 Task: Plan a 3-hour culinary team-building challenge for corporate teams to cook and compete.
Action: Mouse pressed left at (1054, 153)
Screenshot: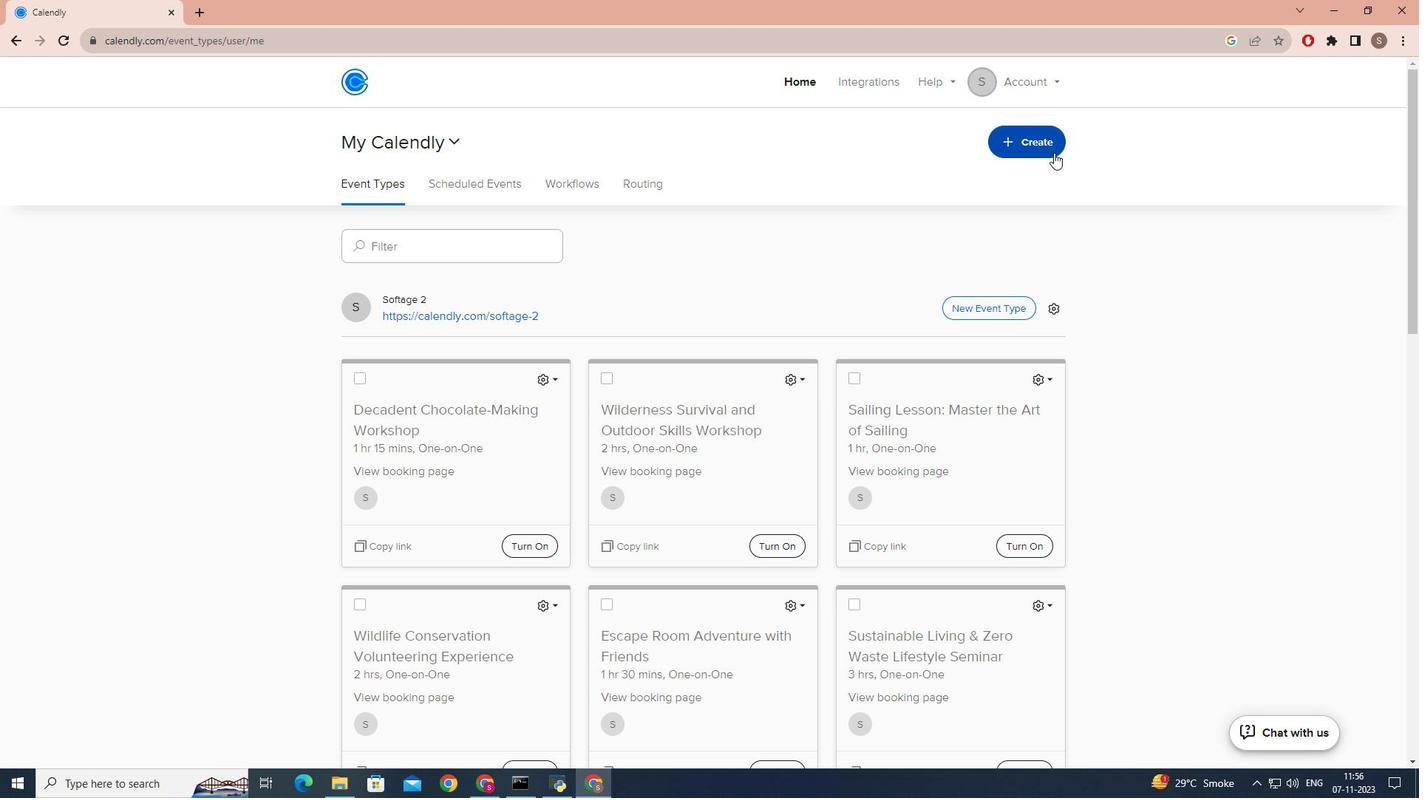 
Action: Mouse moved to (891, 218)
Screenshot: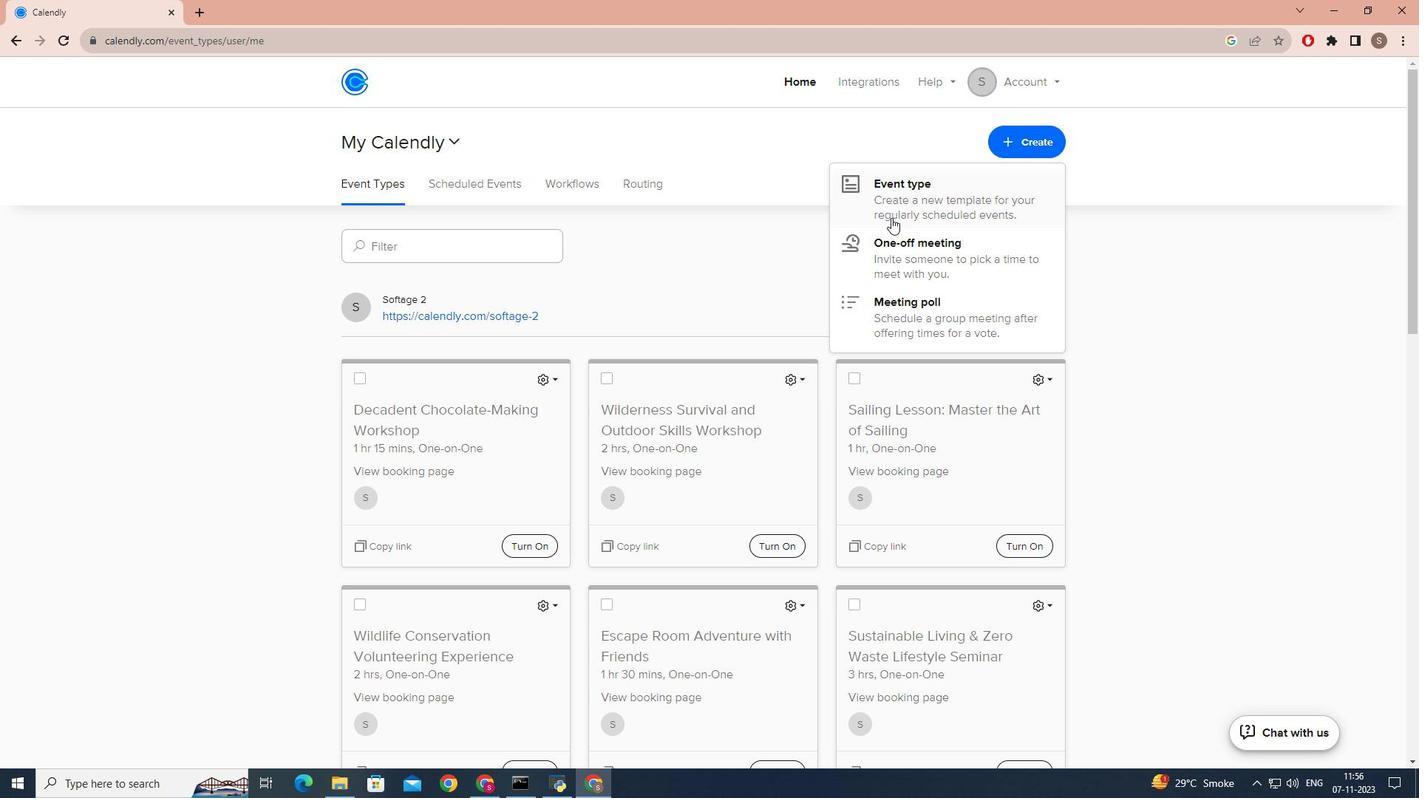 
Action: Mouse pressed left at (891, 218)
Screenshot: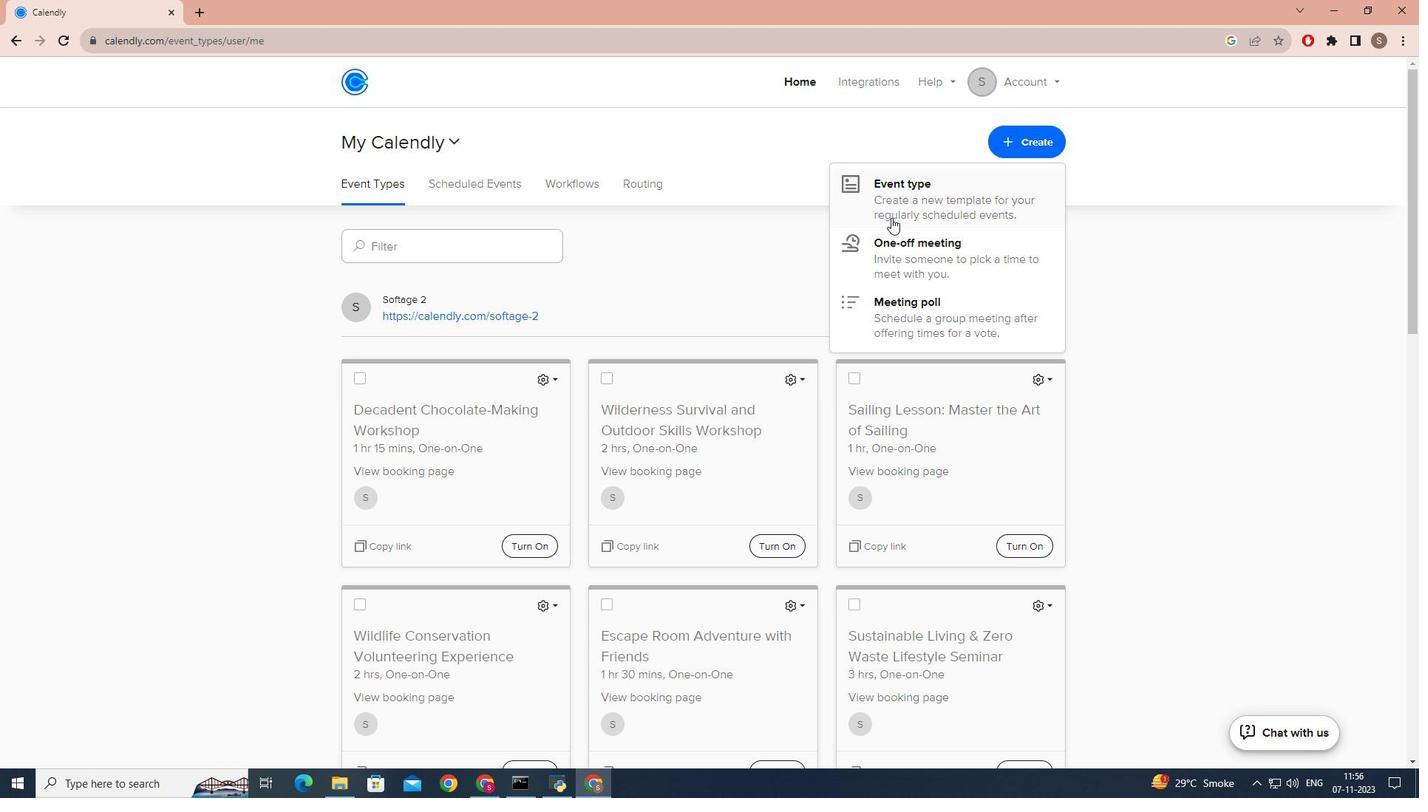 
Action: Mouse moved to (651, 278)
Screenshot: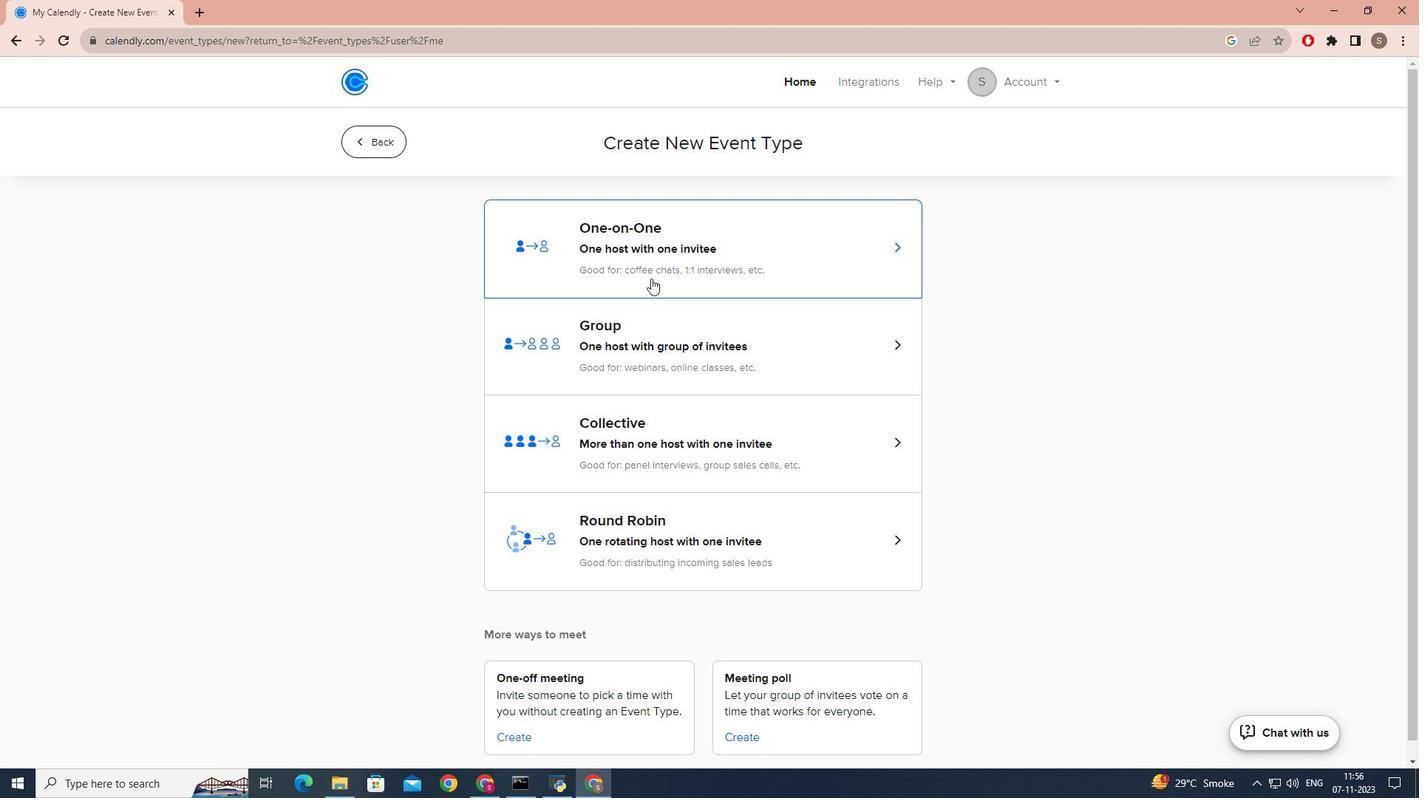 
Action: Mouse pressed left at (651, 278)
Screenshot: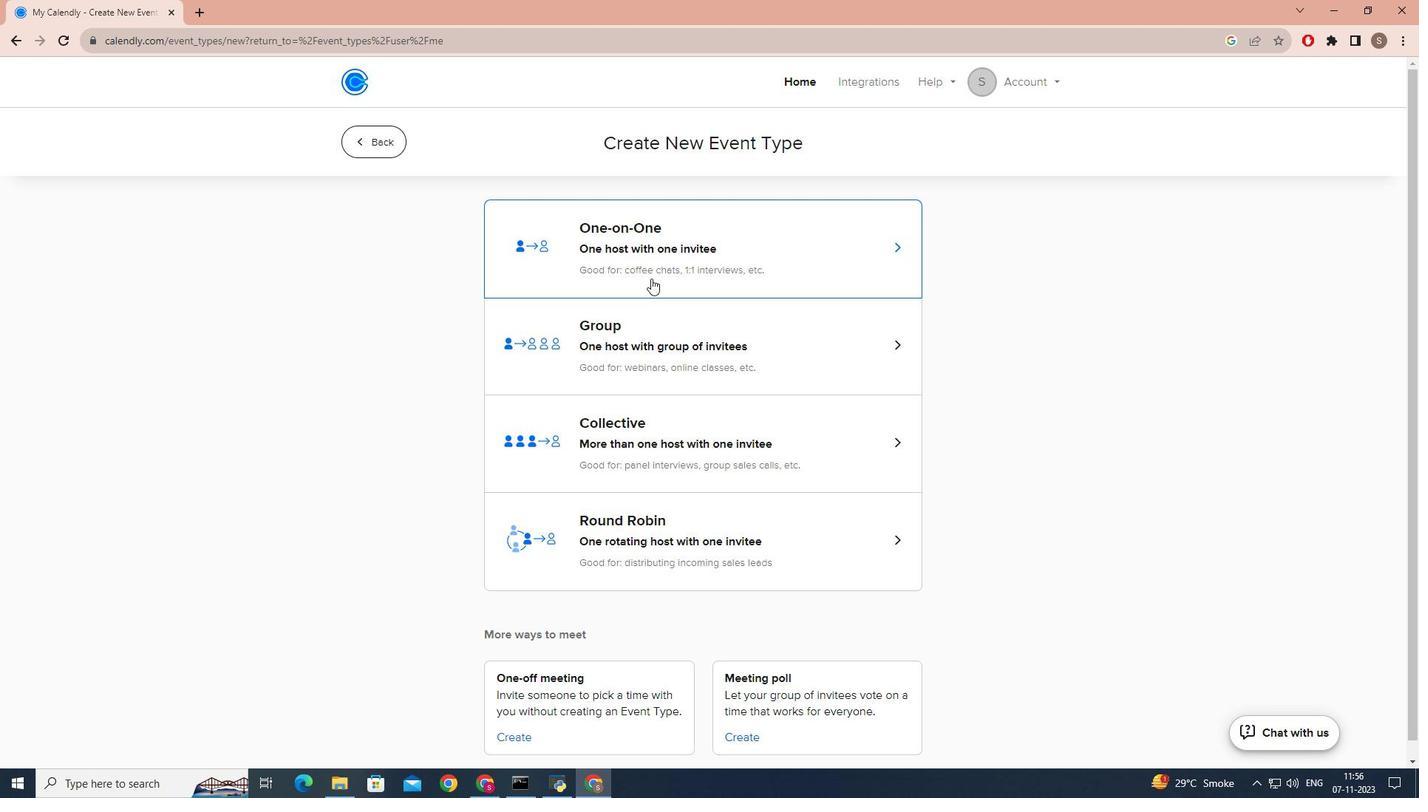 
Action: Mouse moved to (527, 342)
Screenshot: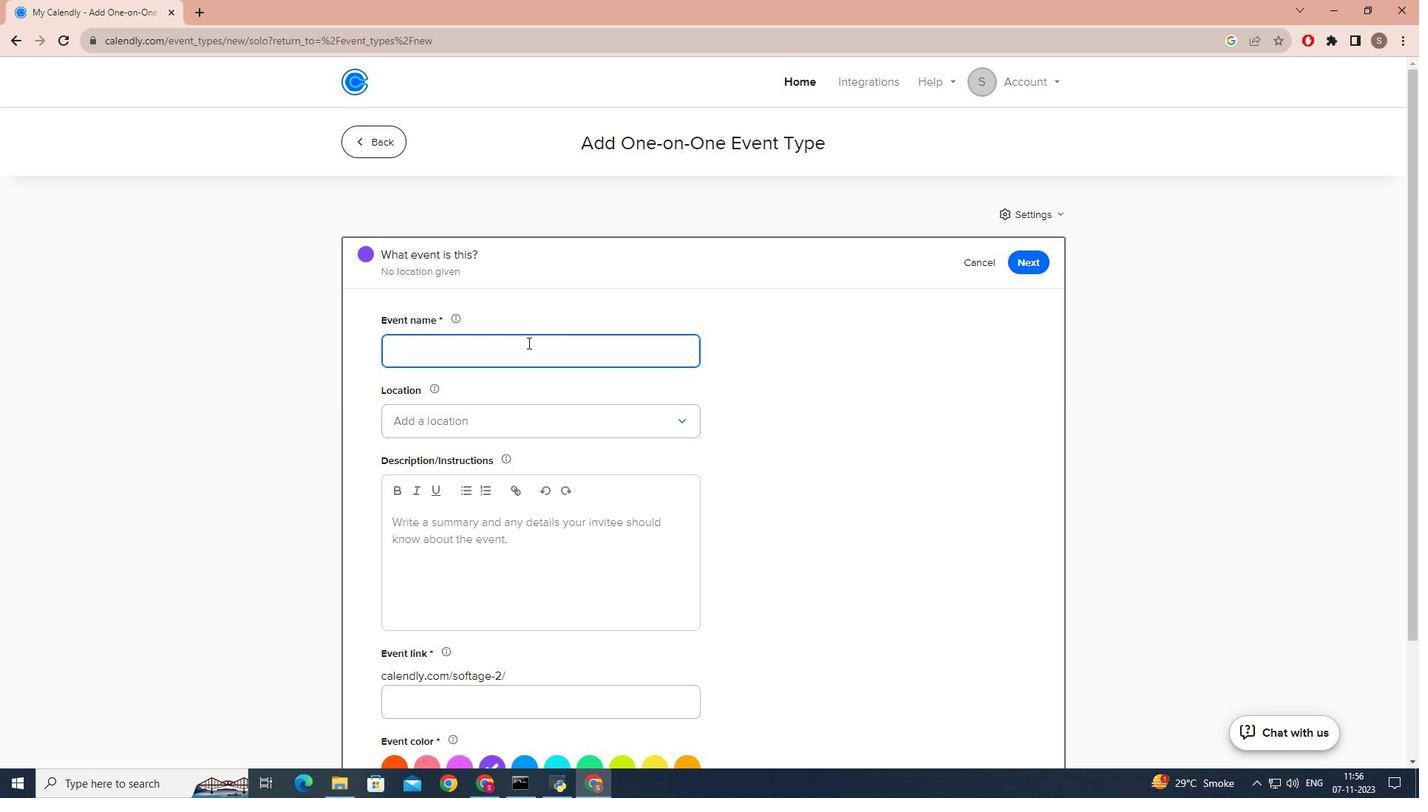 
Action: Key pressed <Key.caps_lock>C<Key.caps_lock>u<Key.backspace><Key.backspace>c<Key.caps_lock>ULINARY<Key.space><Key.caps_lock>s<Key.caps_lock>HOWDOWN<Key.space><Key.caps_lock>t<Key.caps_lock>EAM<Key.space><Key.caps_lock>bu<Key.backspace><Key.caps_lock>UILDING<Key.space><Key.caps_lock>c<Key.caps_lock>HALLENGE
Screenshot: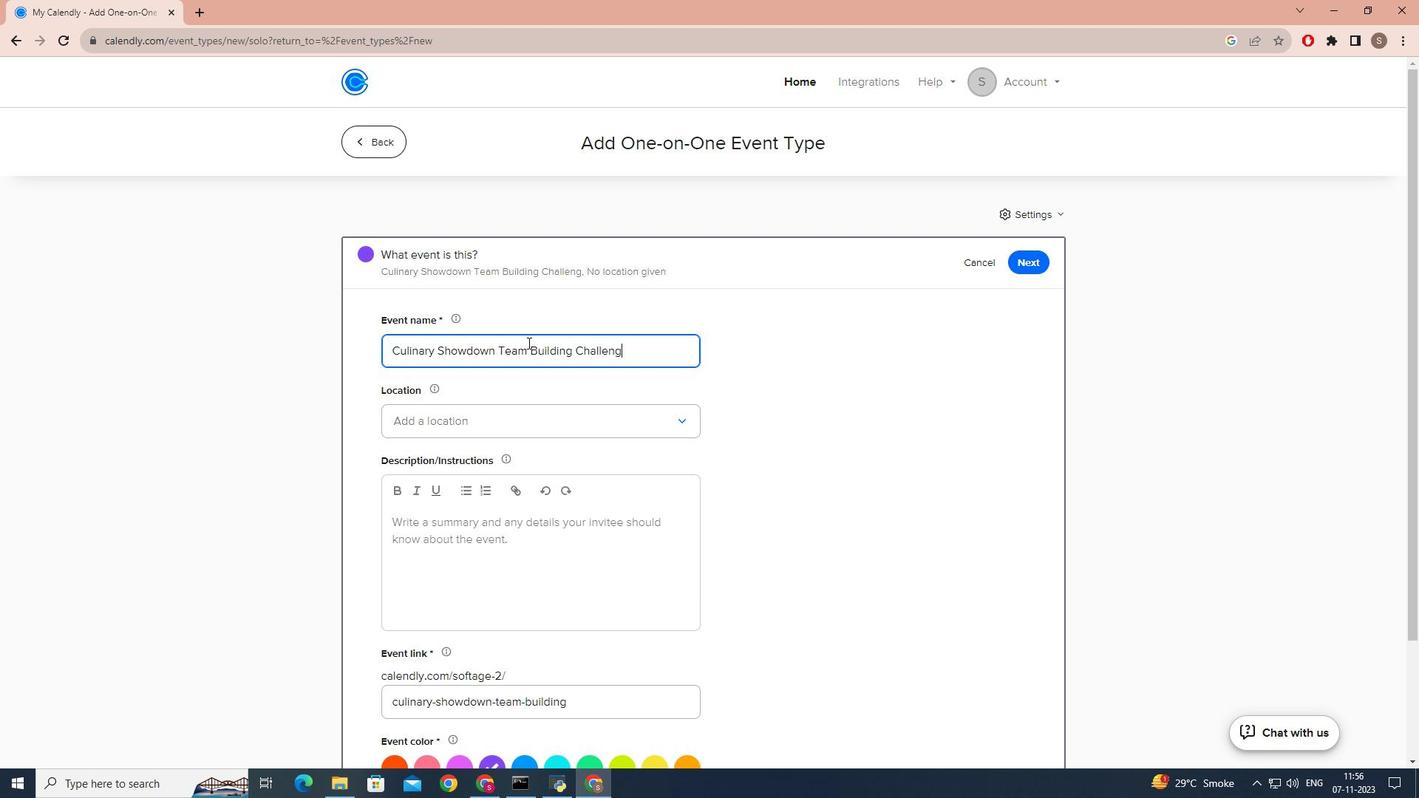 
Action: Mouse moved to (422, 421)
Screenshot: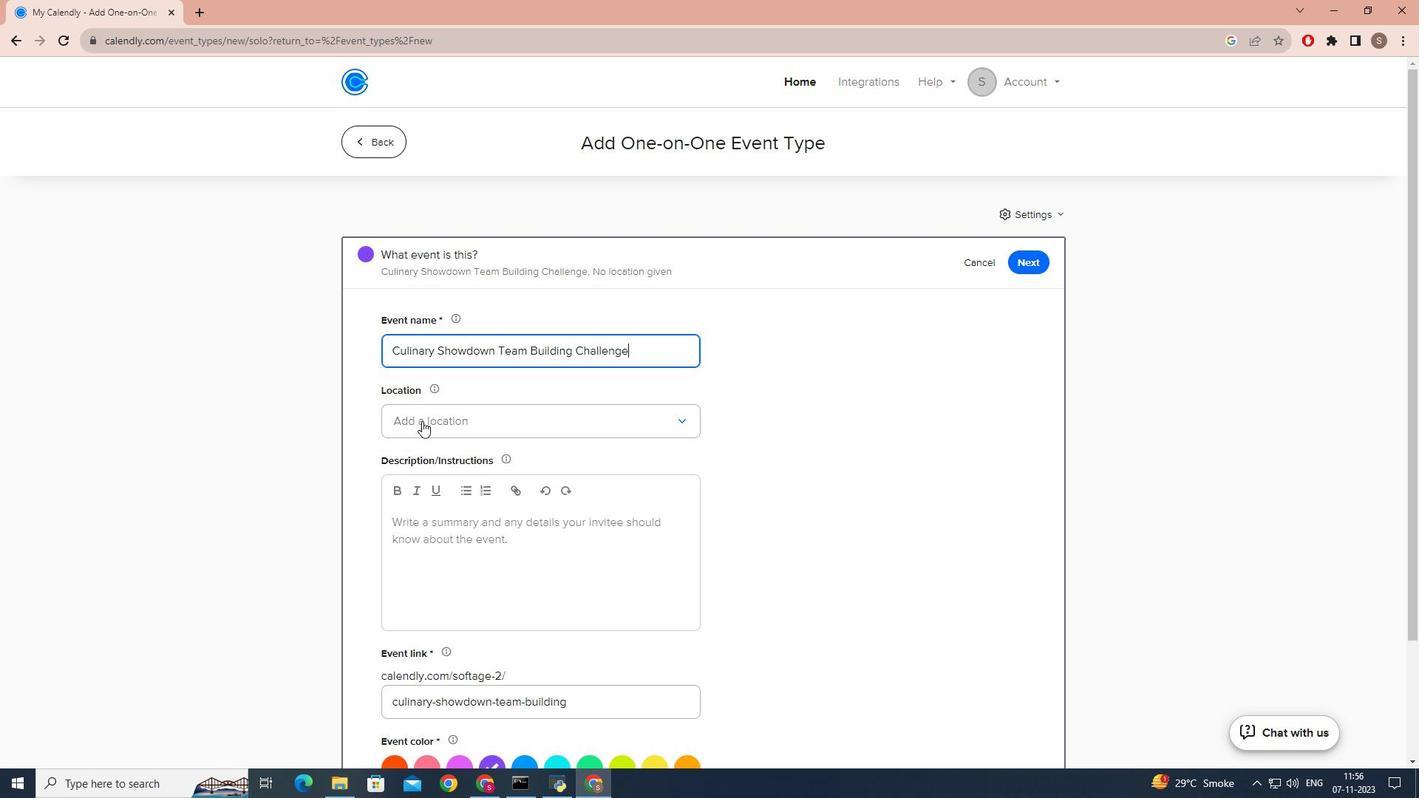 
Action: Mouse pressed left at (422, 421)
Screenshot: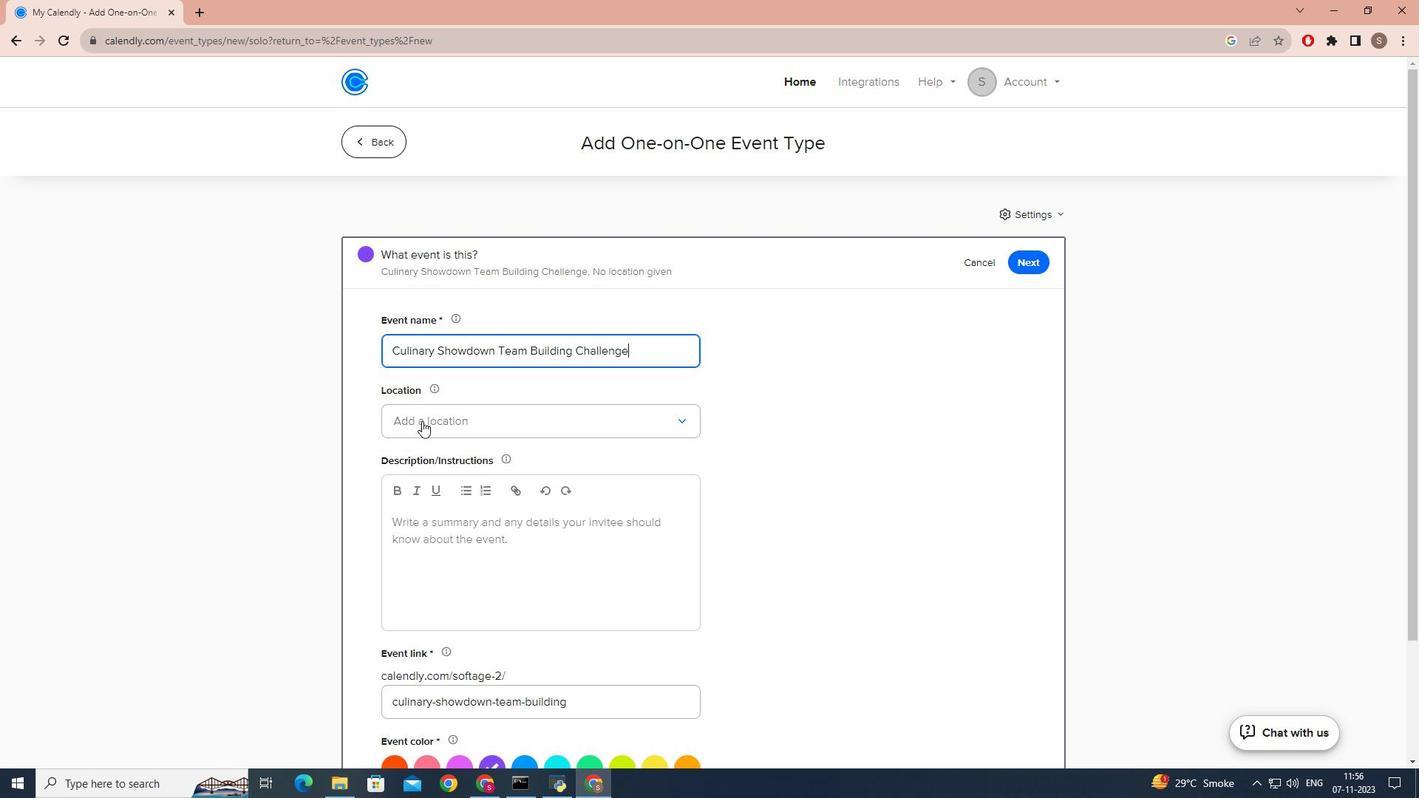 
Action: Mouse moved to (426, 459)
Screenshot: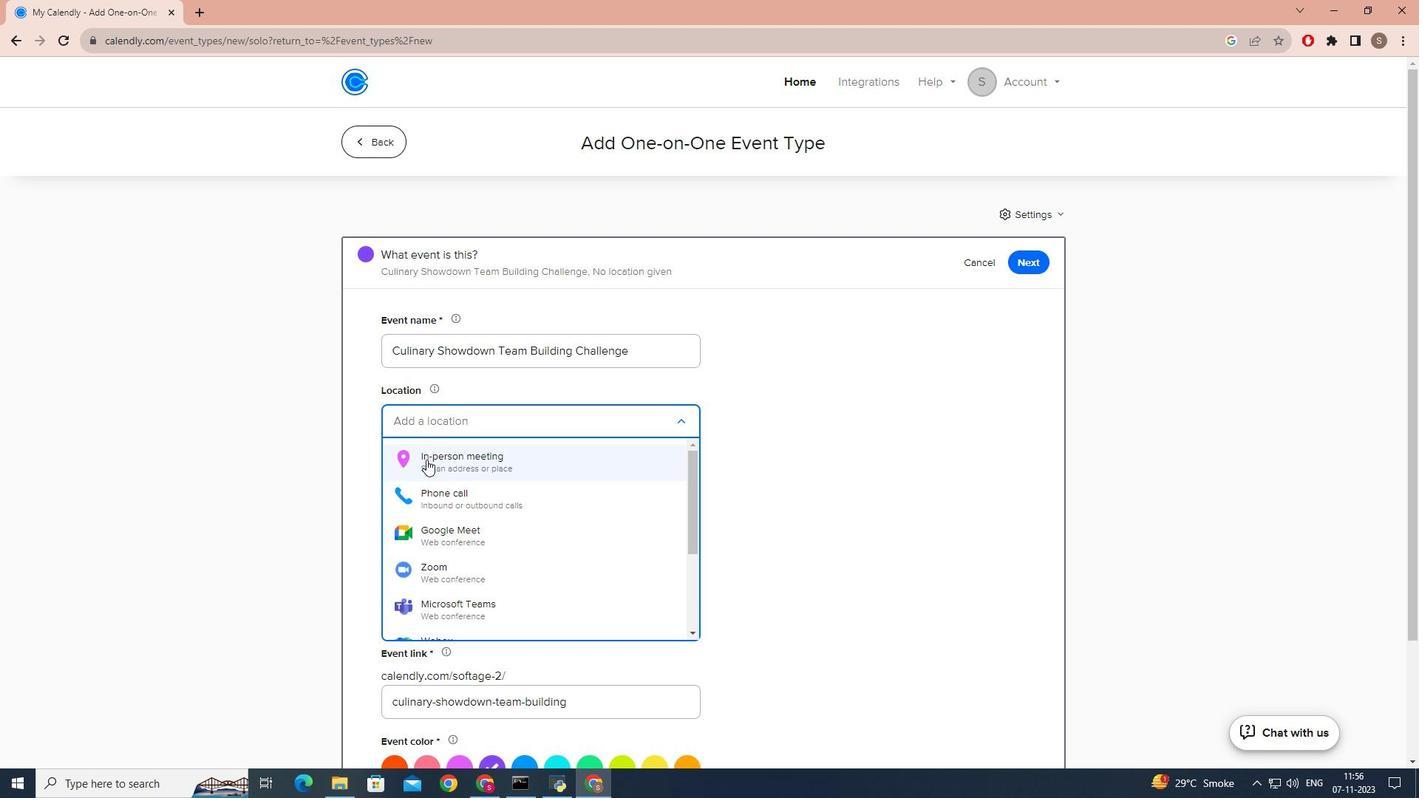 
Action: Mouse pressed left at (426, 459)
Screenshot: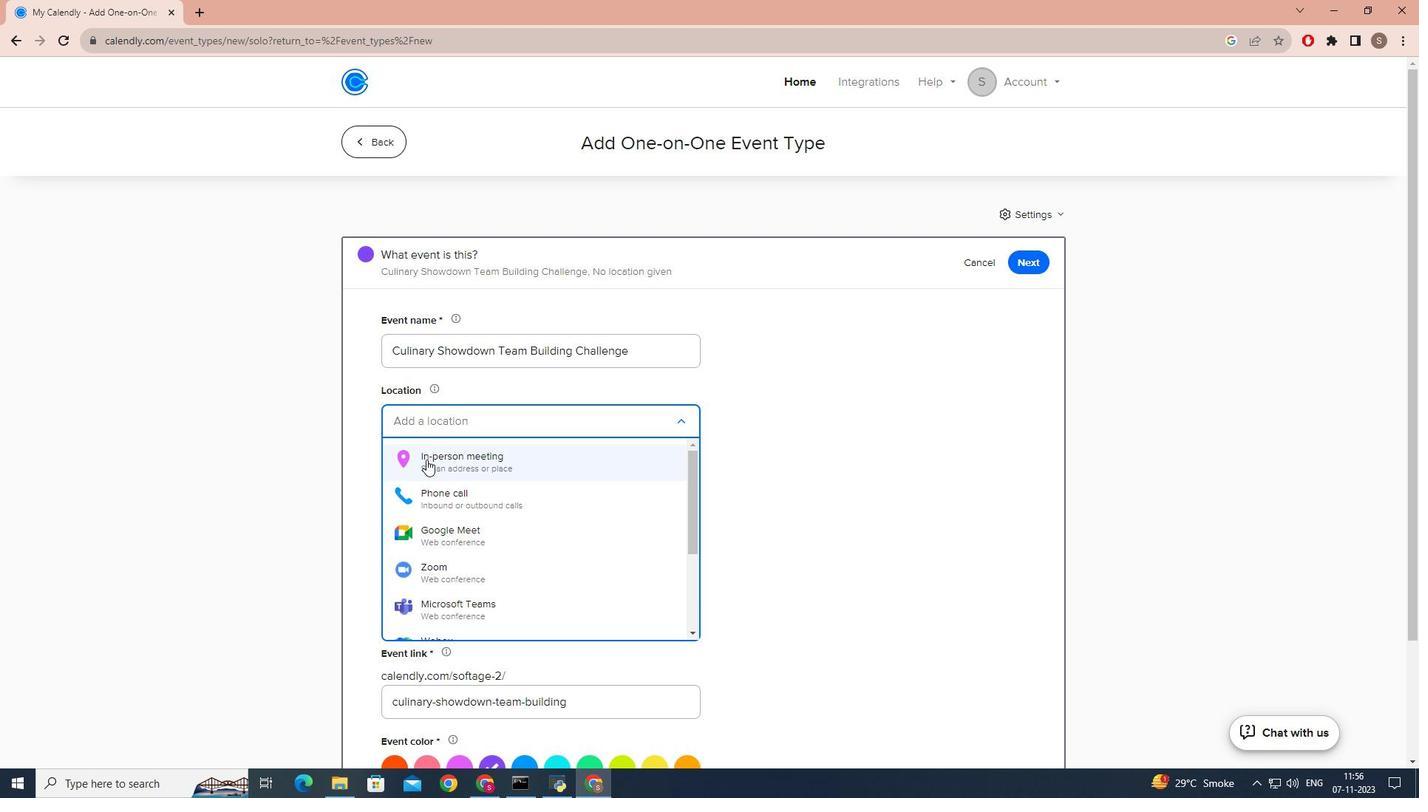 
Action: Mouse moved to (632, 247)
Screenshot: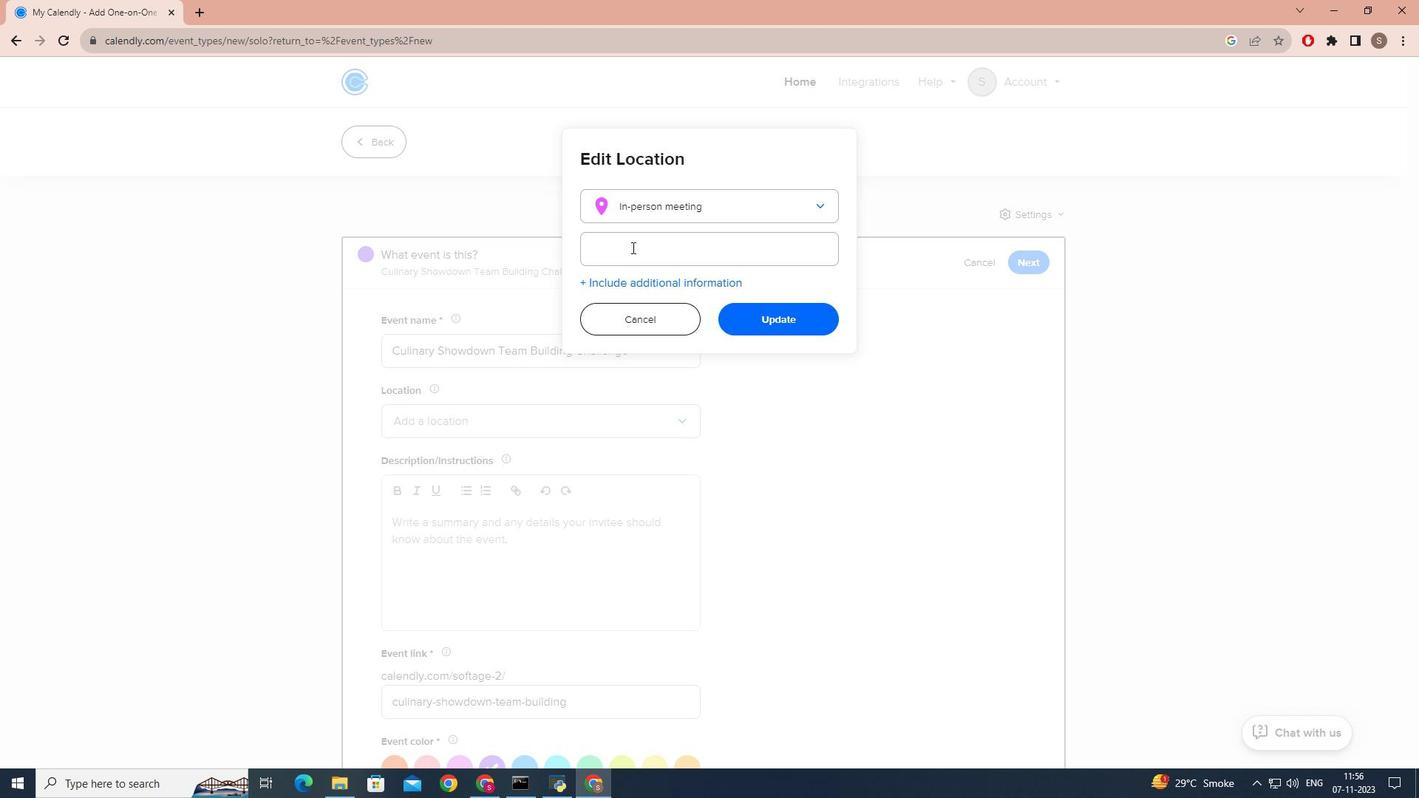 
Action: Mouse pressed left at (632, 247)
Screenshot: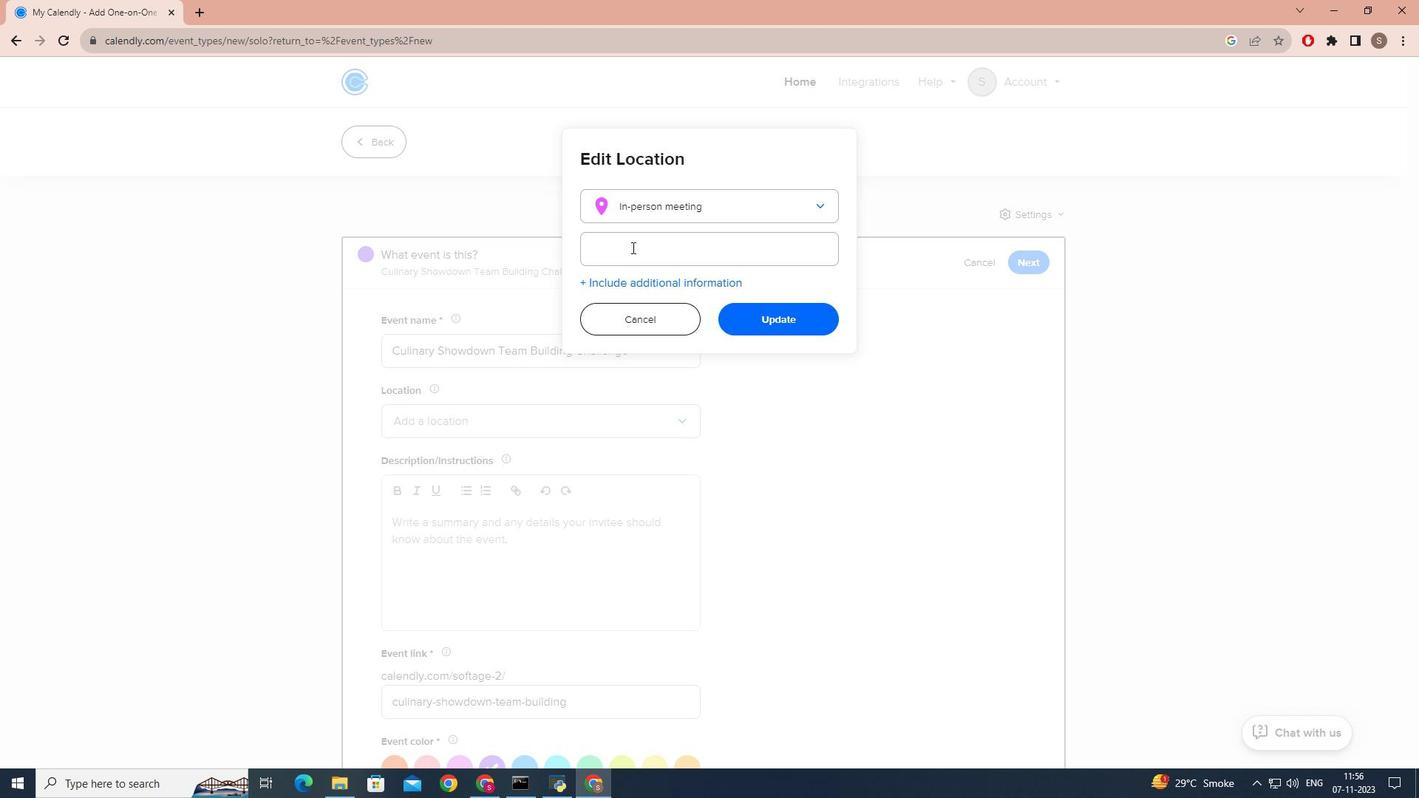 
Action: Key pressed <Key.caps_lock>s<Key.caps_lock>PICH<Key.backspace>EHUB<Key.space><Key.caps_lock>k<Key.caps_lock>ITCHEN,<Key.caps_lock>n<Key.caps_lock>EW<Key.space><Key.caps_lock>j<Key.caps_lock>ESE<Key.backspace><Key.backspace>RSEY,<Key.caps_lock>u.s.a
Screenshot: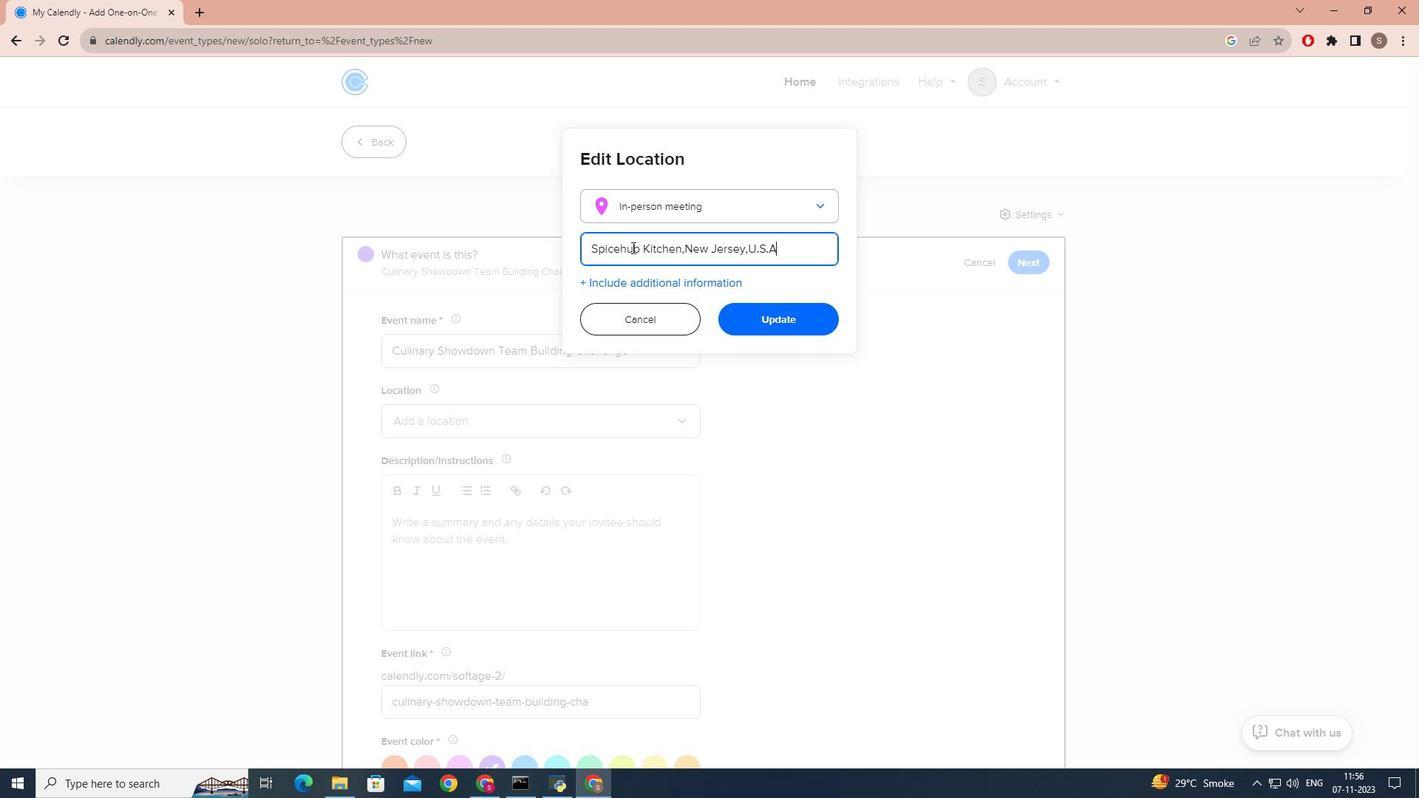 
Action: Mouse moved to (790, 325)
Screenshot: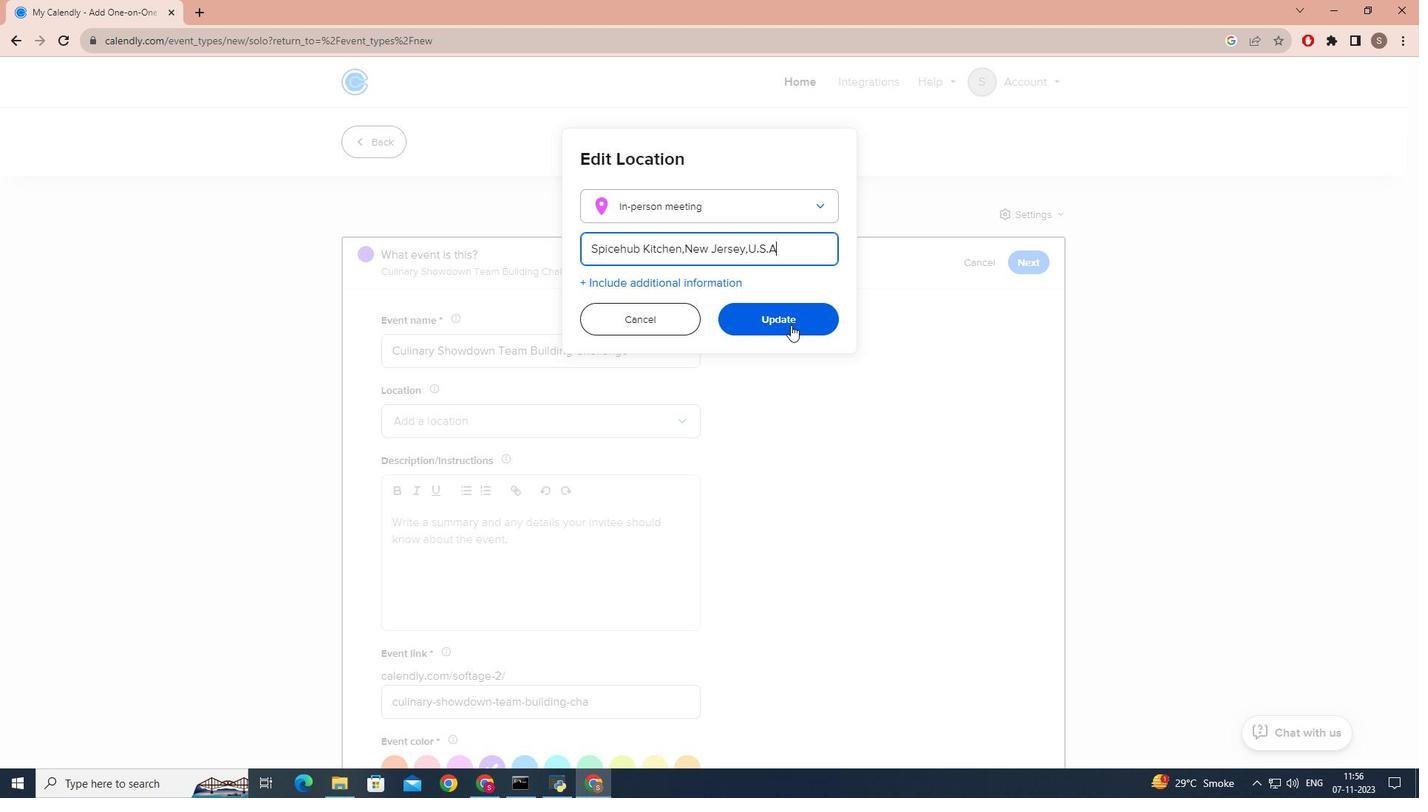 
Action: Mouse pressed left at (790, 325)
Screenshot: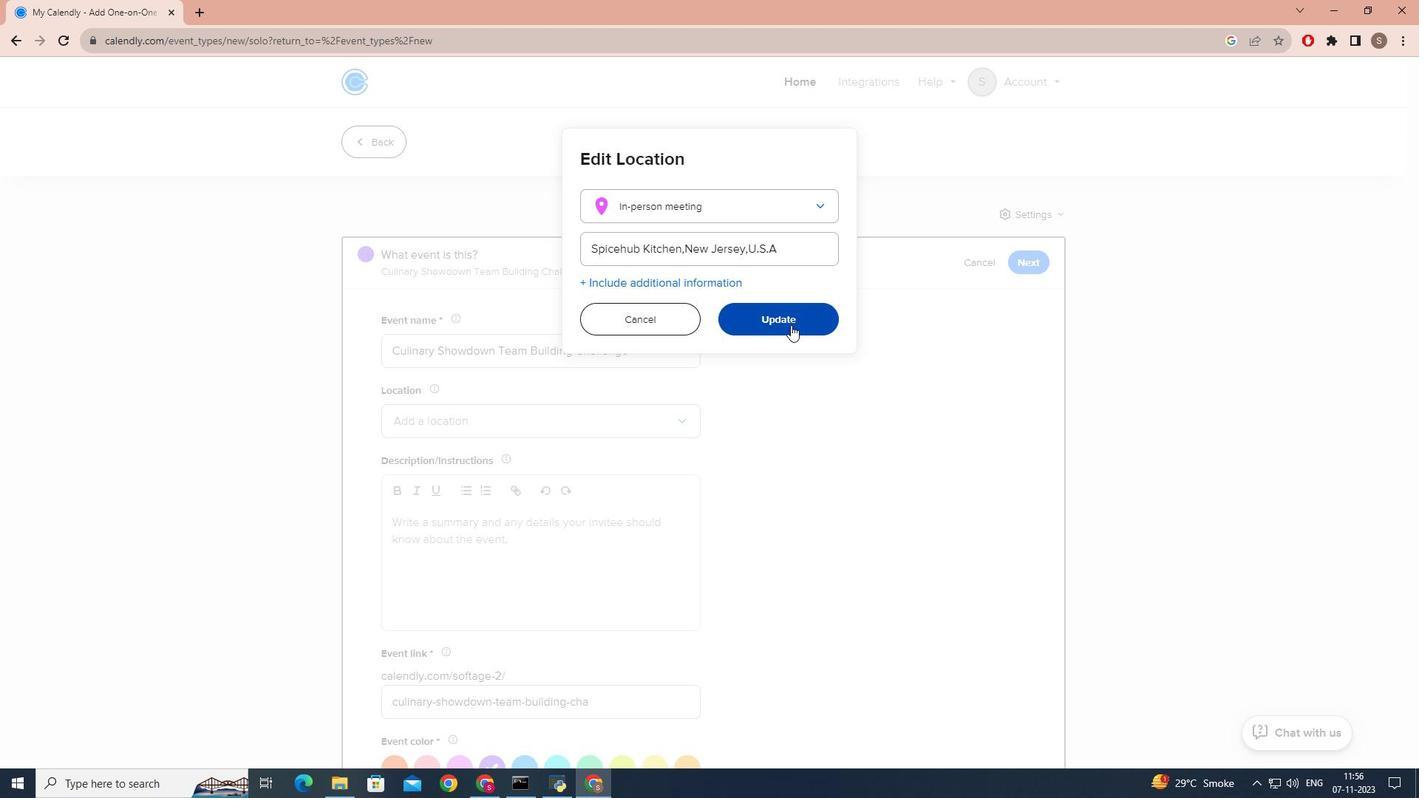 
Action: Mouse moved to (603, 413)
Screenshot: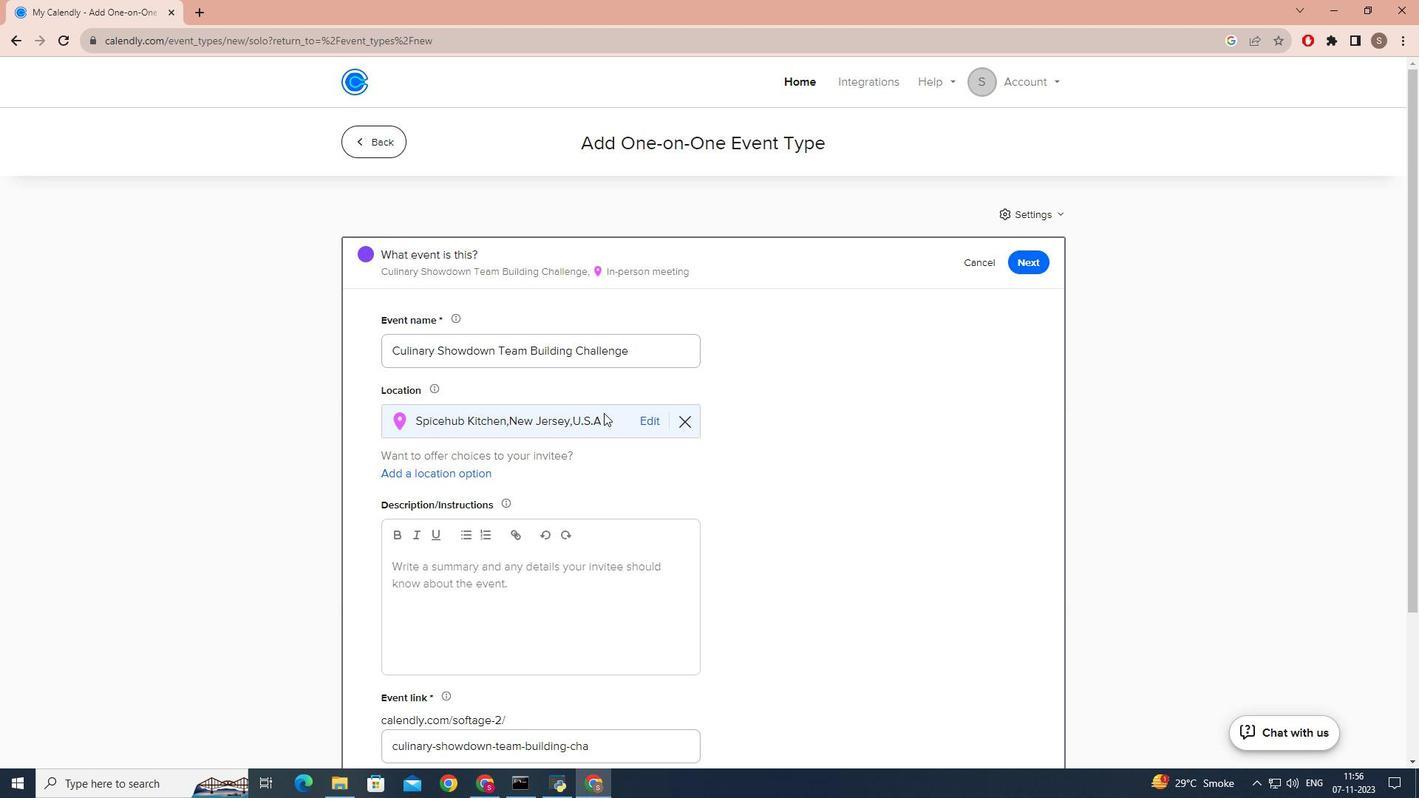 
Action: Mouse scrolled (603, 412) with delta (0, 0)
Screenshot: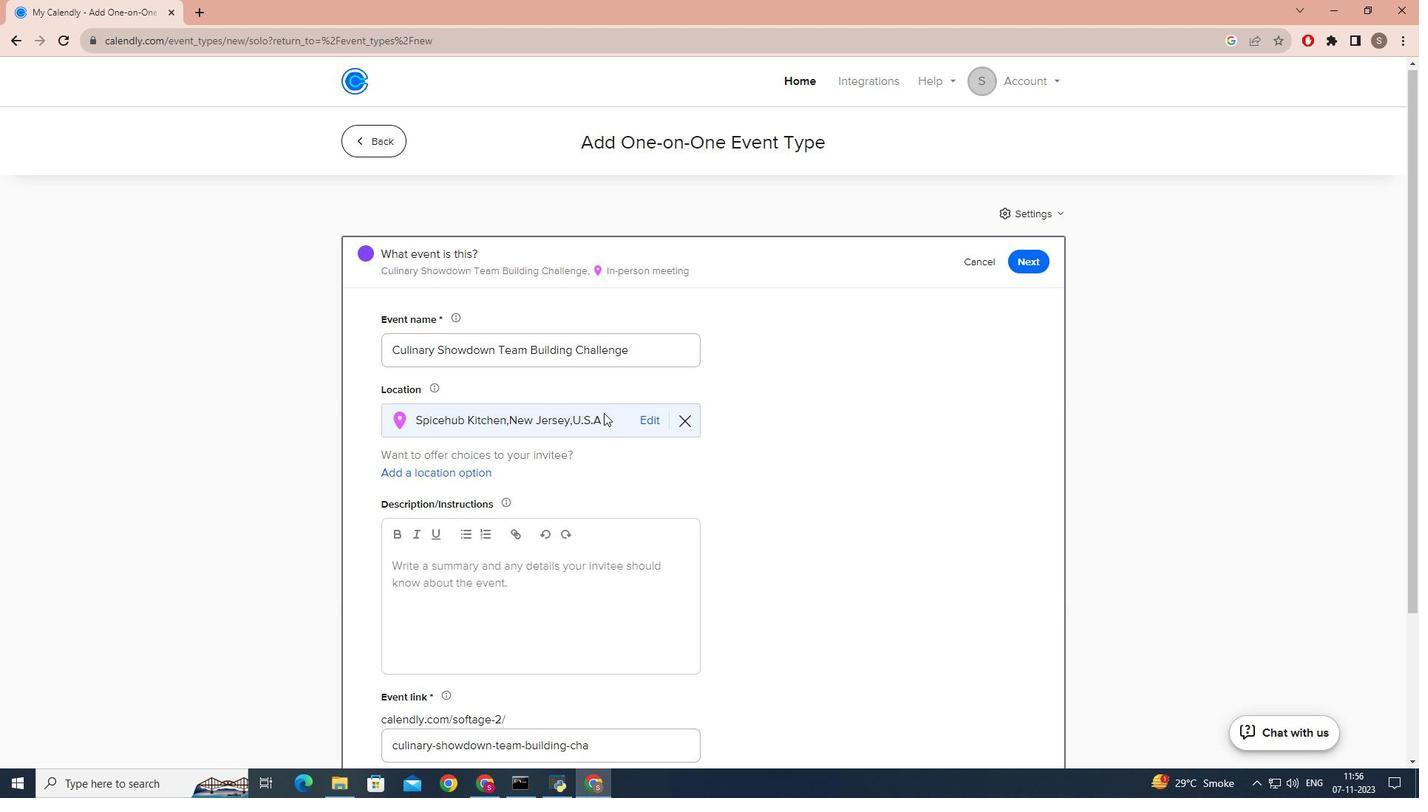 
Action: Mouse scrolled (603, 412) with delta (0, 0)
Screenshot: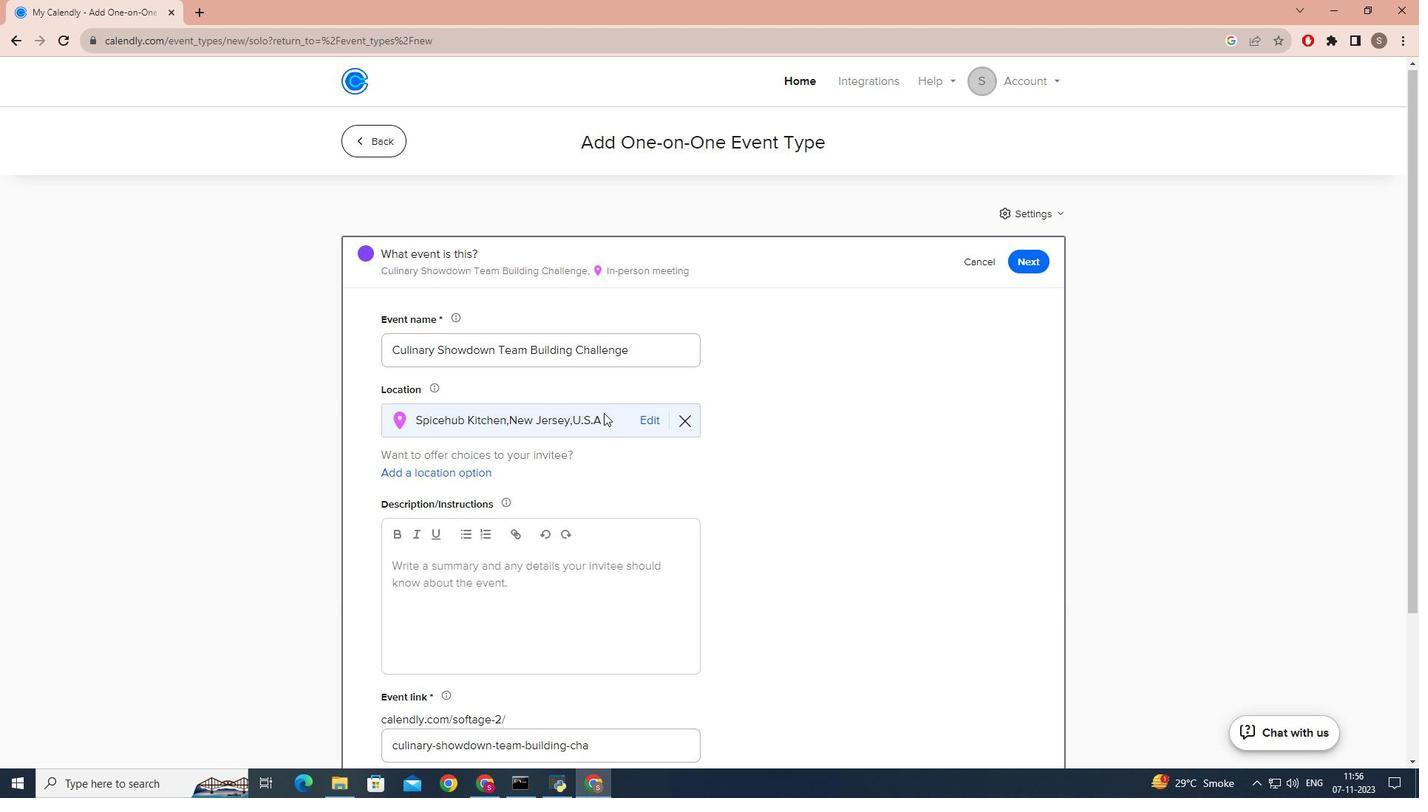 
Action: Mouse scrolled (603, 412) with delta (0, 0)
Screenshot: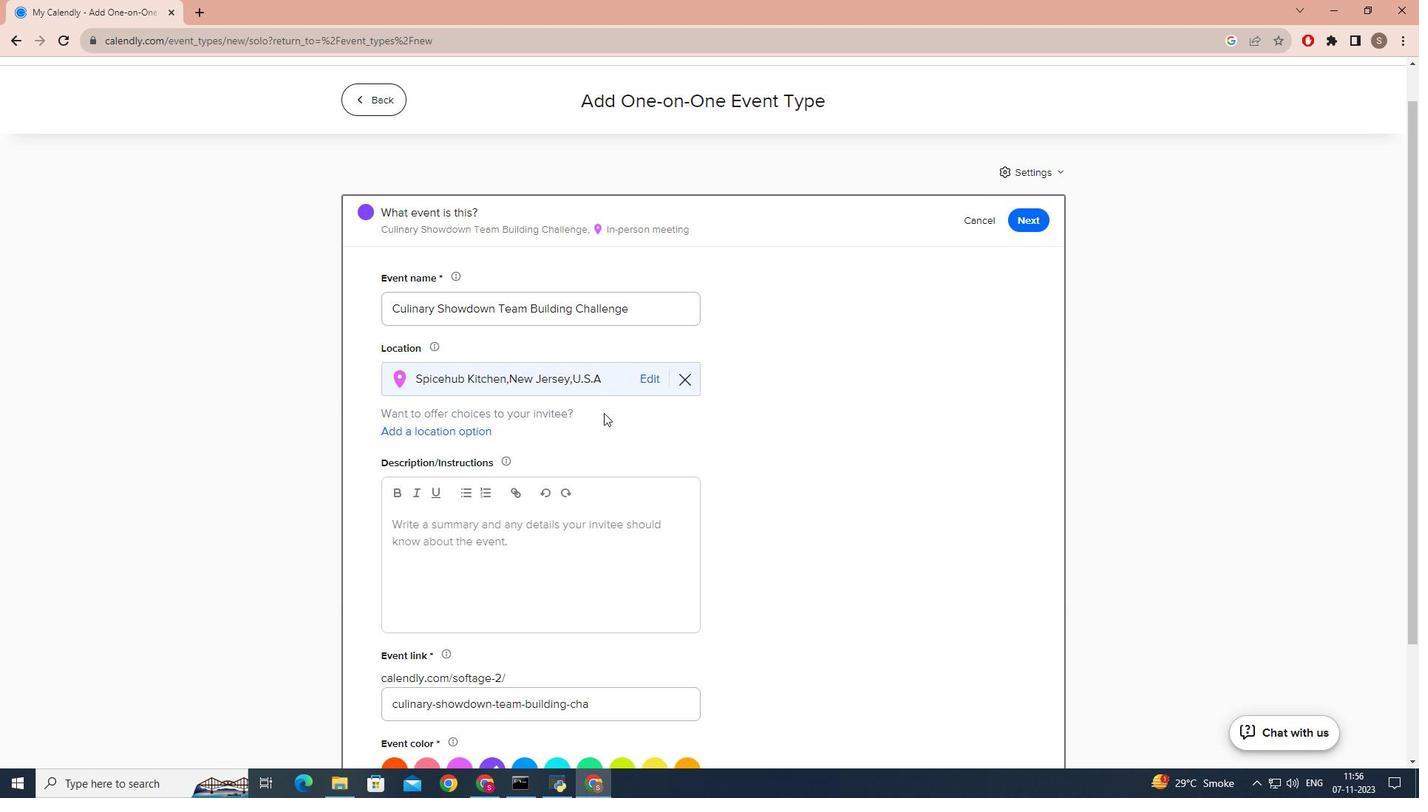
Action: Mouse scrolled (603, 412) with delta (0, 0)
Screenshot: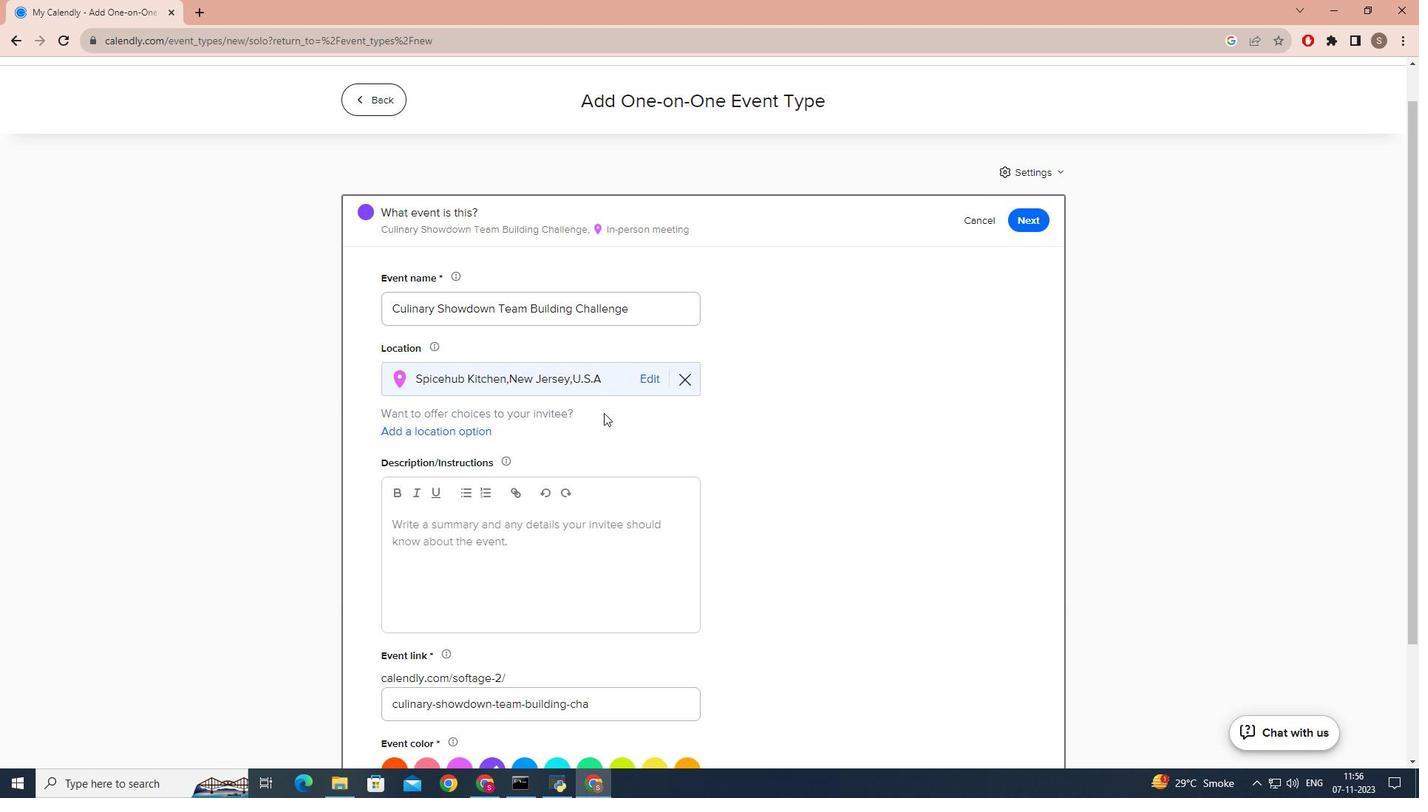 
Action: Mouse scrolled (603, 412) with delta (0, 0)
Screenshot: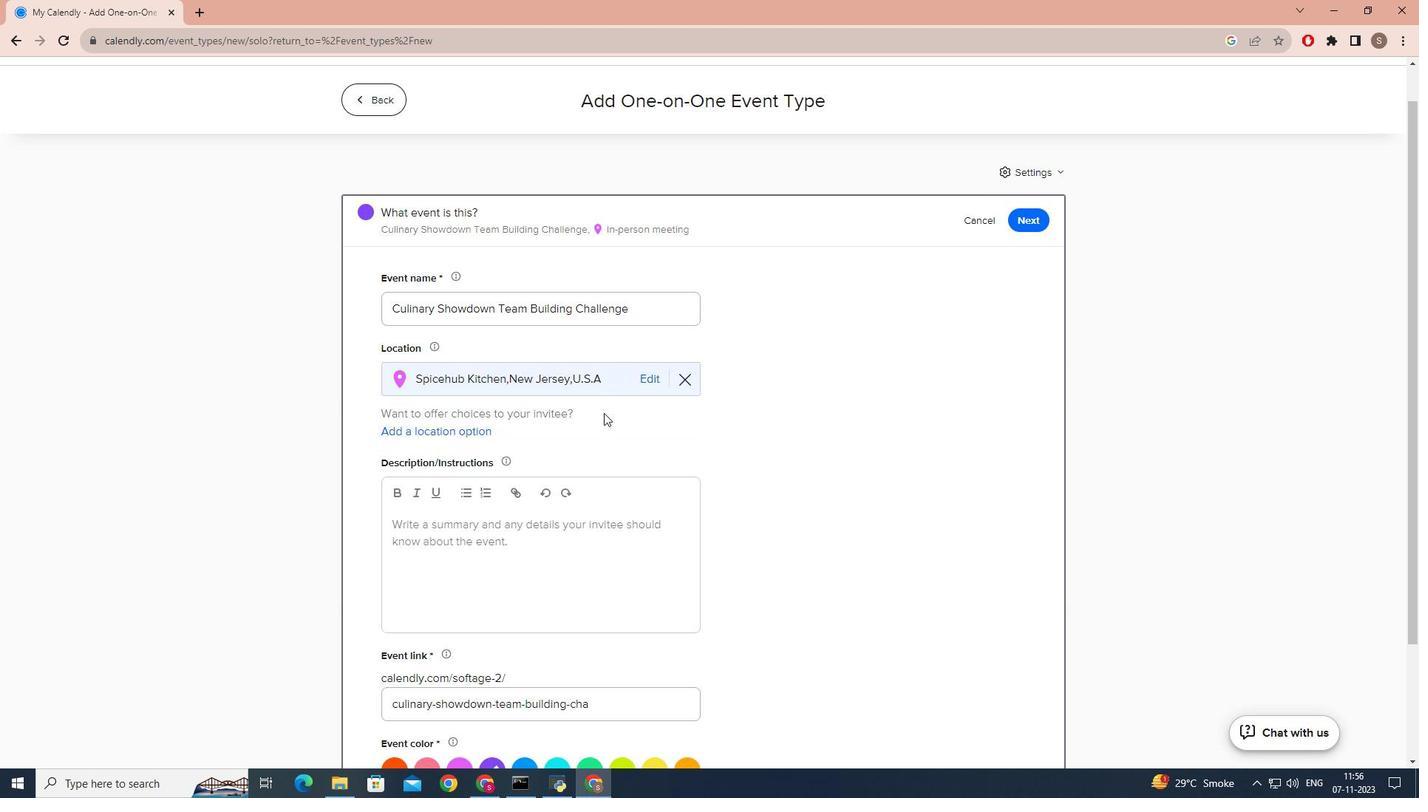 
Action: Mouse moved to (536, 419)
Screenshot: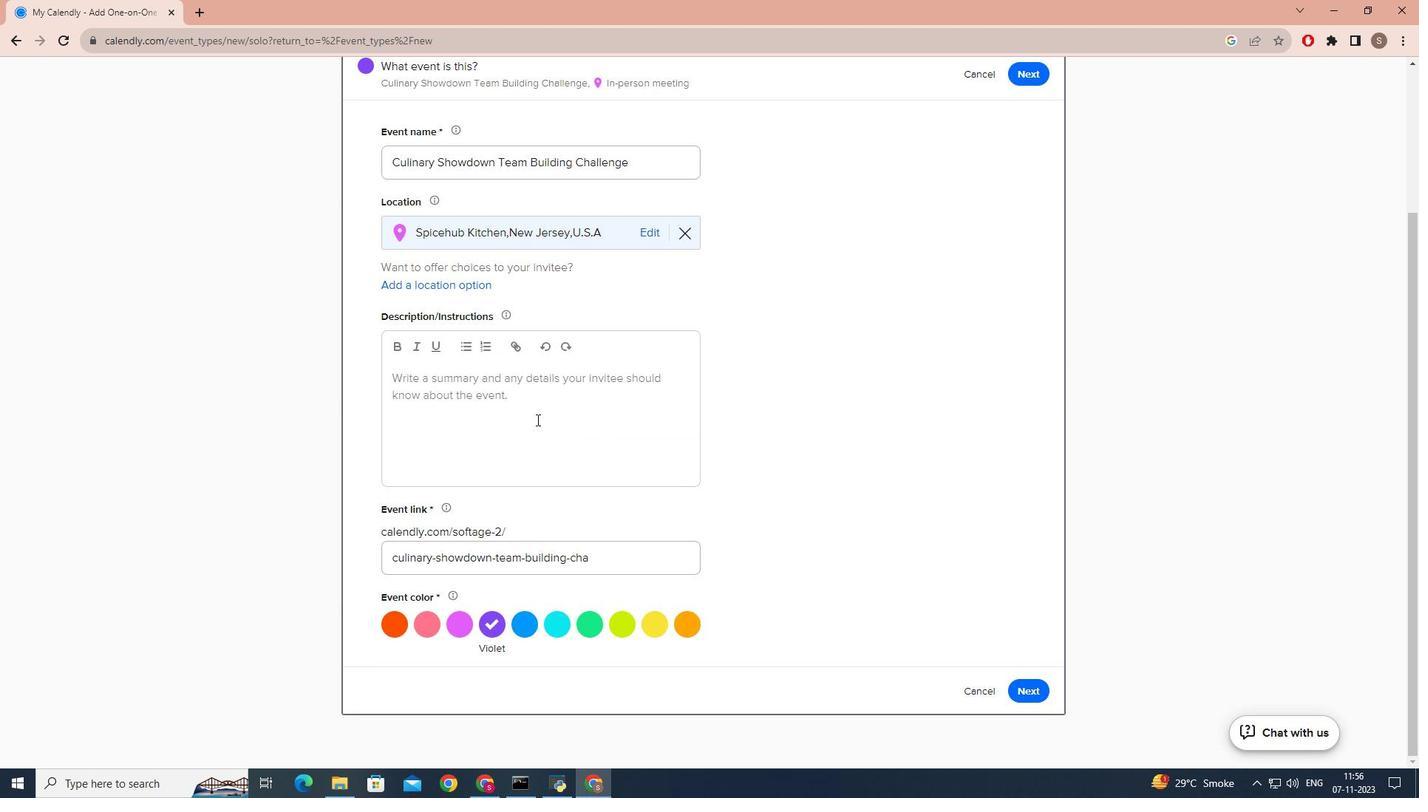 
Action: Mouse pressed left at (536, 419)
Screenshot: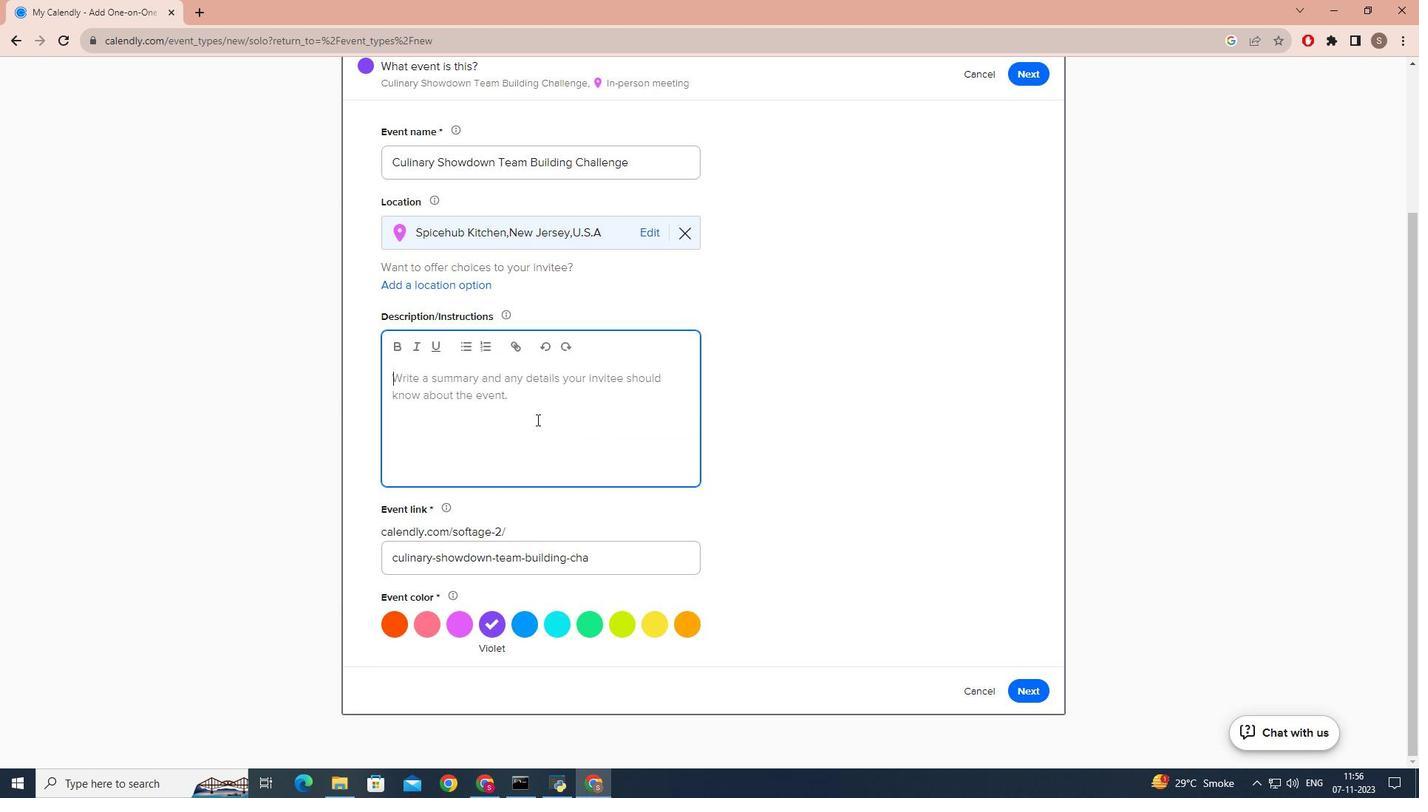 
Action: Key pressed <Key.caps_lock>J<Key.caps_lock>oi<Key.backspace><Key.backspace><Key.backspace>j<Key.caps_lock>OIN<Key.space>US<Key.space>FOR<Key.space>A<Key.space>FUN<Key.space>AND<Key.space>INTERACTIVE<Key.space>CULINARY<Key.space>TEAM<Key.space>BUILDING<Key.space>CHALLENGE<Key.space>THAT<Key.space>WILL<Key.space>TEST<Key.space>YOUR<Key.space>TEAM<Key.space>CEATIVITY<Key.space>M<Key.backspace>,COMMUNICATION<Key.space>
Screenshot: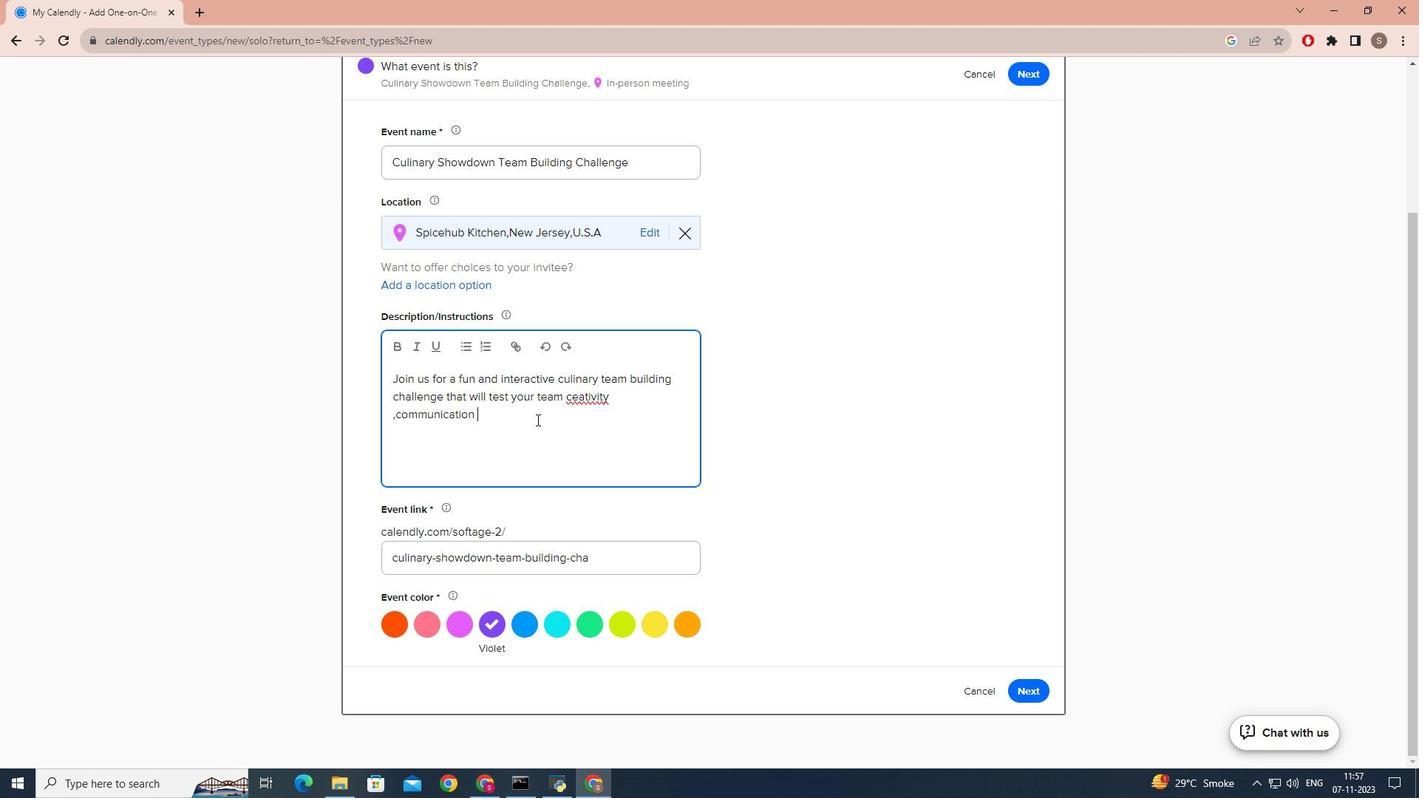 
Action: Mouse moved to (567, 402)
Screenshot: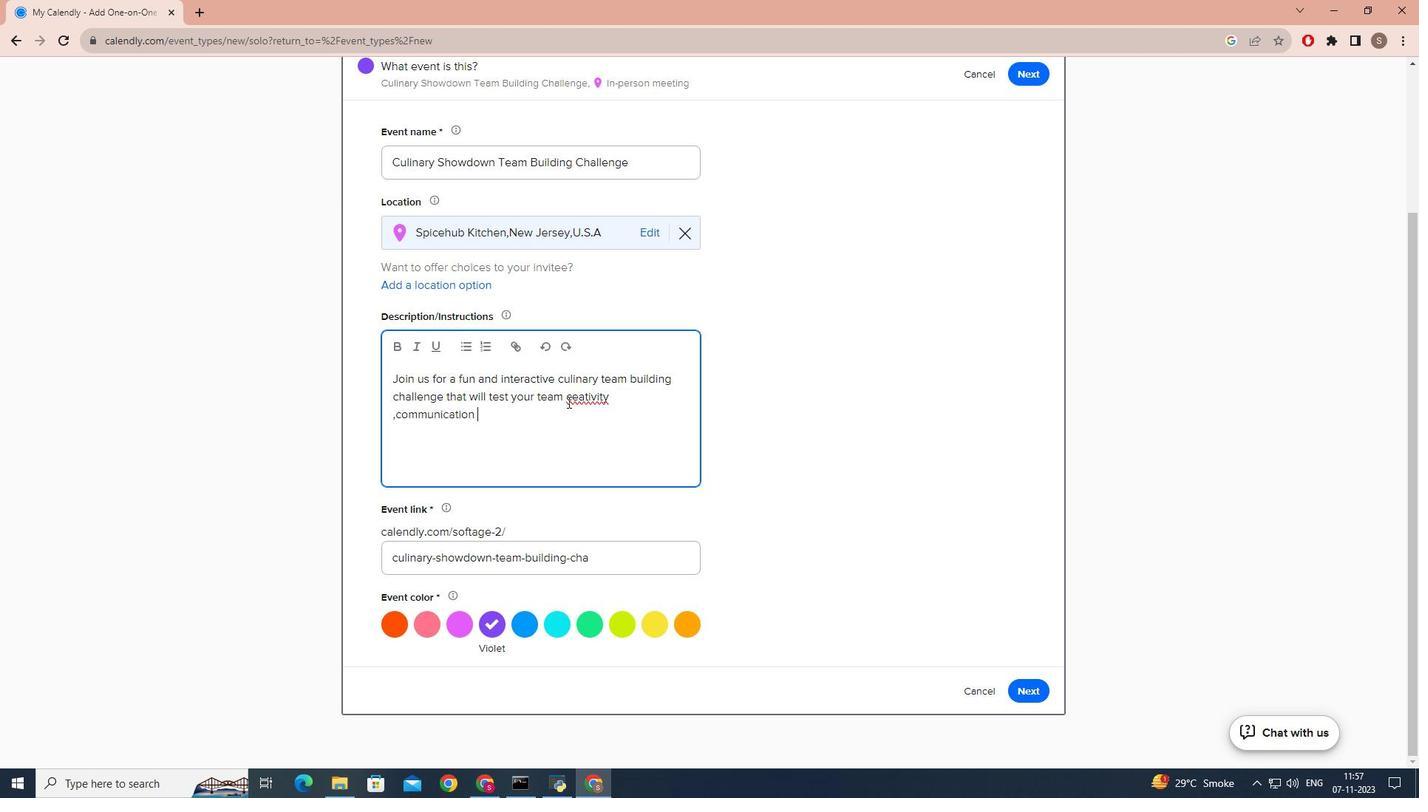 
Action: Mouse pressed left at (567, 402)
Screenshot: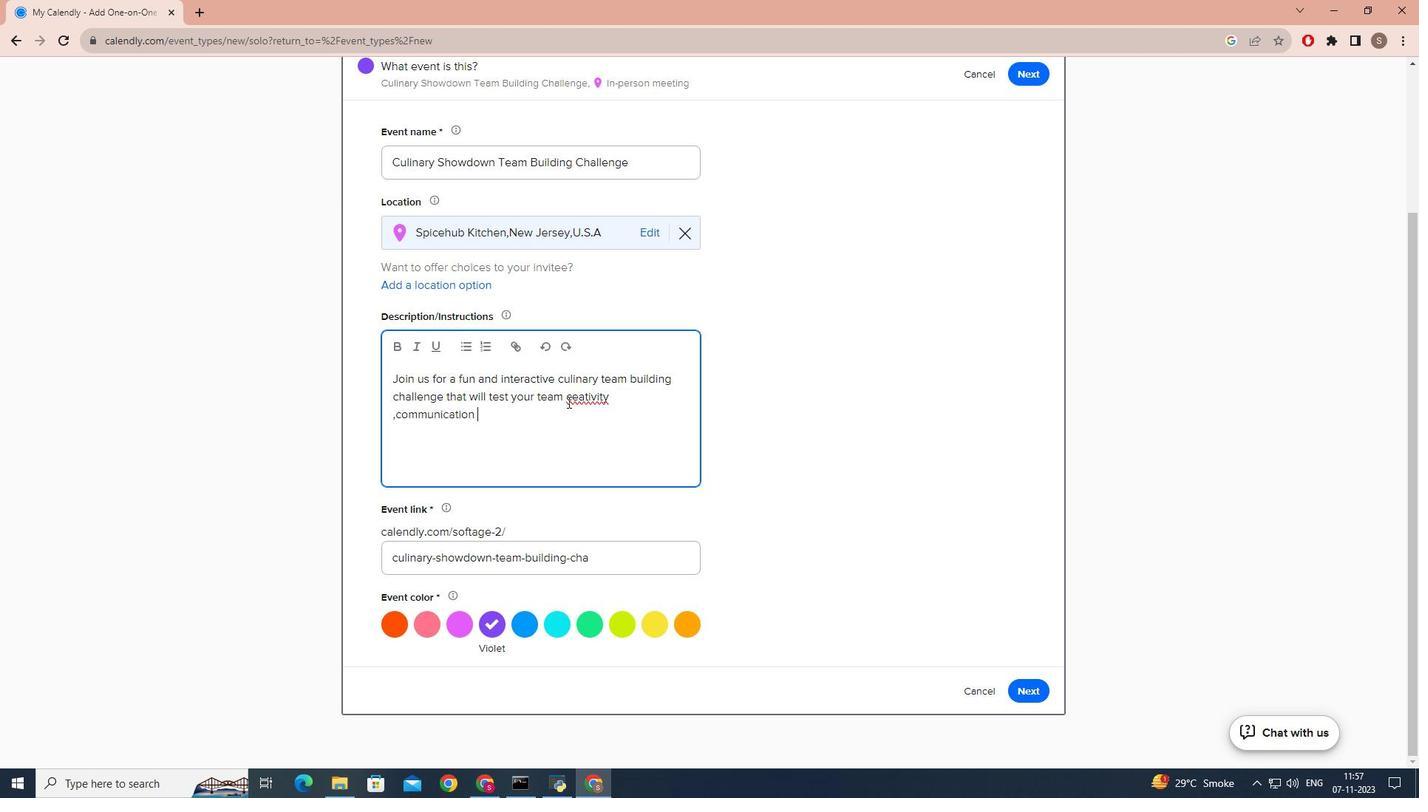 
Action: Mouse moved to (570, 399)
Screenshot: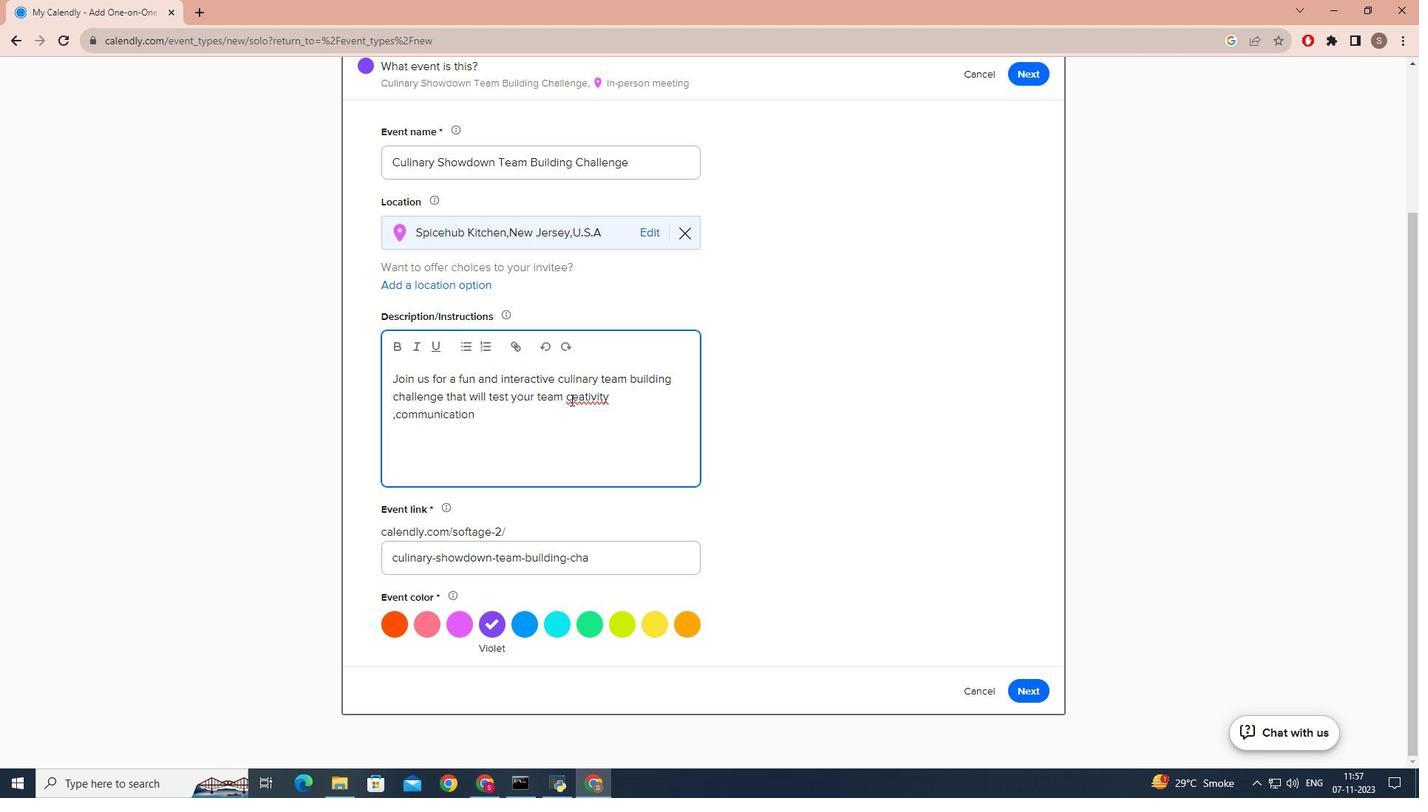 
Action: Mouse pressed left at (570, 399)
Screenshot: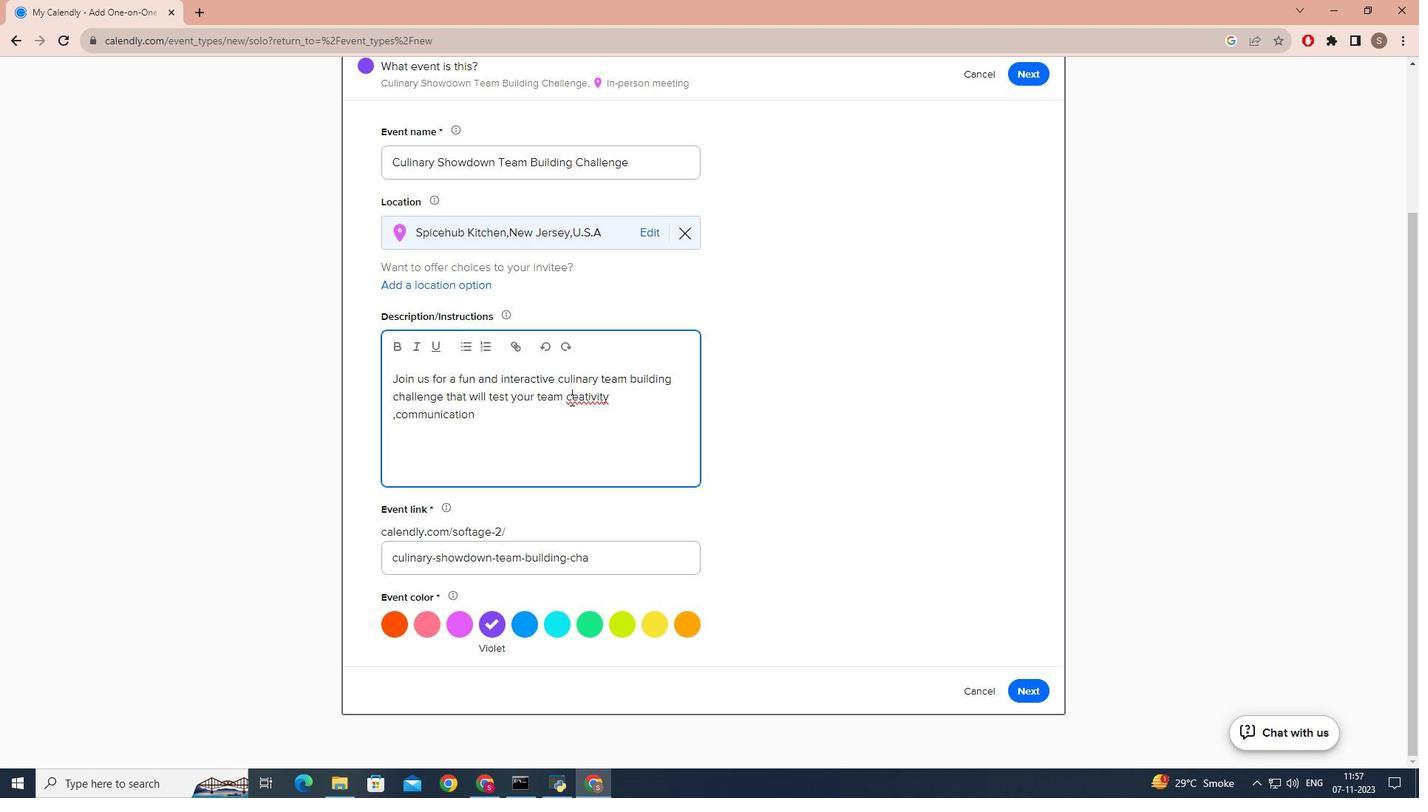 
Action: Key pressed R
Screenshot: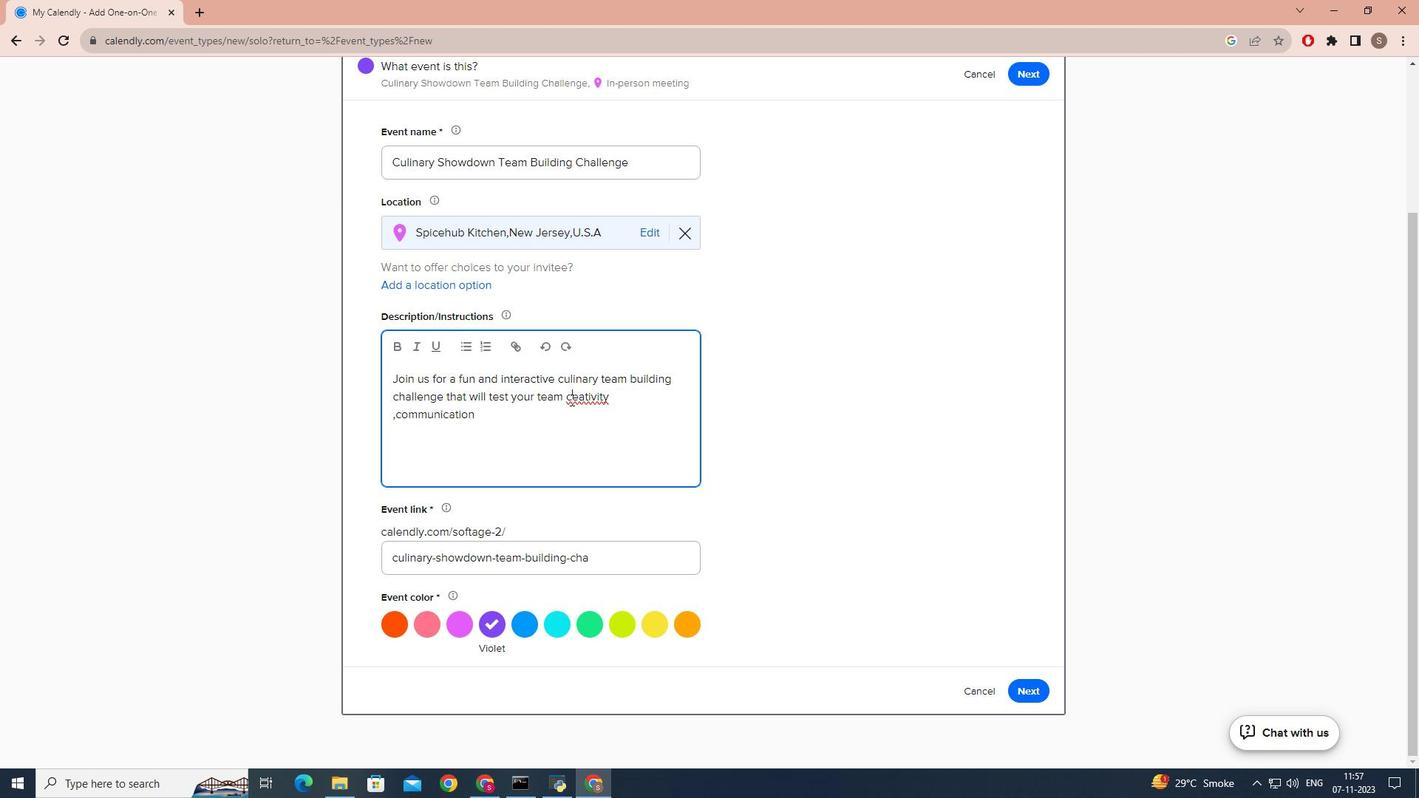 
Action: Mouse moved to (555, 436)
Screenshot: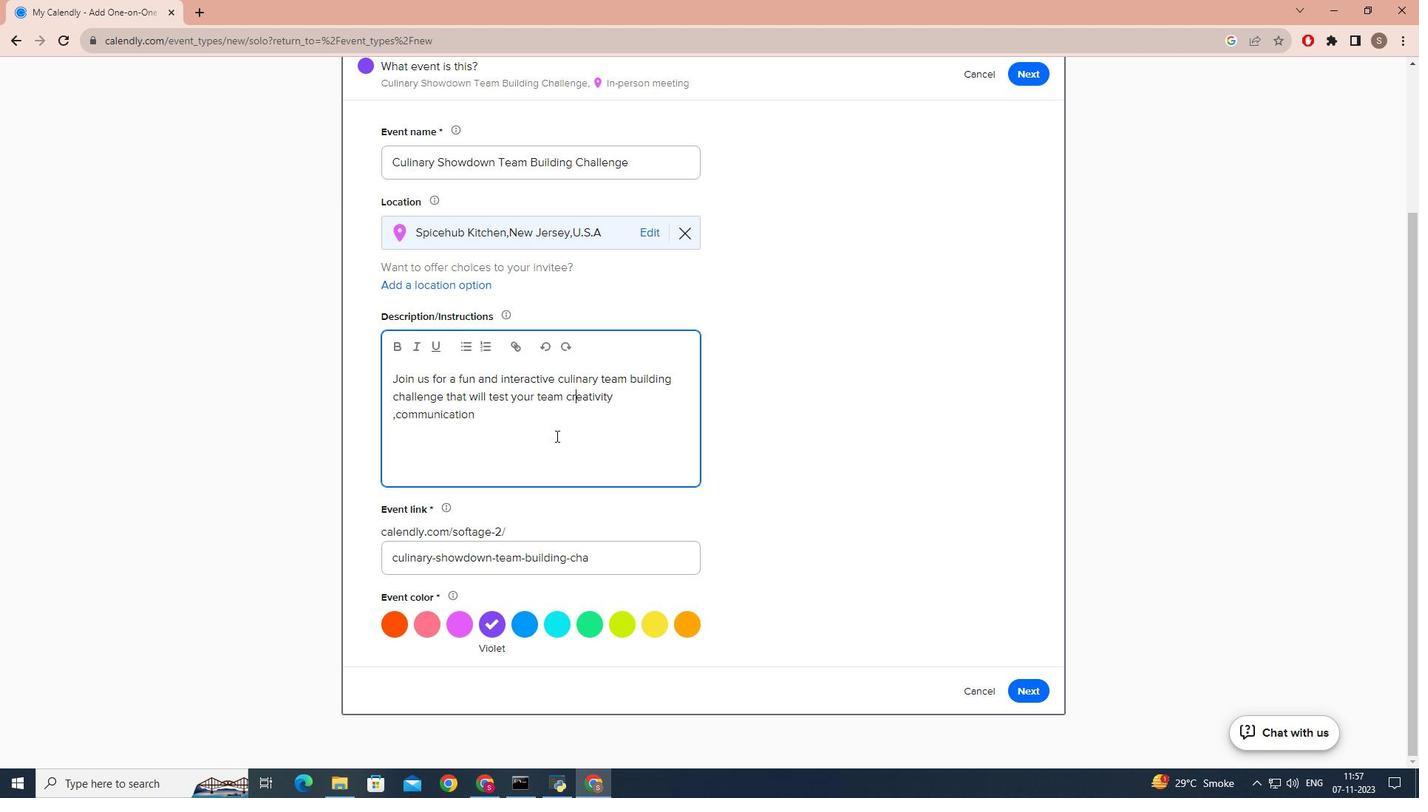 
Action: Mouse pressed left at (555, 436)
Screenshot: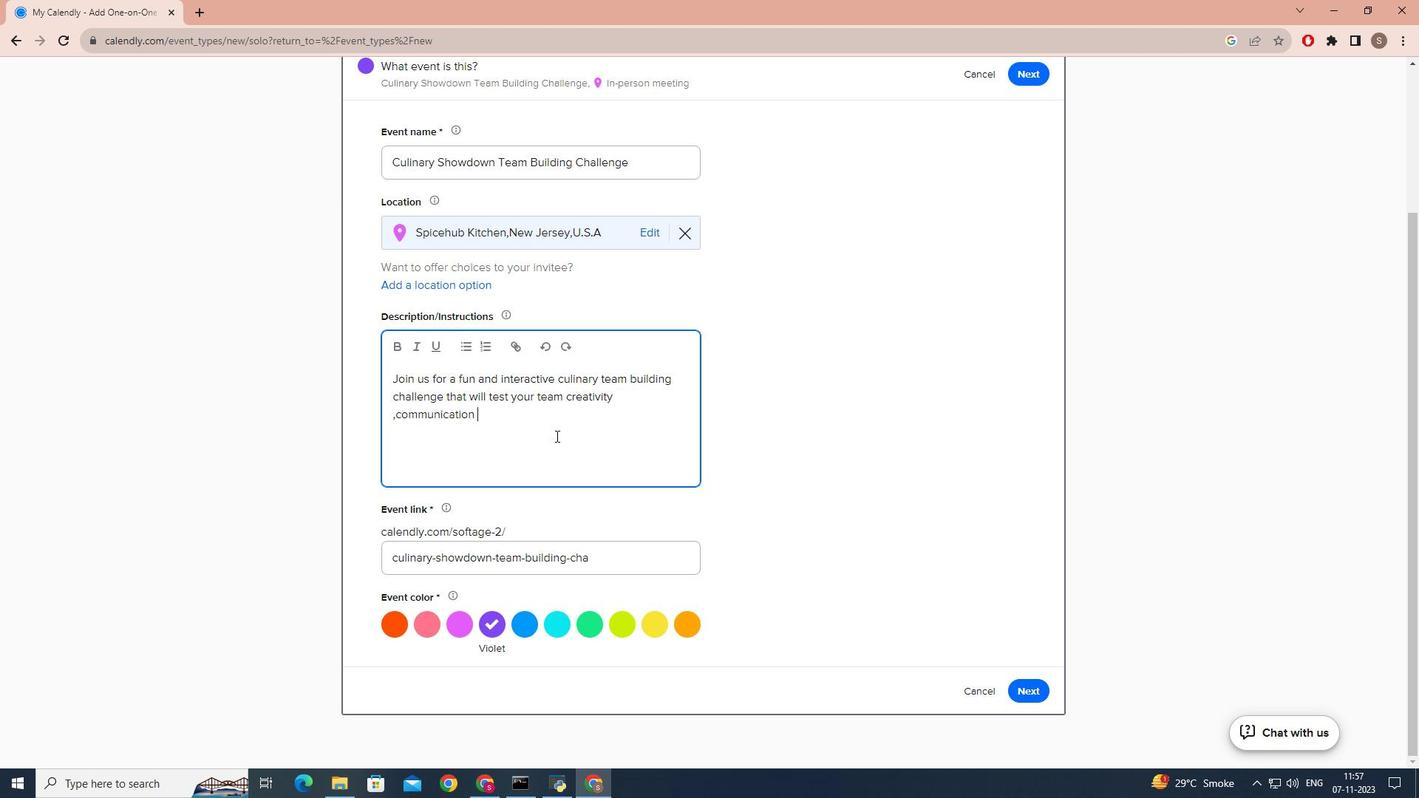 
Action: Key pressed AND<Key.space>COOKING<Key.space>SKILLS<Key.space><Key.shift_r><Key.shift_r><Key.shift_r><Key.shift_r><Key.shift_r><Key.shift_r>!<Key.space><Key.caps_lock>i<Key.caps_lock>N<Key.space>THIS<Key.space>EXCITING<Key.space>
Screenshot: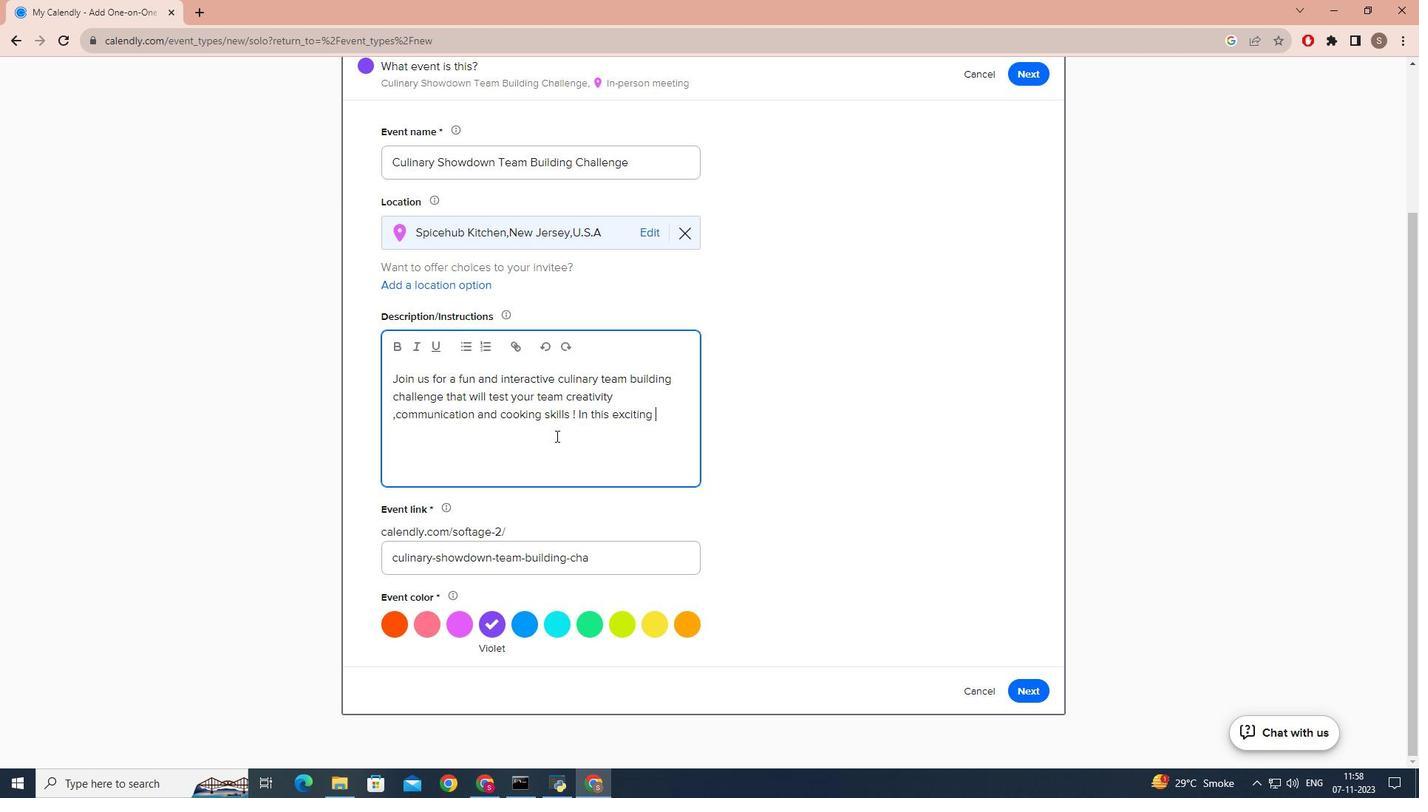
Action: Mouse moved to (572, 413)
Screenshot: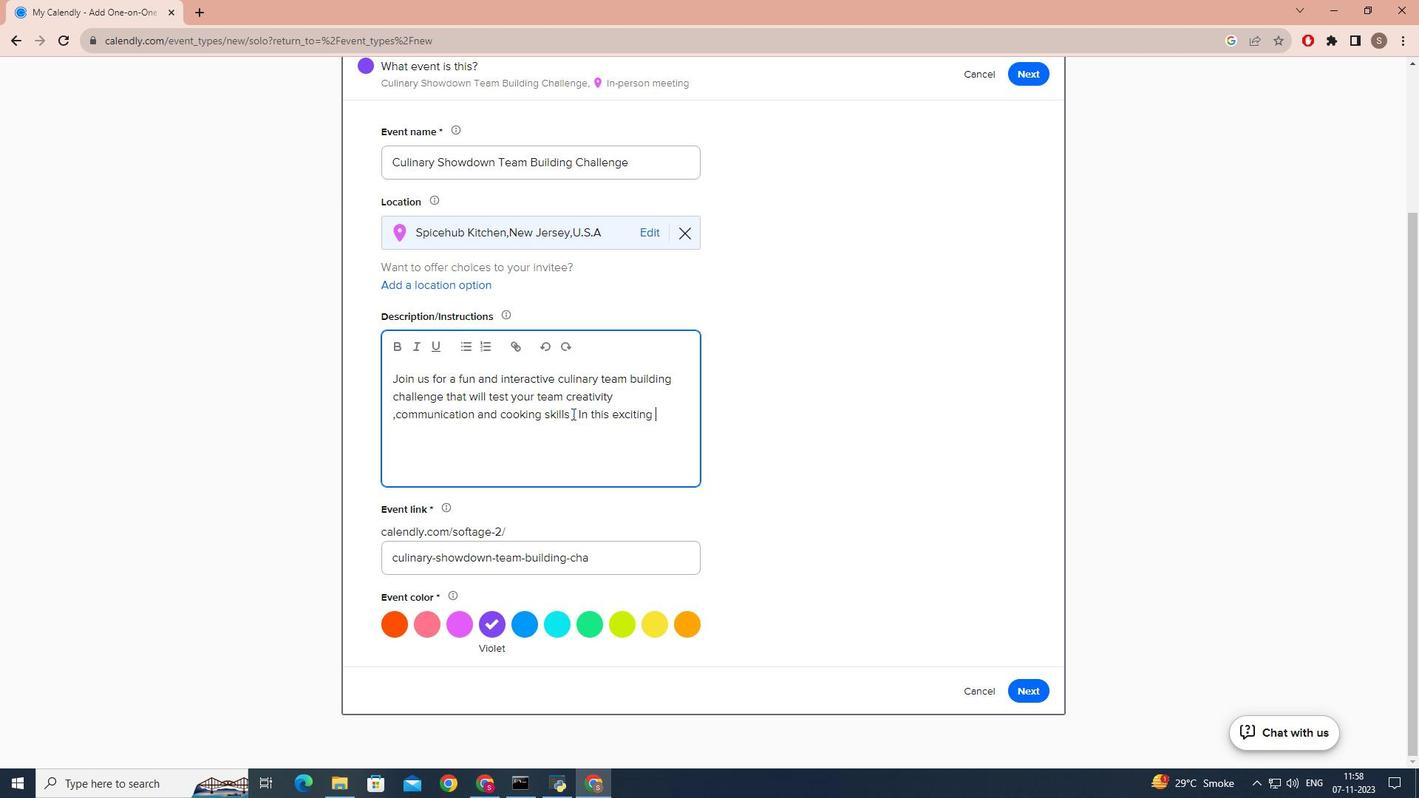 
Action: Mouse pressed left at (572, 413)
Screenshot: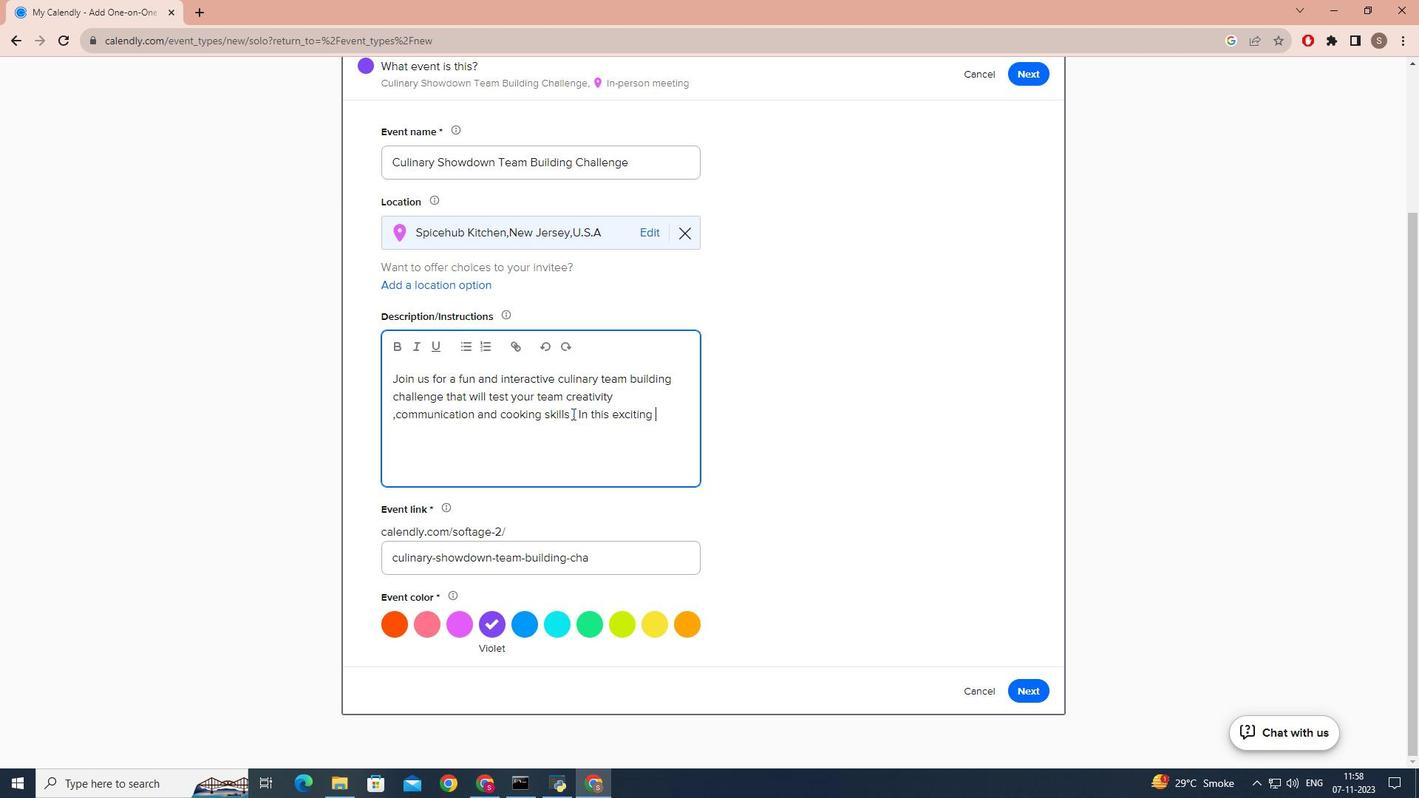 
Action: Mouse moved to (562, 431)
Screenshot: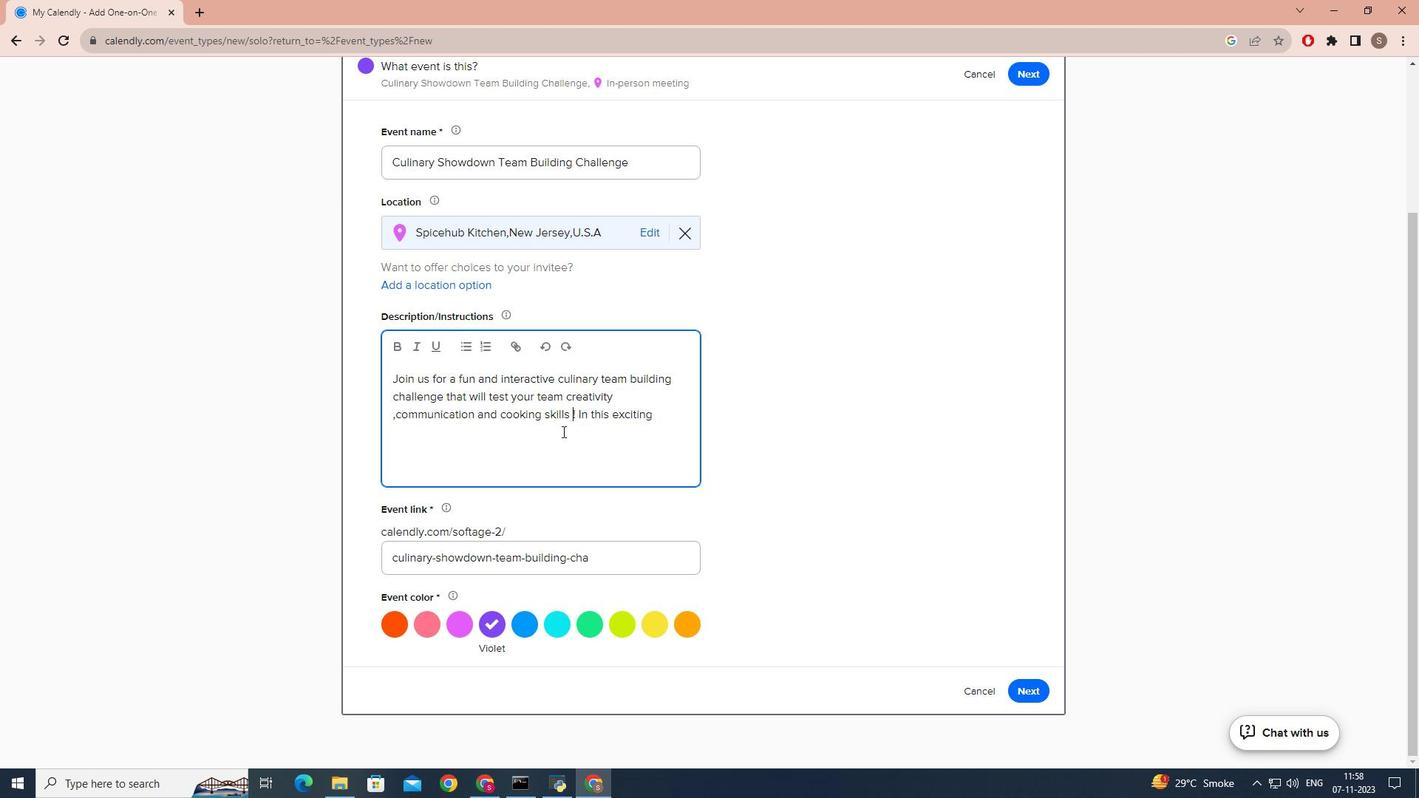 
Action: Key pressed <Key.backspace>
Screenshot: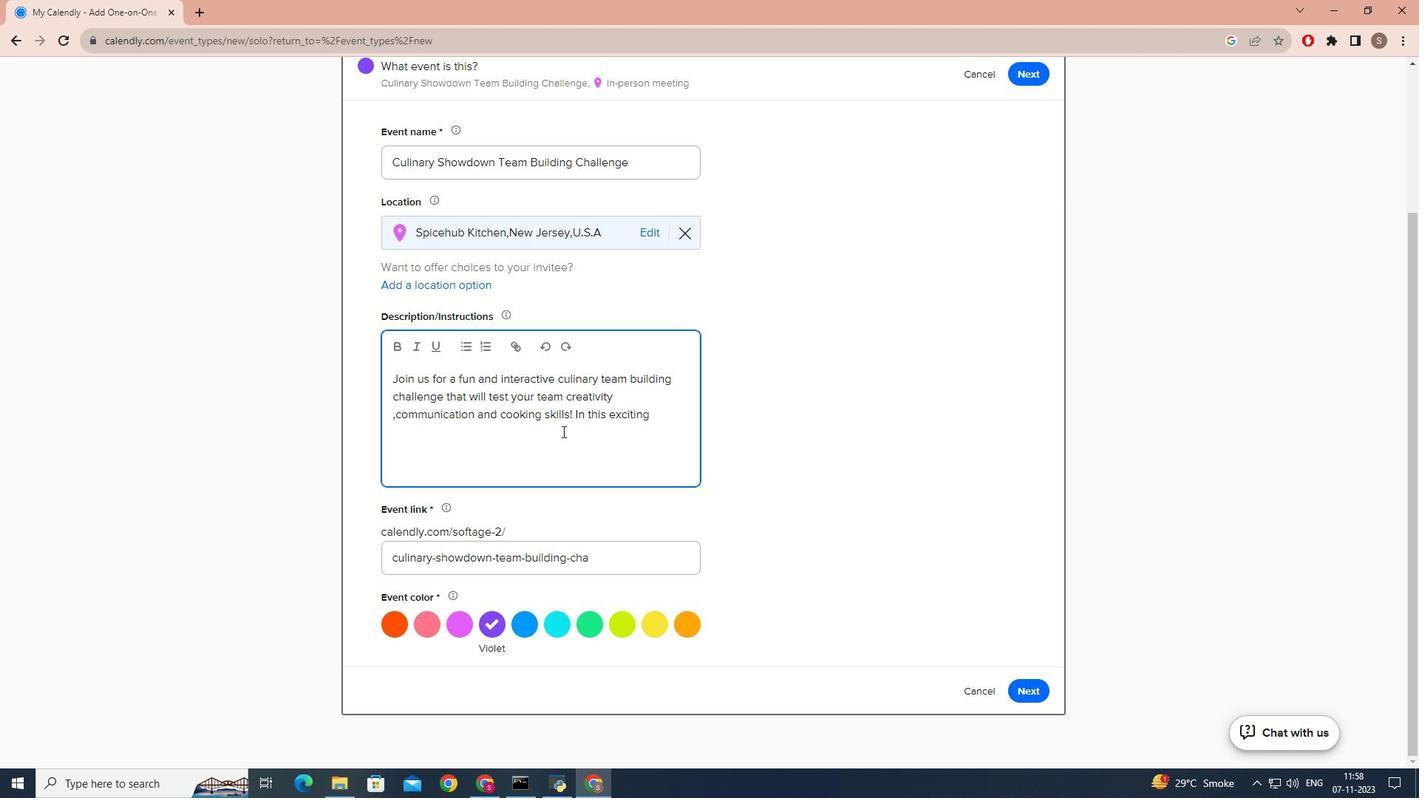 
Action: Mouse moved to (574, 420)
Screenshot: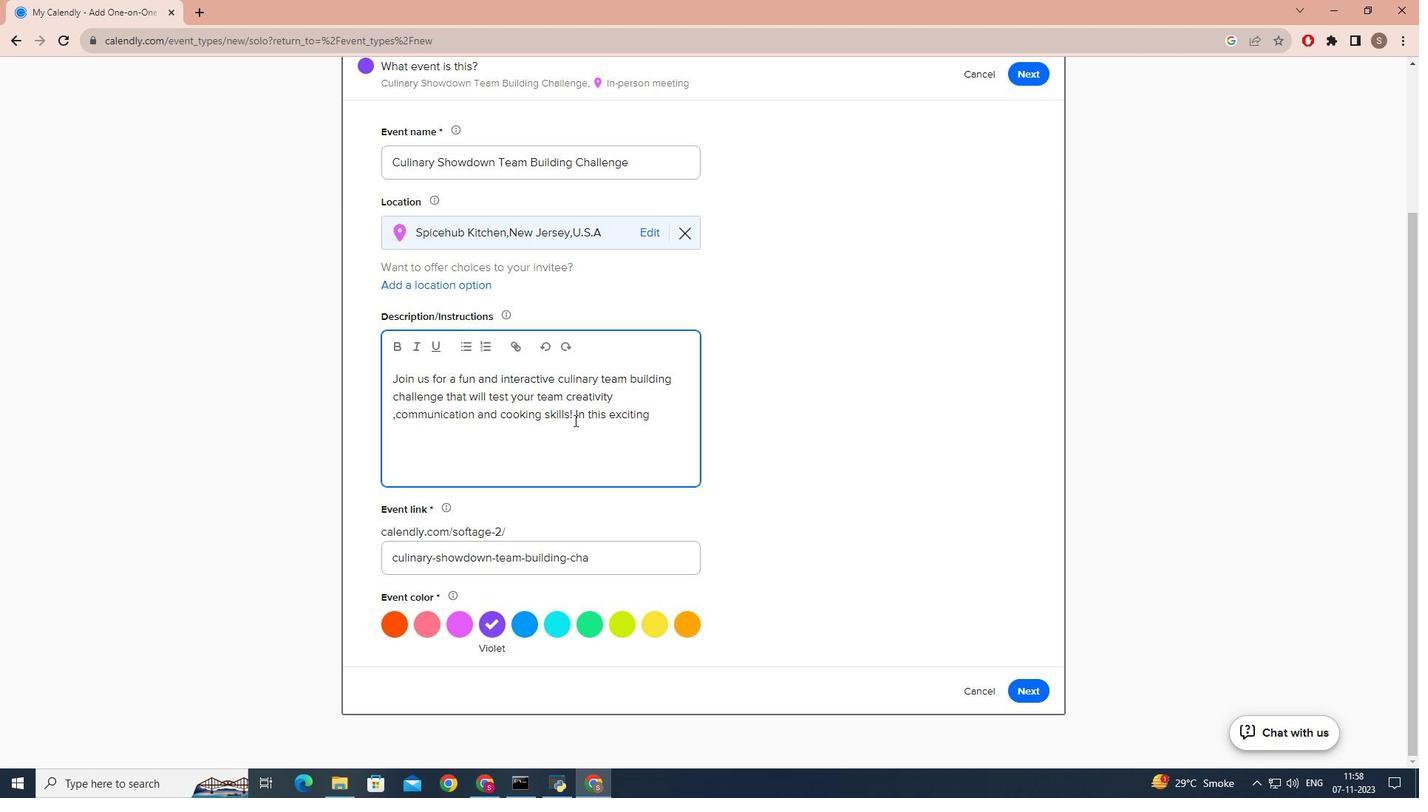 
Action: Mouse pressed left at (574, 420)
Screenshot: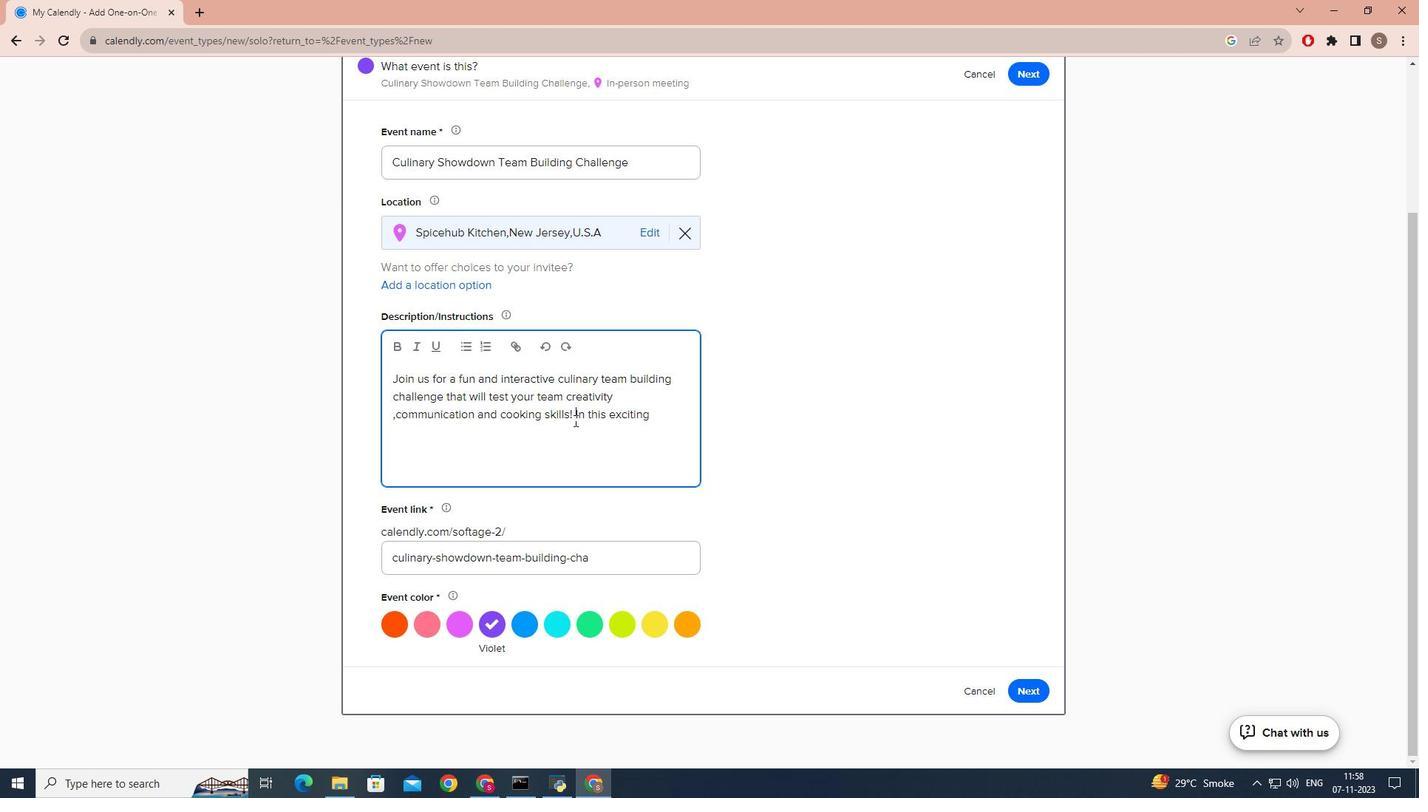 
Action: Key pressed <Key.backspace>
Screenshot: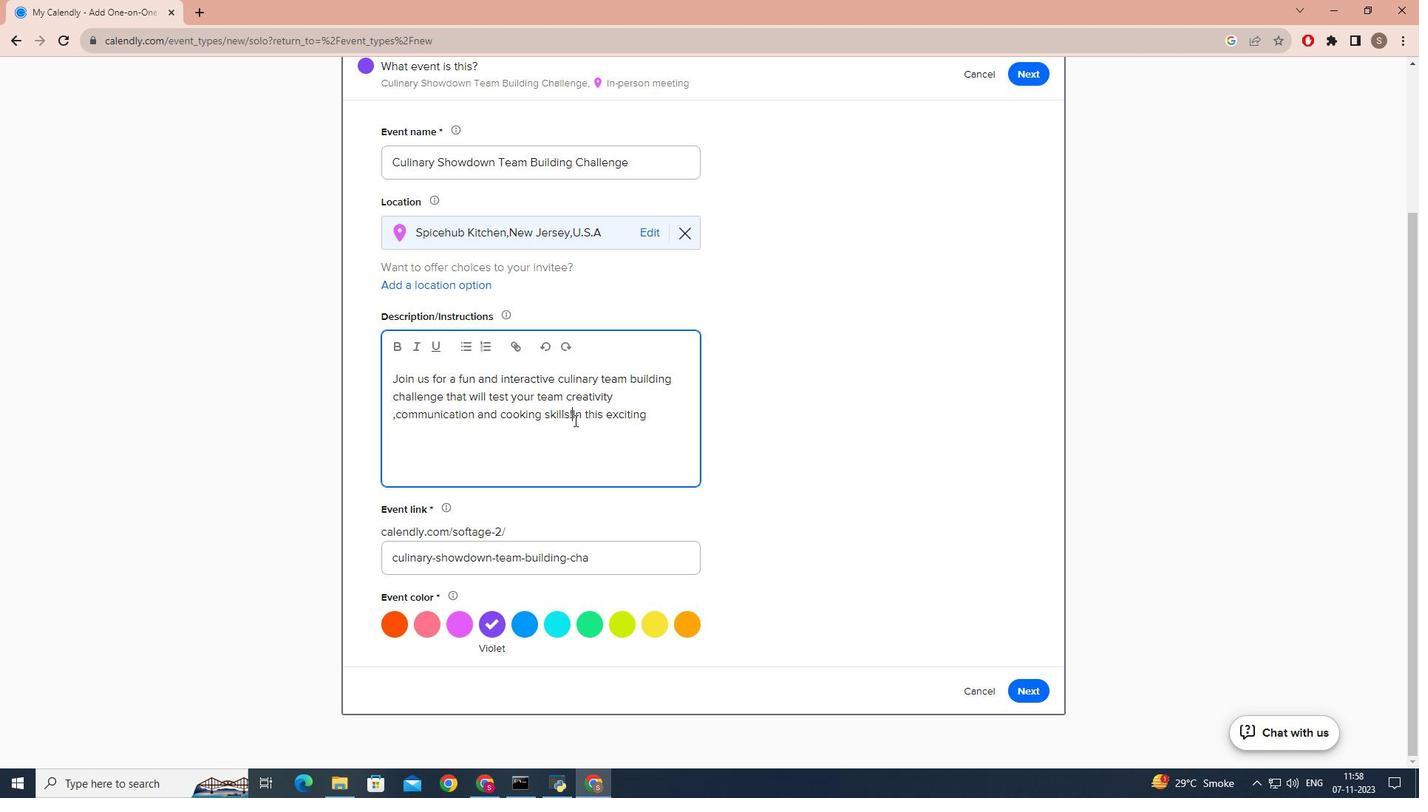 
Action: Mouse moved to (660, 415)
Screenshot: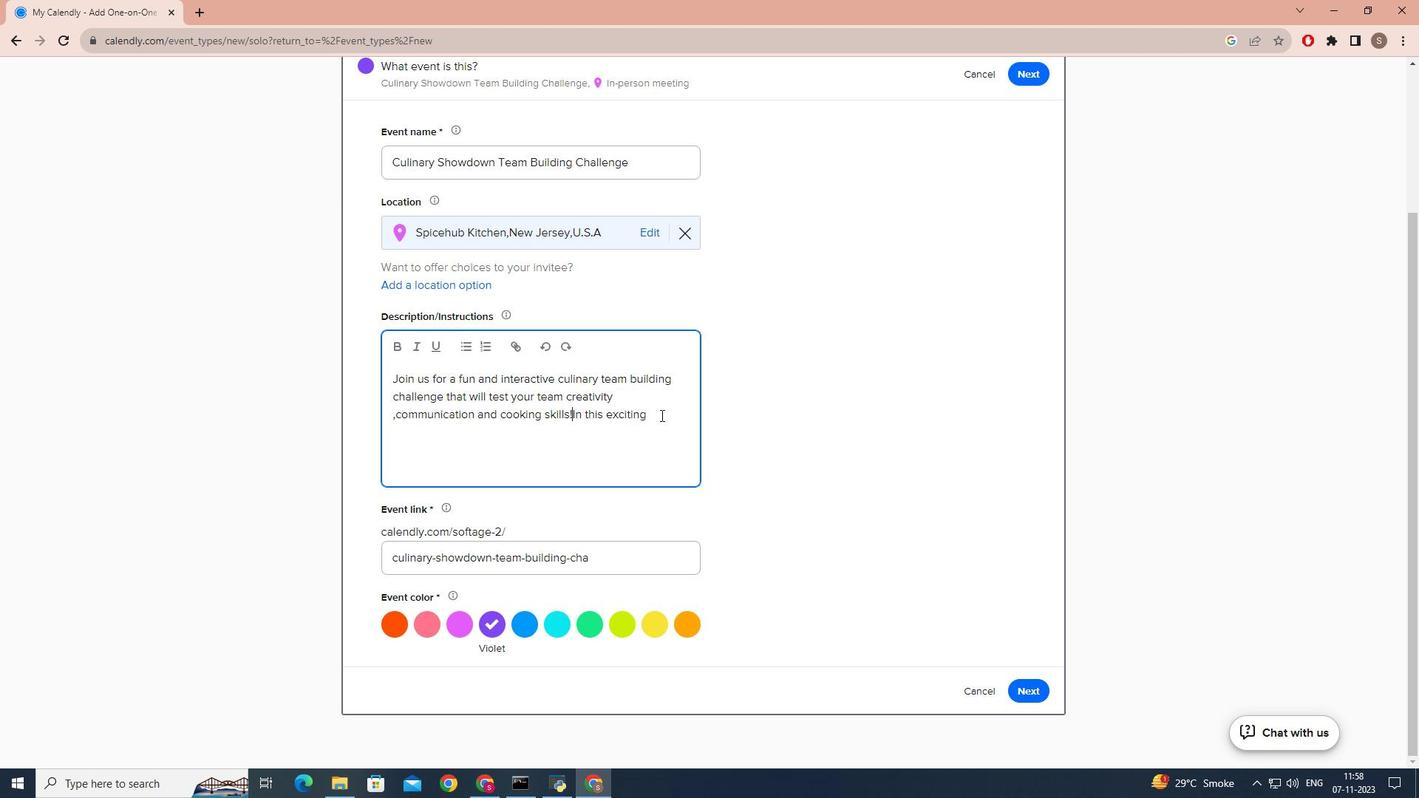 
Action: Mouse pressed left at (660, 415)
Screenshot: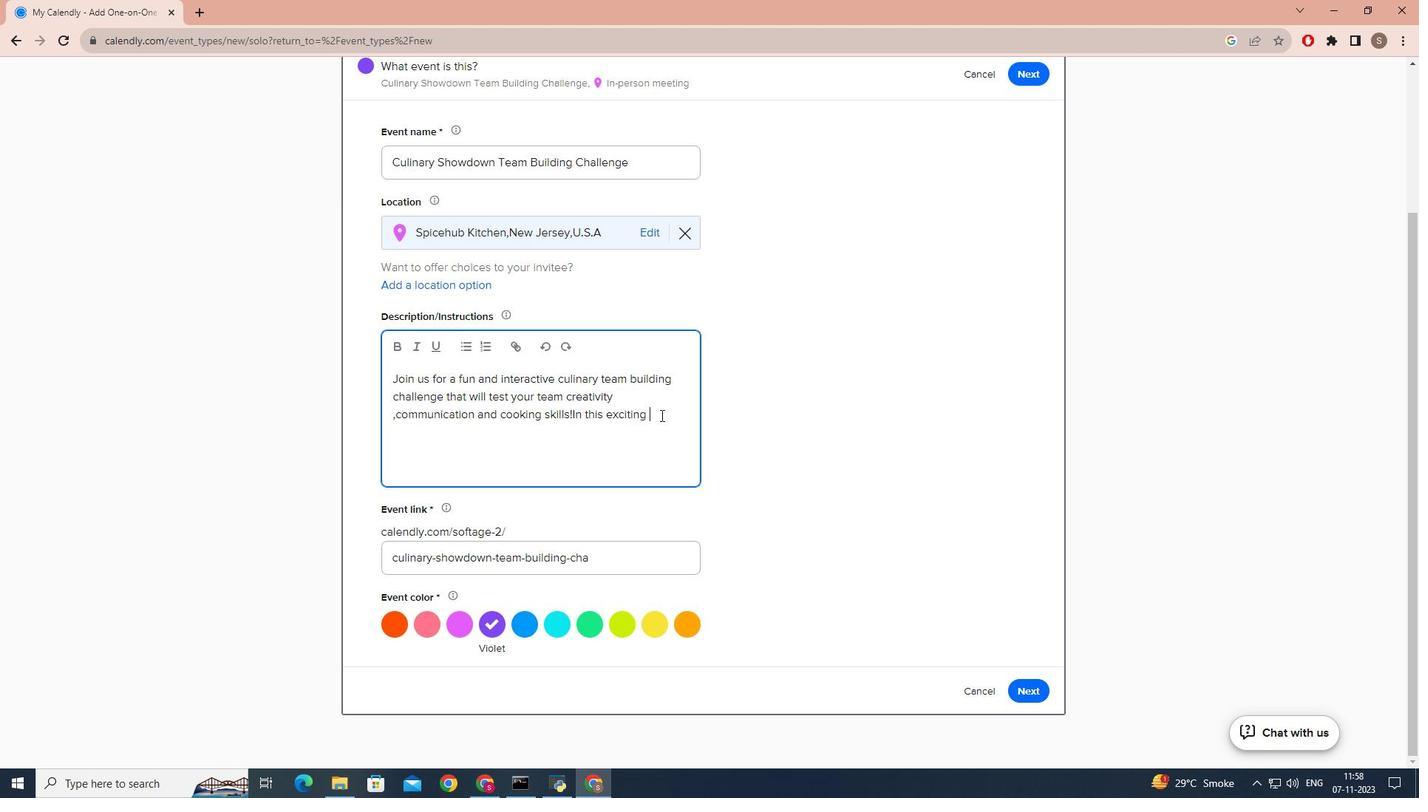 
Action: Key pressed EVENT<Key.space>,YOUR<Key.space>CORPORATE<Key.space>TEAMS<Key.space>WILL<Key.space>COMPTET<Key.backspace><Key.backspace>E<Key.backspace><Key.backspace>ETE<Key.space>IN<Key.space>A<Key.space>SERIES<Key.space>OF<Key.space>CULINARY<Key.space>TASKS<Key.space>AND<Key.space>CHALLENGES<Key.space>DESIGNED<Key.space>TO<Key.space>FOSTER<Key.space>TEAM<Key.space>WORK,BOOST<Key.space>MORAKL<Key.backspace><Key.backspace>LE,AND<Key.space>CRET<Key.backspace>ATE<Key.space>
Screenshot: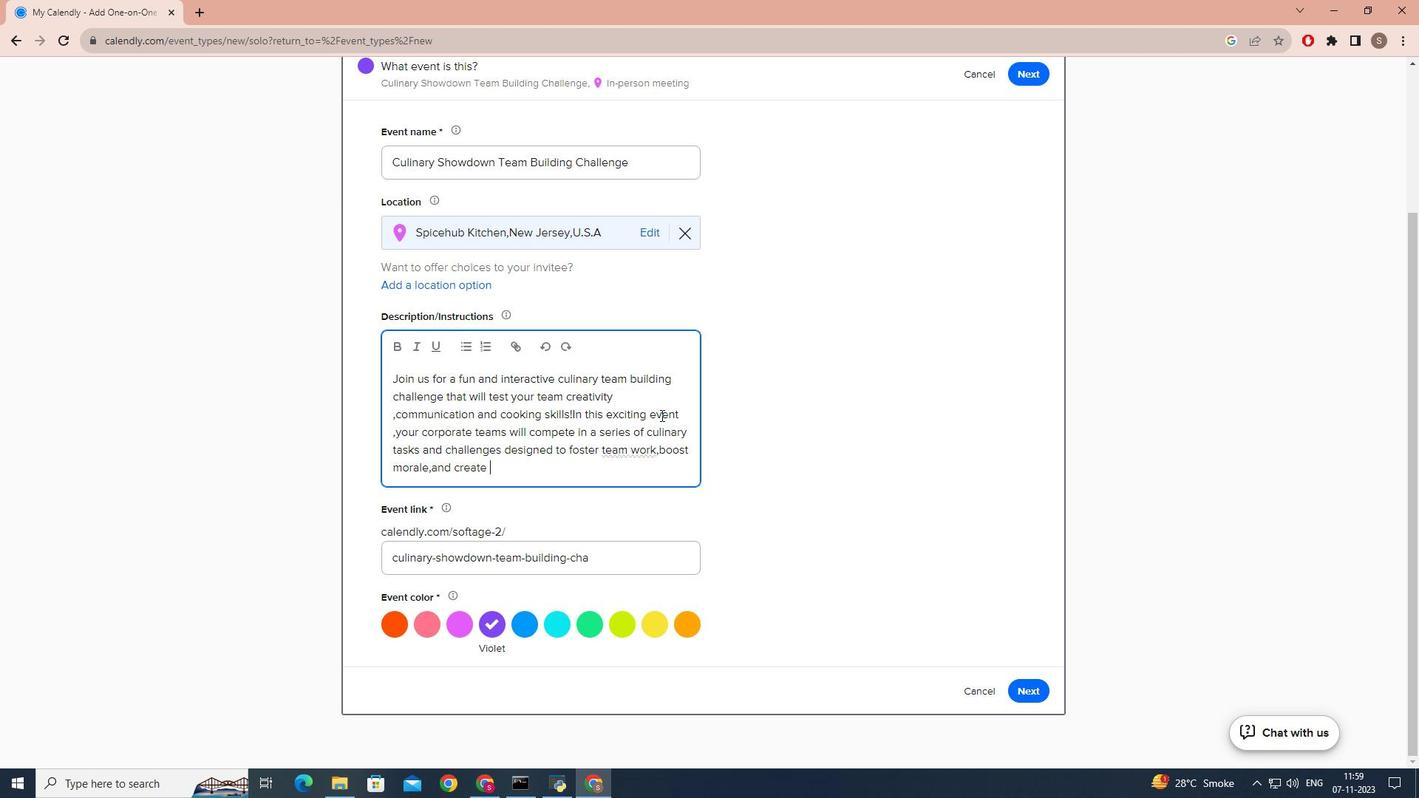 
Action: Mouse moved to (633, 445)
Screenshot: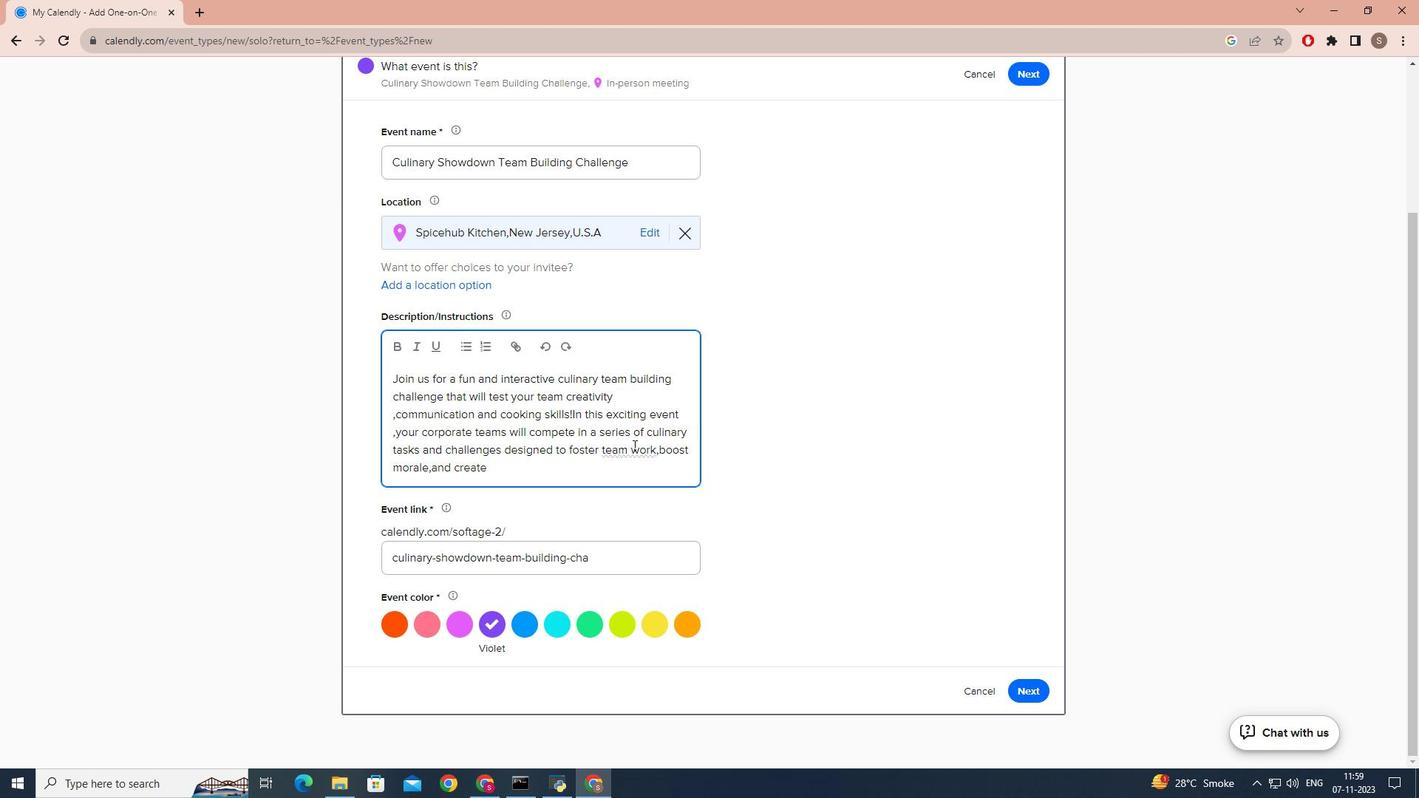 
Action: Mouse pressed left at (633, 445)
Screenshot: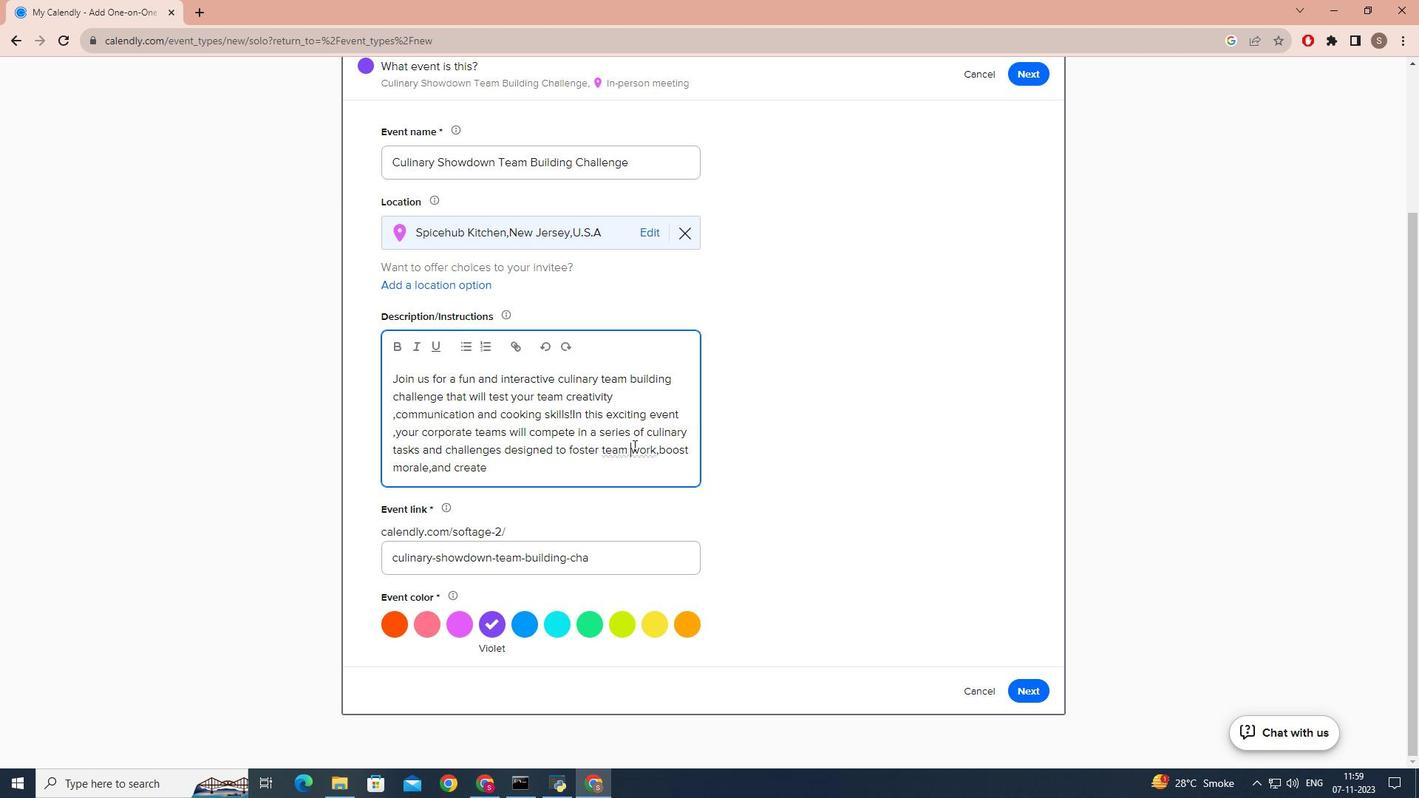 
Action: Key pressed <Key.backspace>
Screenshot: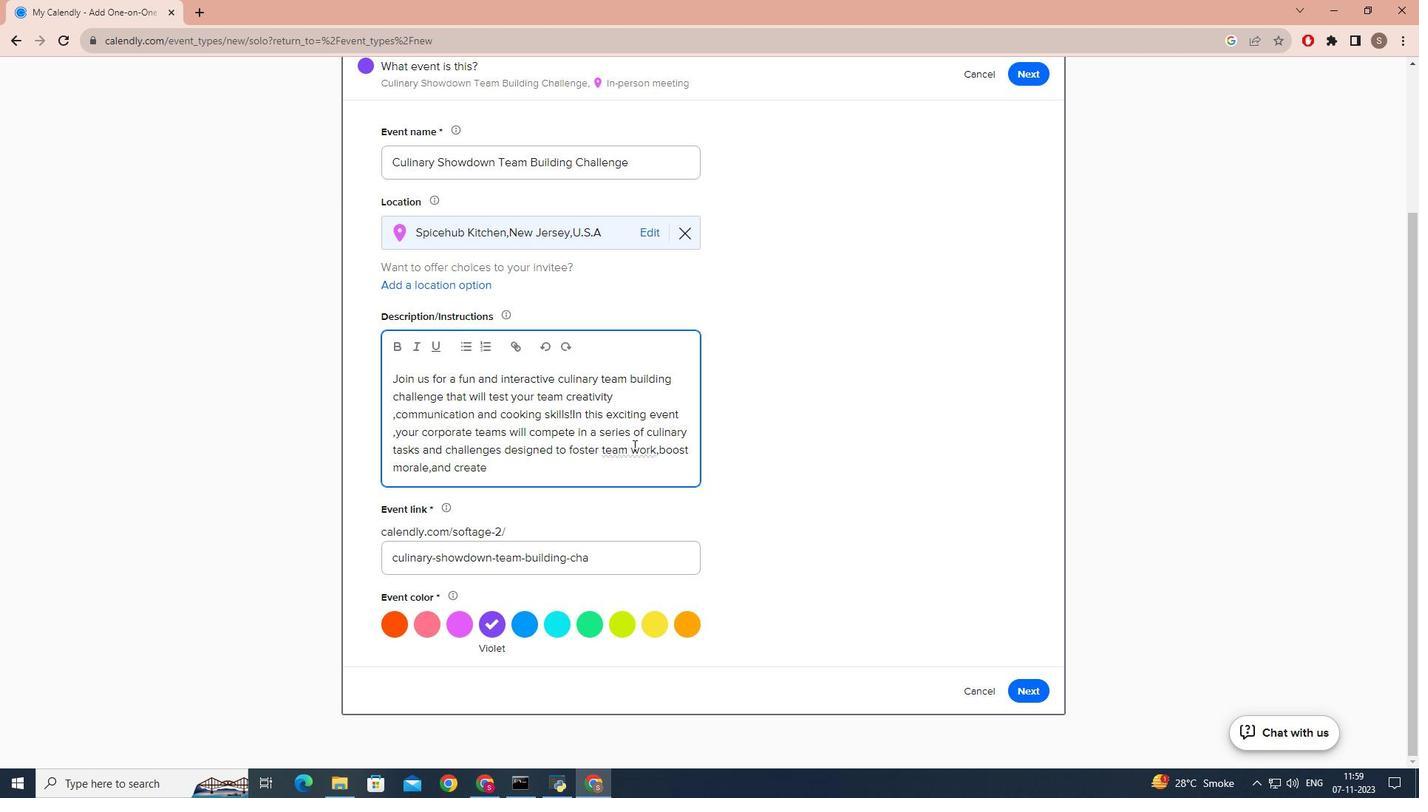 
Action: Mouse moved to (577, 466)
Screenshot: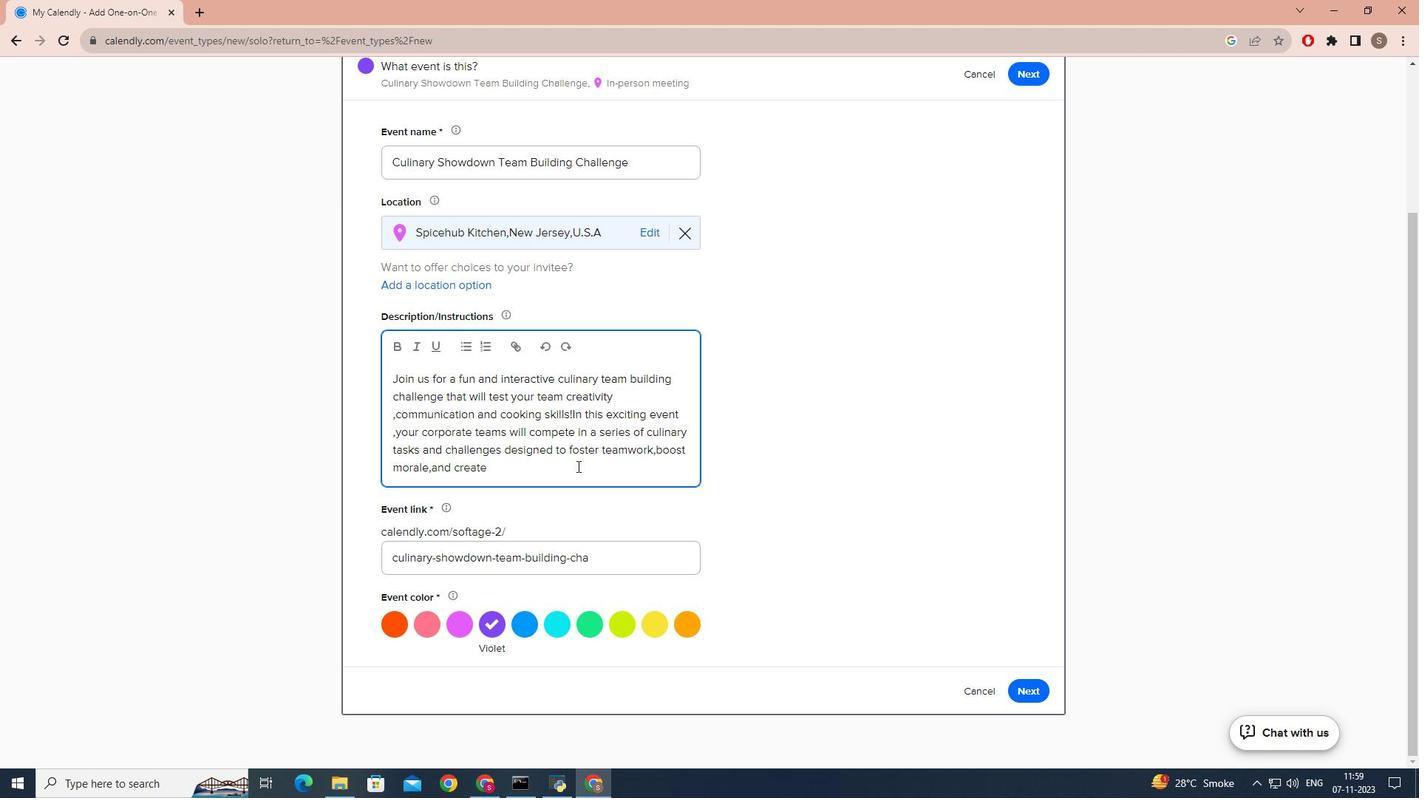 
Action: Mouse pressed left at (577, 466)
Screenshot: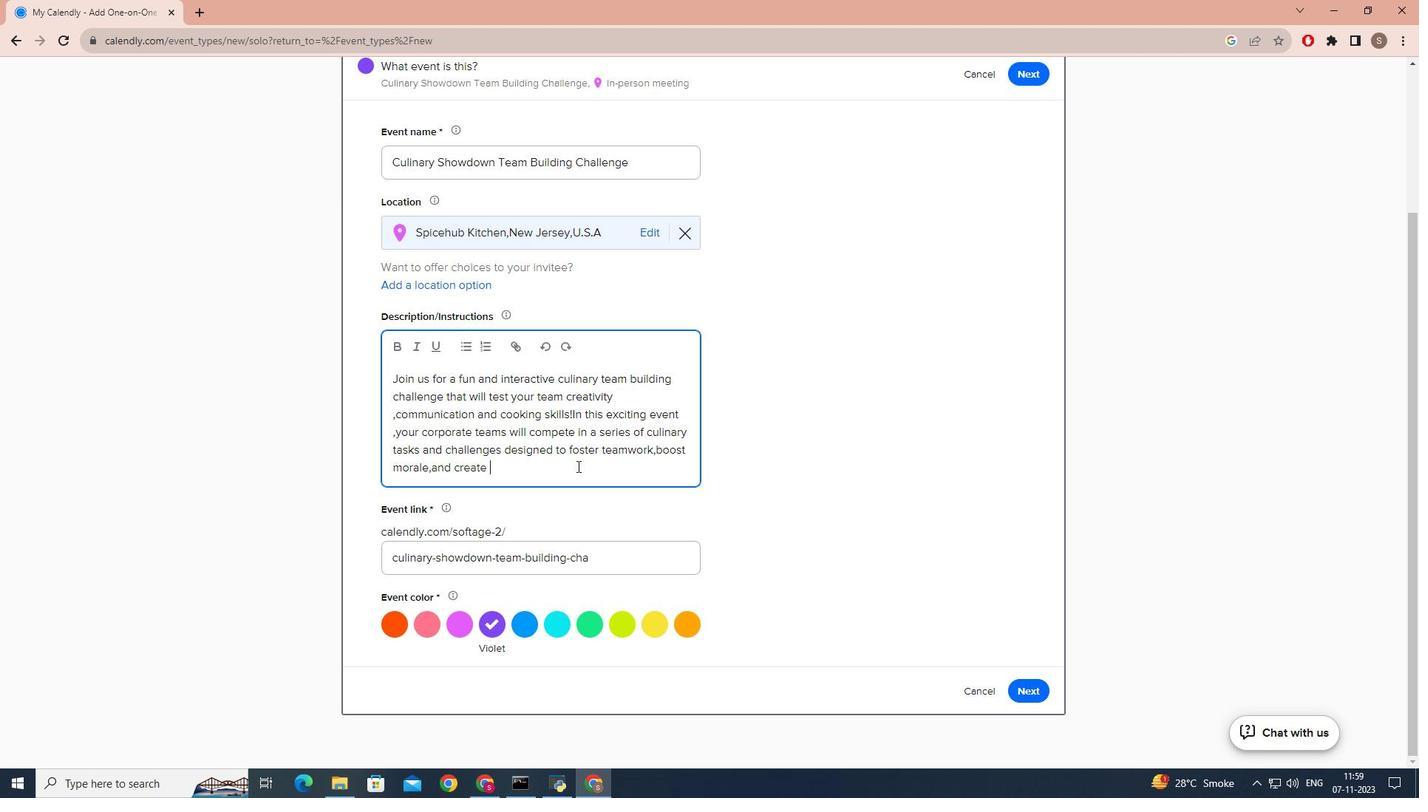 
Action: Key pressed LASTING<Key.space>MEMORIES<Key.shift_r>!<Key.space><Key.caps_lock>d<Key.caps_lock>O<Key.space>NOT<Key.space>MISS<Key.space>OUT<Key.space>ON<Key.space>THIS<Key.space>EXCITING<Key.space>OPPORTUNITY<Key.space>TO<Key.space>SPICE<Key.space>UP<Key.space>YOUR<Key.space>Y<Key.backspace>TEA,M<Key.space><Key.backspace><Key.backspace><Key.backspace>M<Key.space>YNAMICS<Key.space>
Screenshot: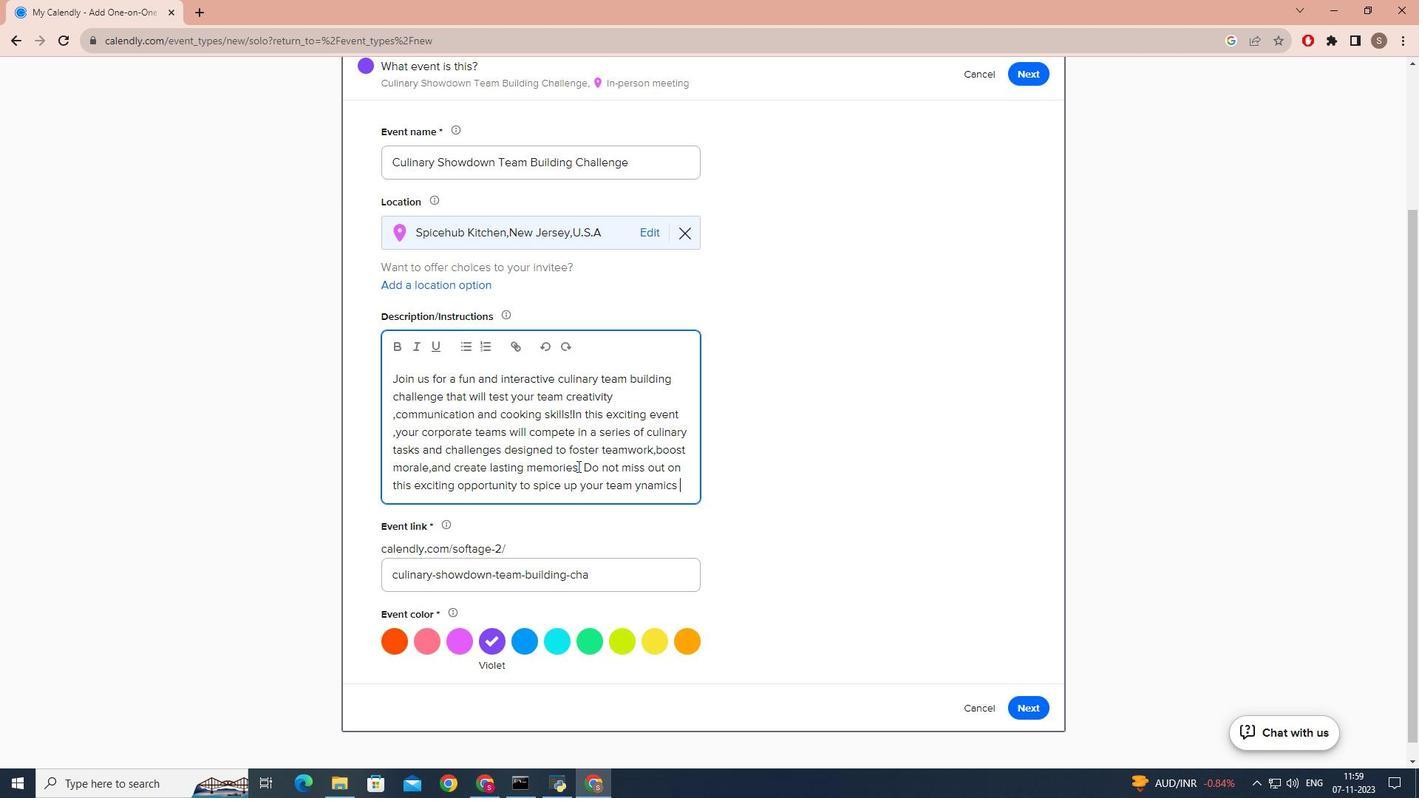 
Action: Mouse moved to (635, 482)
Screenshot: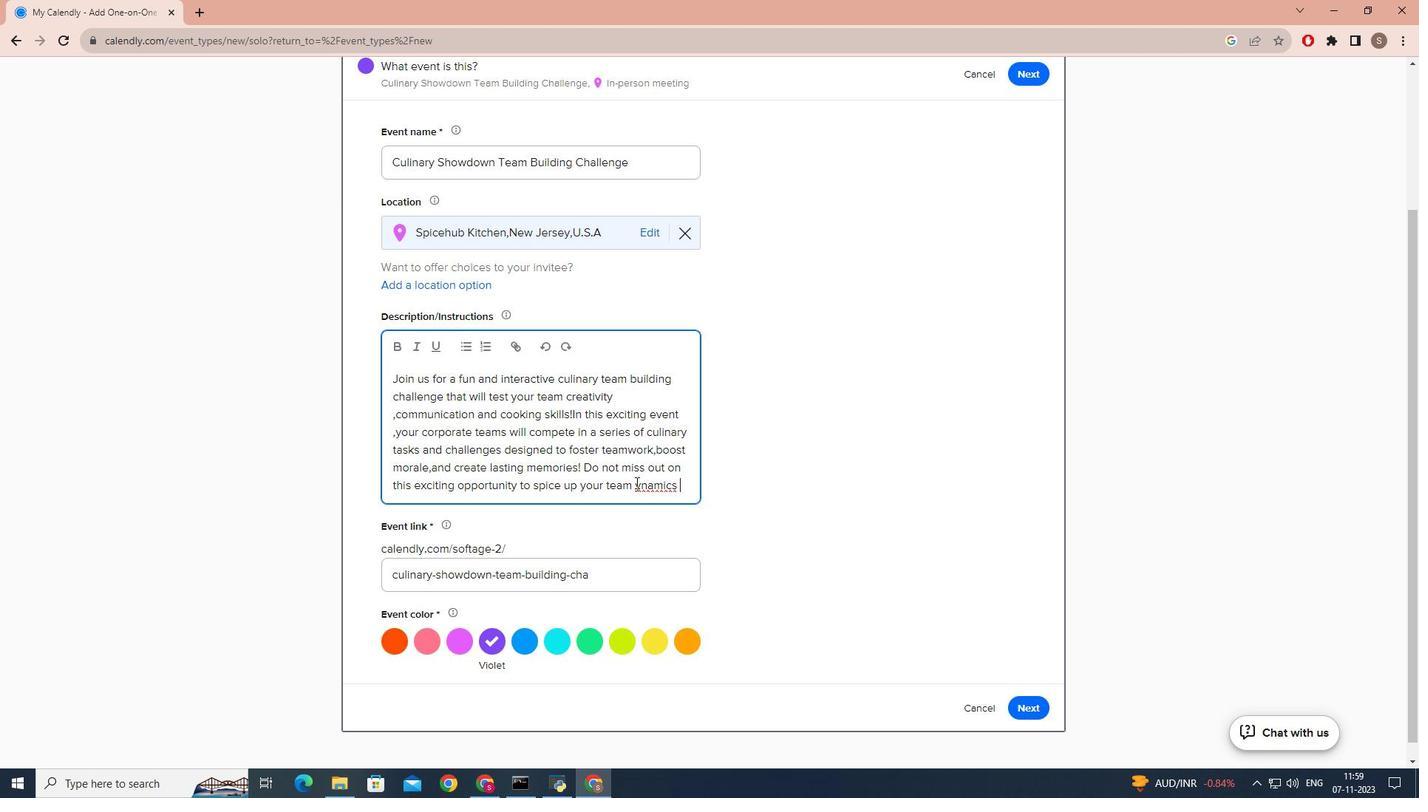 
Action: Mouse pressed left at (635, 482)
Screenshot: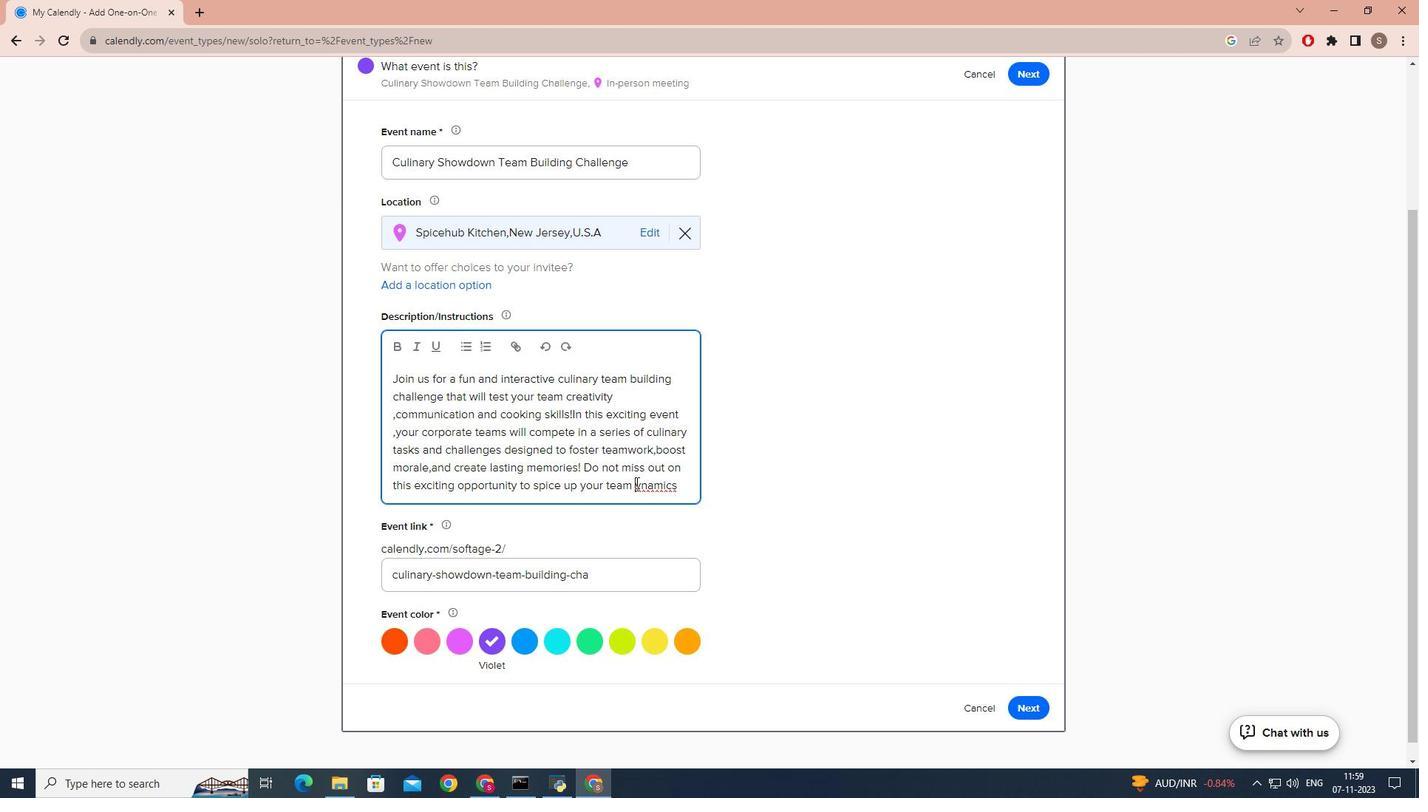 
Action: Key pressed D
Screenshot: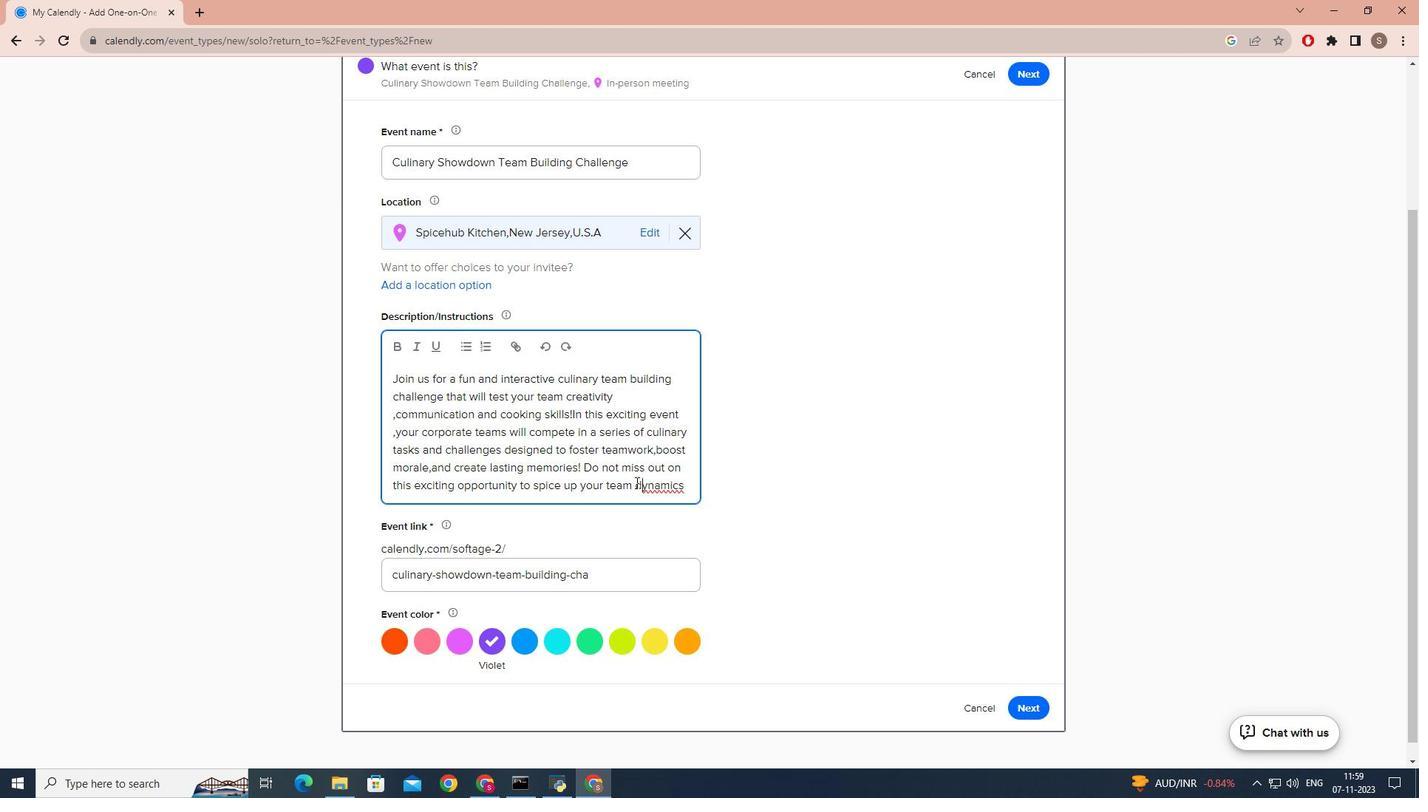 
Action: Mouse moved to (694, 477)
Screenshot: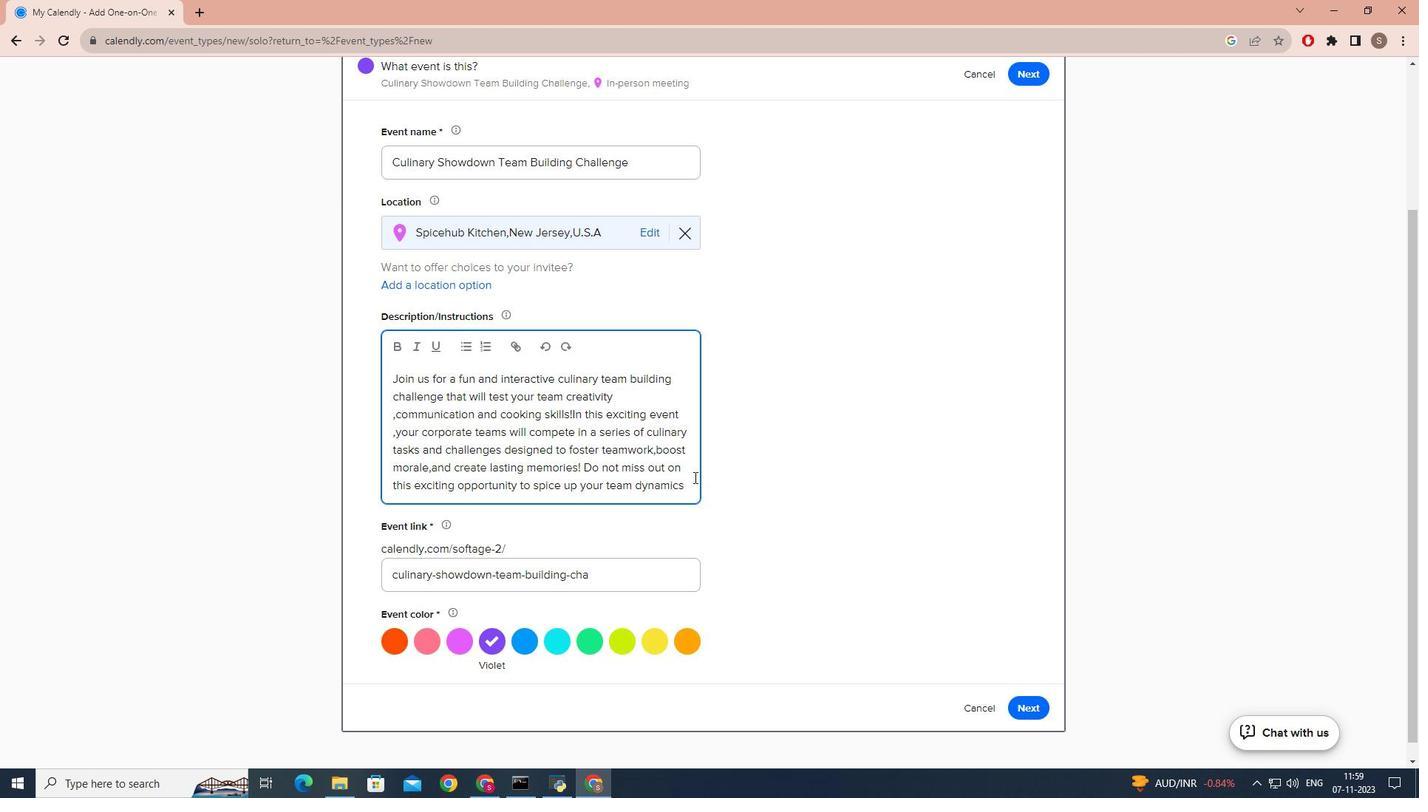 
Action: Mouse pressed left at (694, 477)
Screenshot: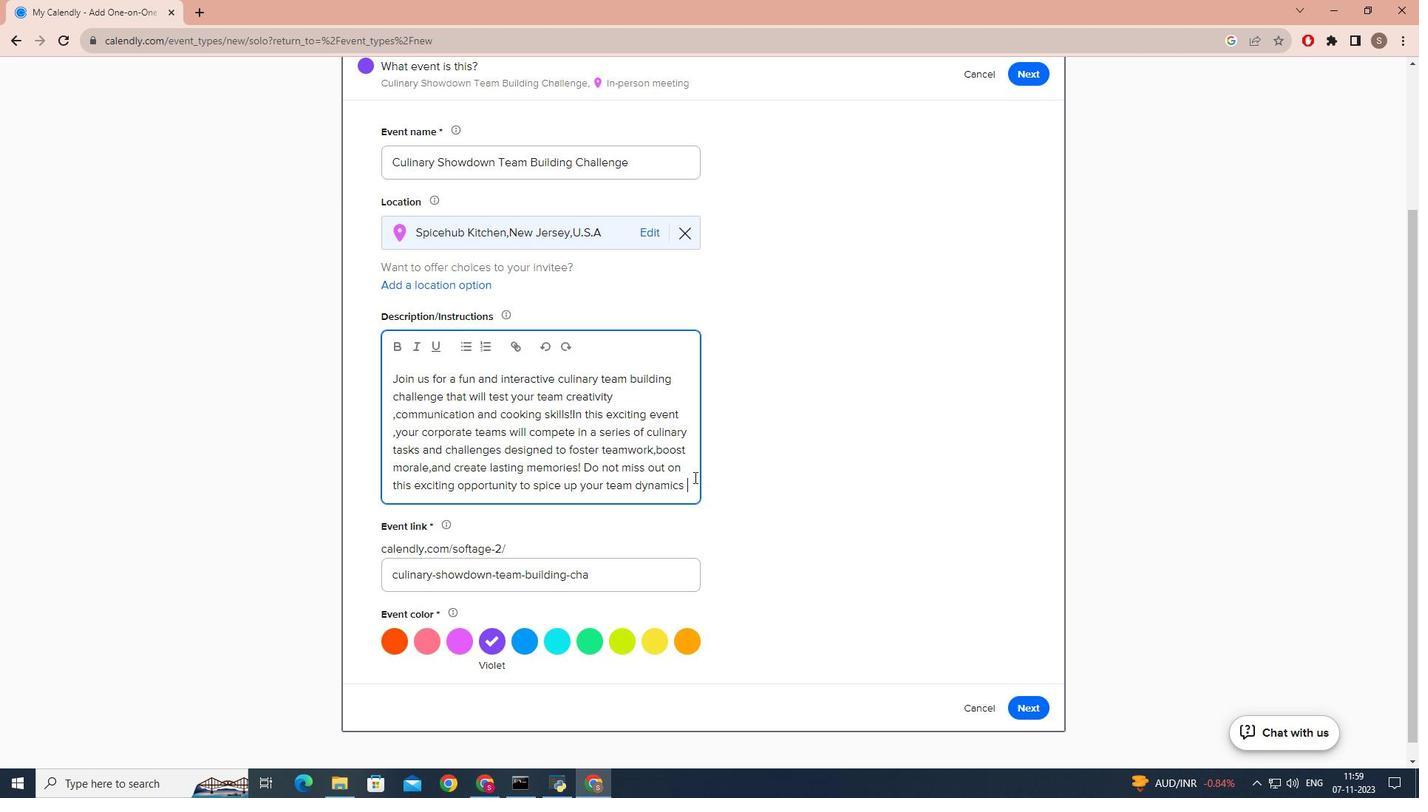 
Action: Key pressed AND<Key.space>SAVOR<Key.space>THE<Key.space>TATE<Key.space><Key.backspace><Key.backspace><Key.backspace>STE<Key.space>OF<Key.space>SUCCESS<Key.space>TOGETHER.<Key.caps_lock>r<Key.caps_lock>EGISTER<Key.space>NOW<Key.shift_r><Key.shift_r>!
Screenshot: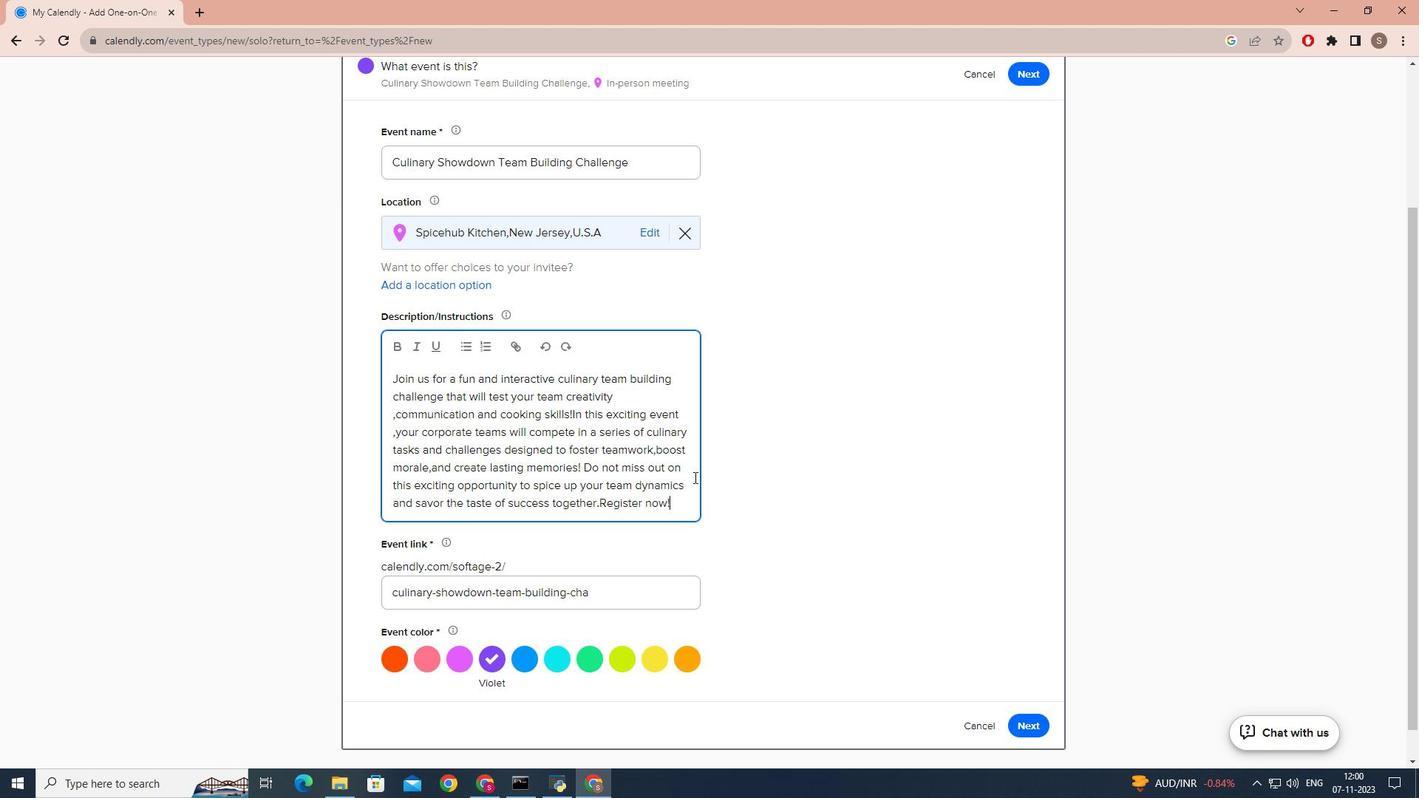 
Action: Mouse moved to (533, 651)
Screenshot: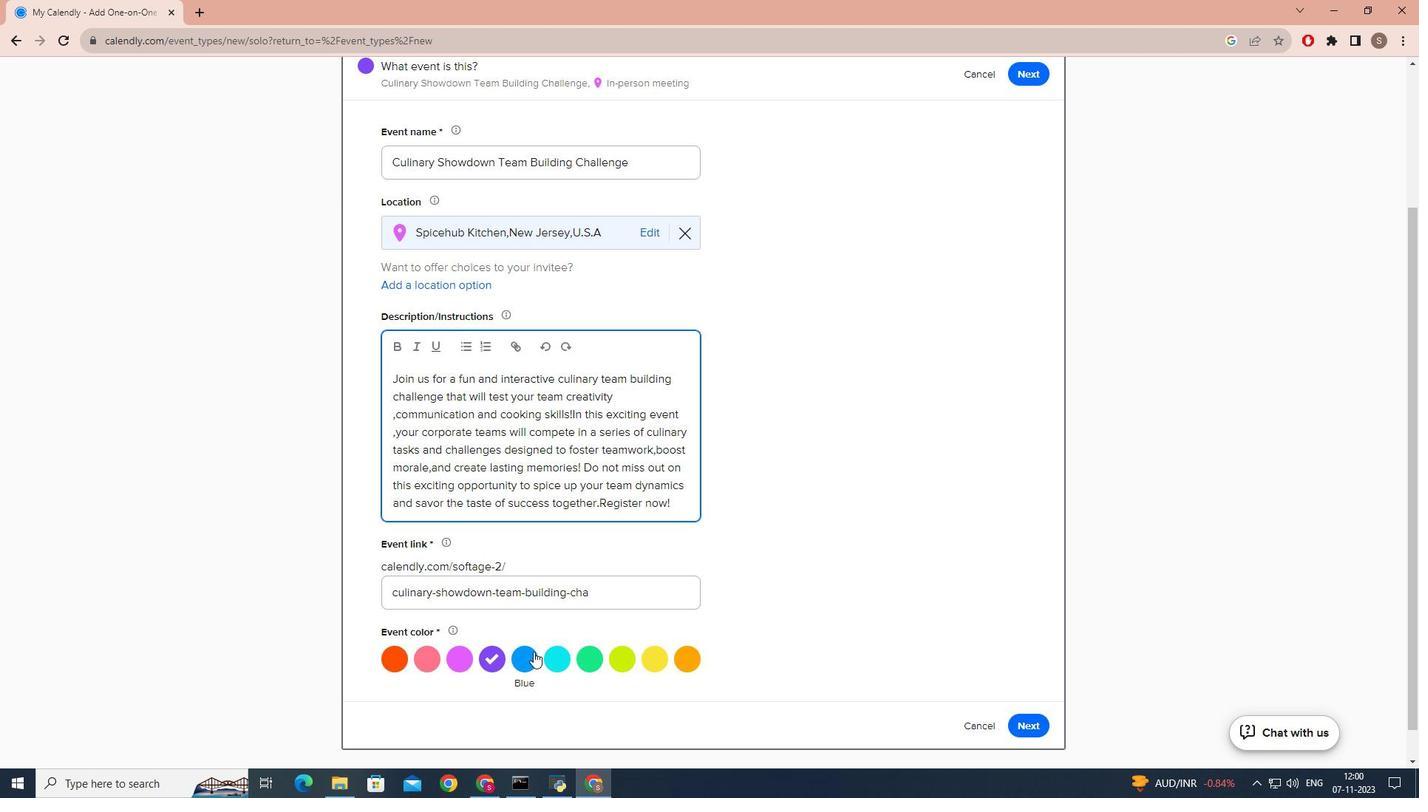 
Action: Mouse pressed left at (533, 651)
Screenshot: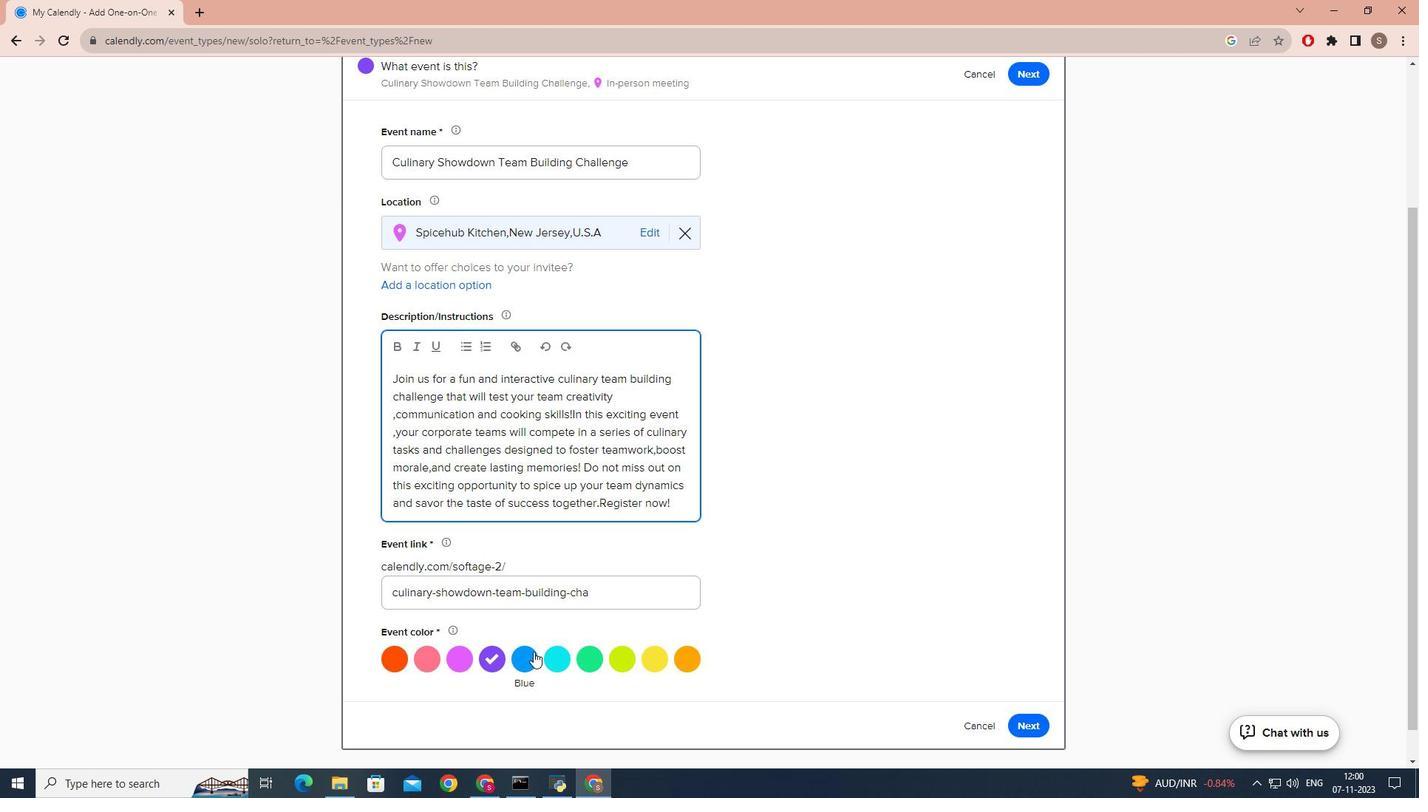 
Action: Mouse moved to (640, 628)
Screenshot: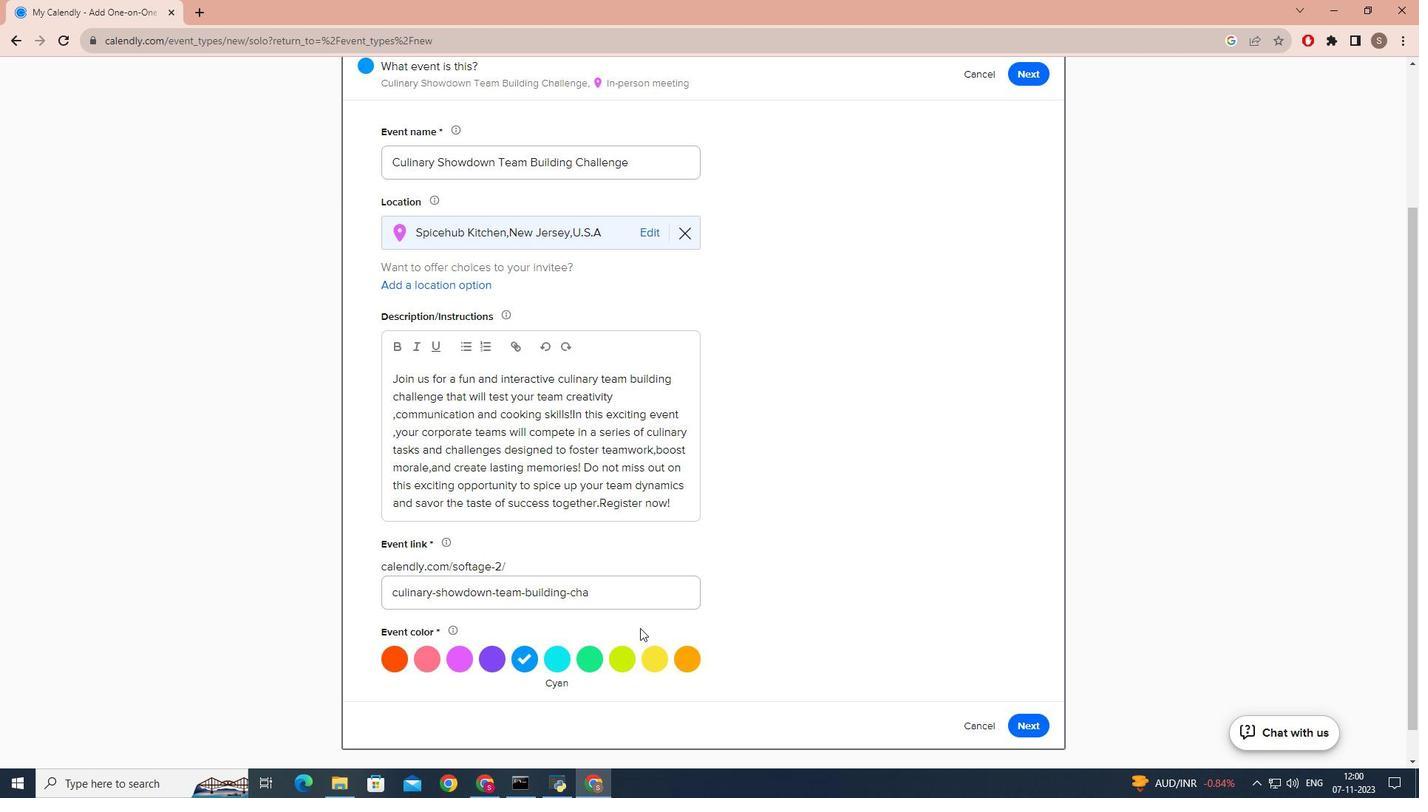 
Action: Mouse scrolled (640, 627) with delta (0, 0)
Screenshot: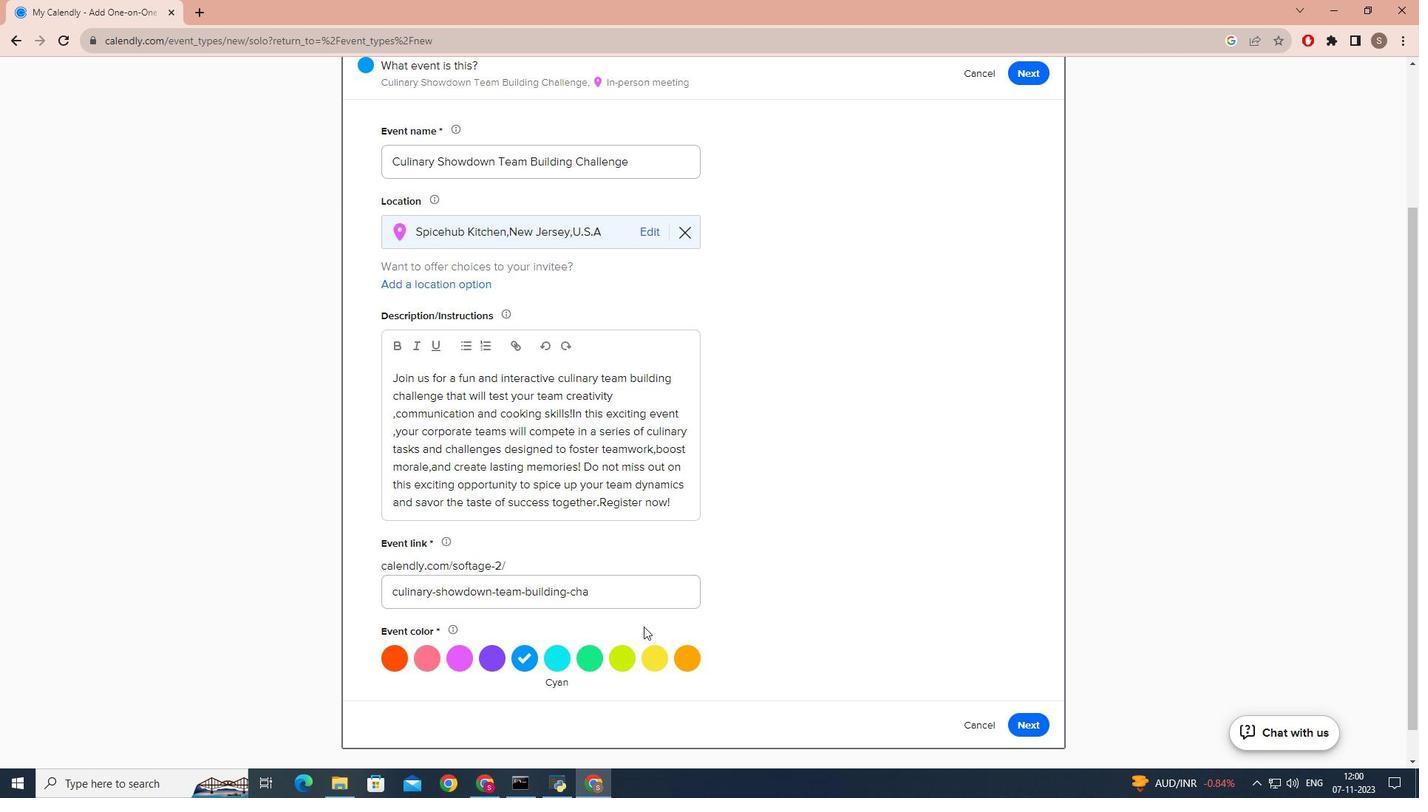 
Action: Mouse moved to (640, 627)
Screenshot: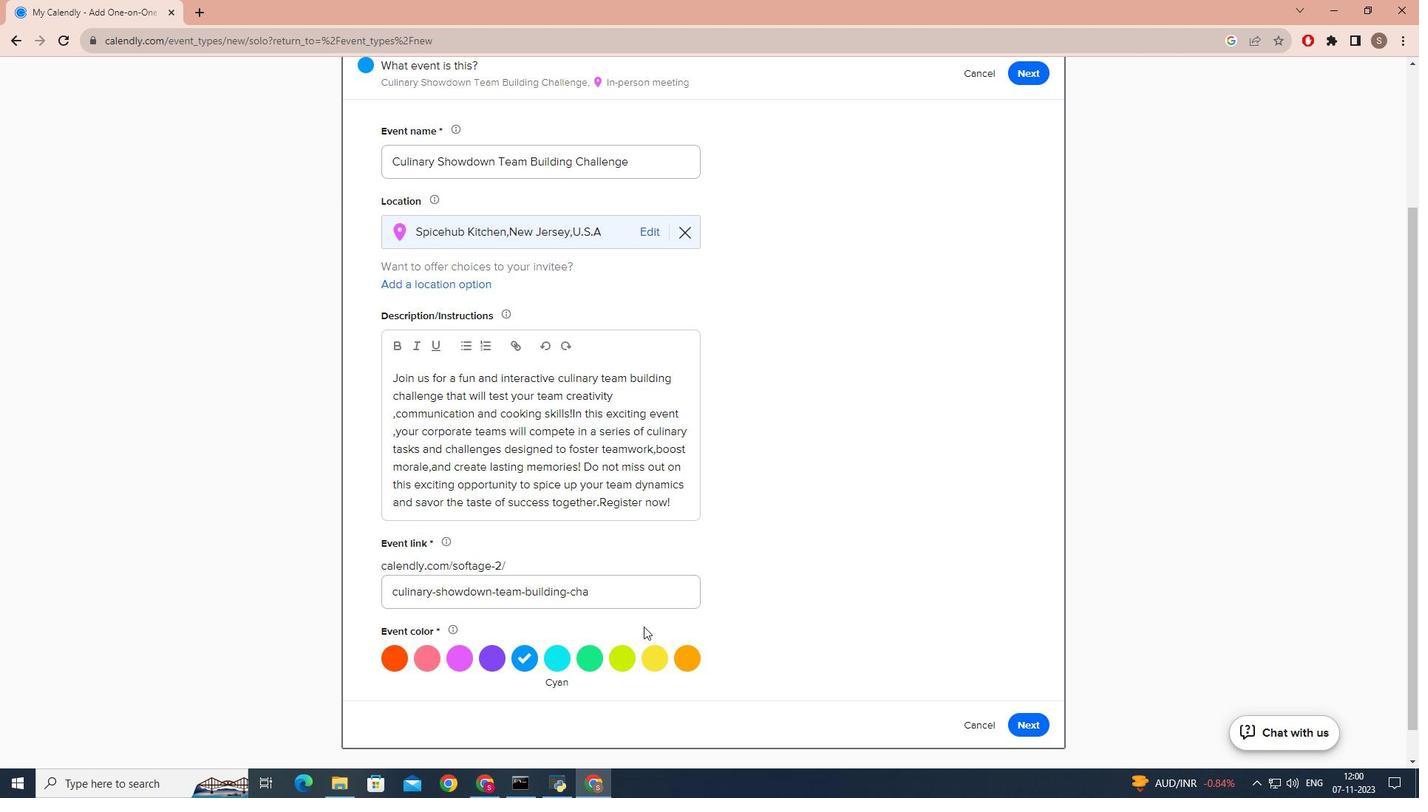 
Action: Mouse scrolled (640, 626) with delta (0, 0)
Screenshot: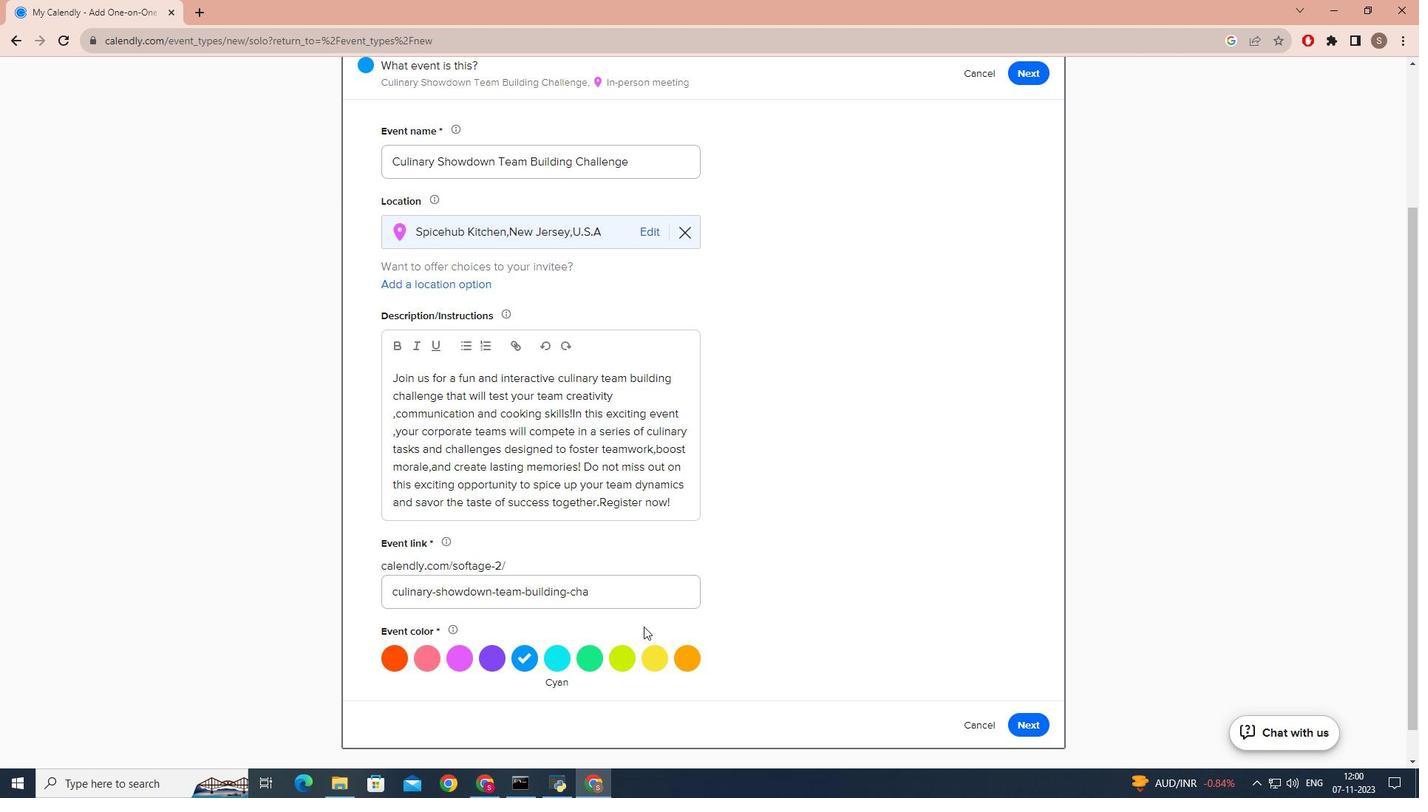 
Action: Mouse moved to (643, 626)
Screenshot: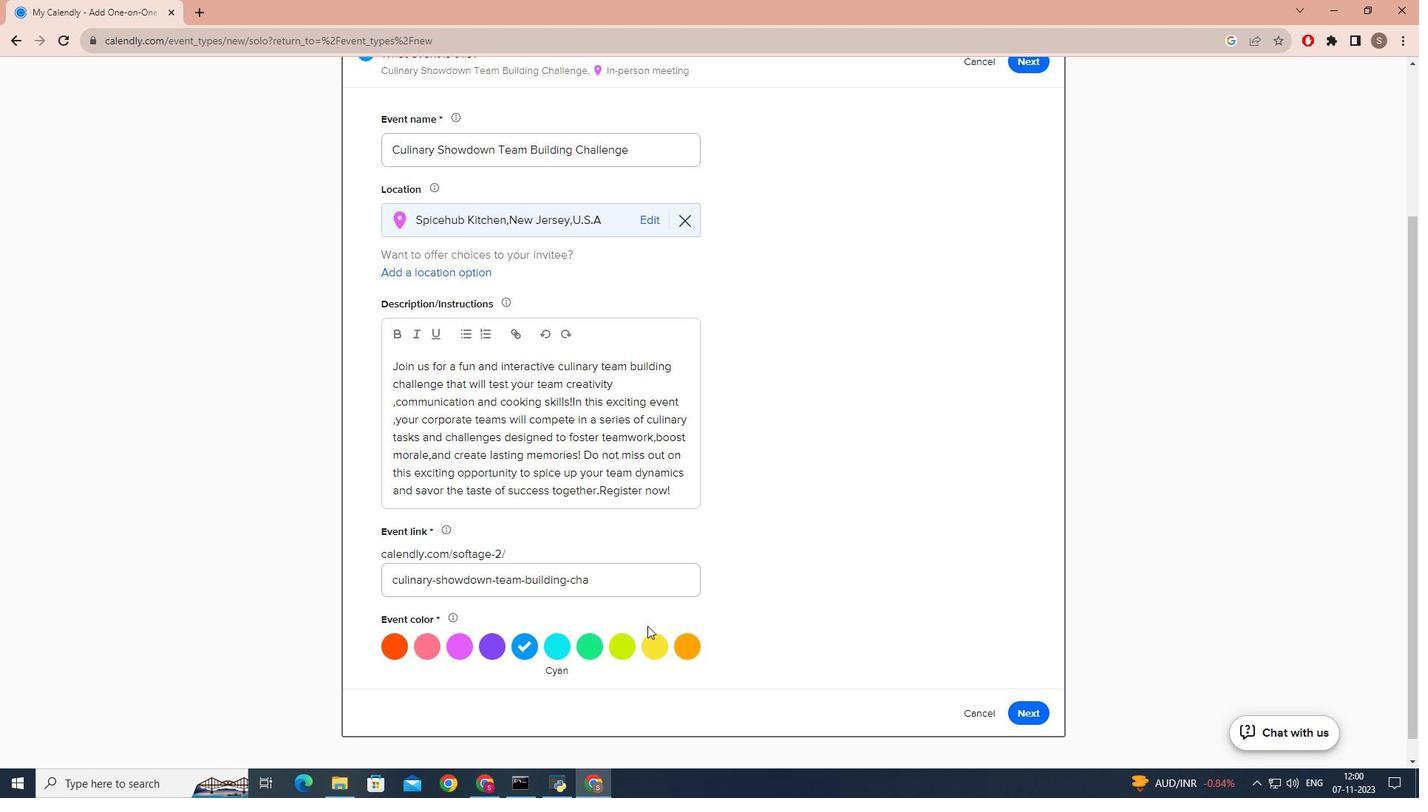 
Action: Mouse scrolled (643, 626) with delta (0, 0)
Screenshot: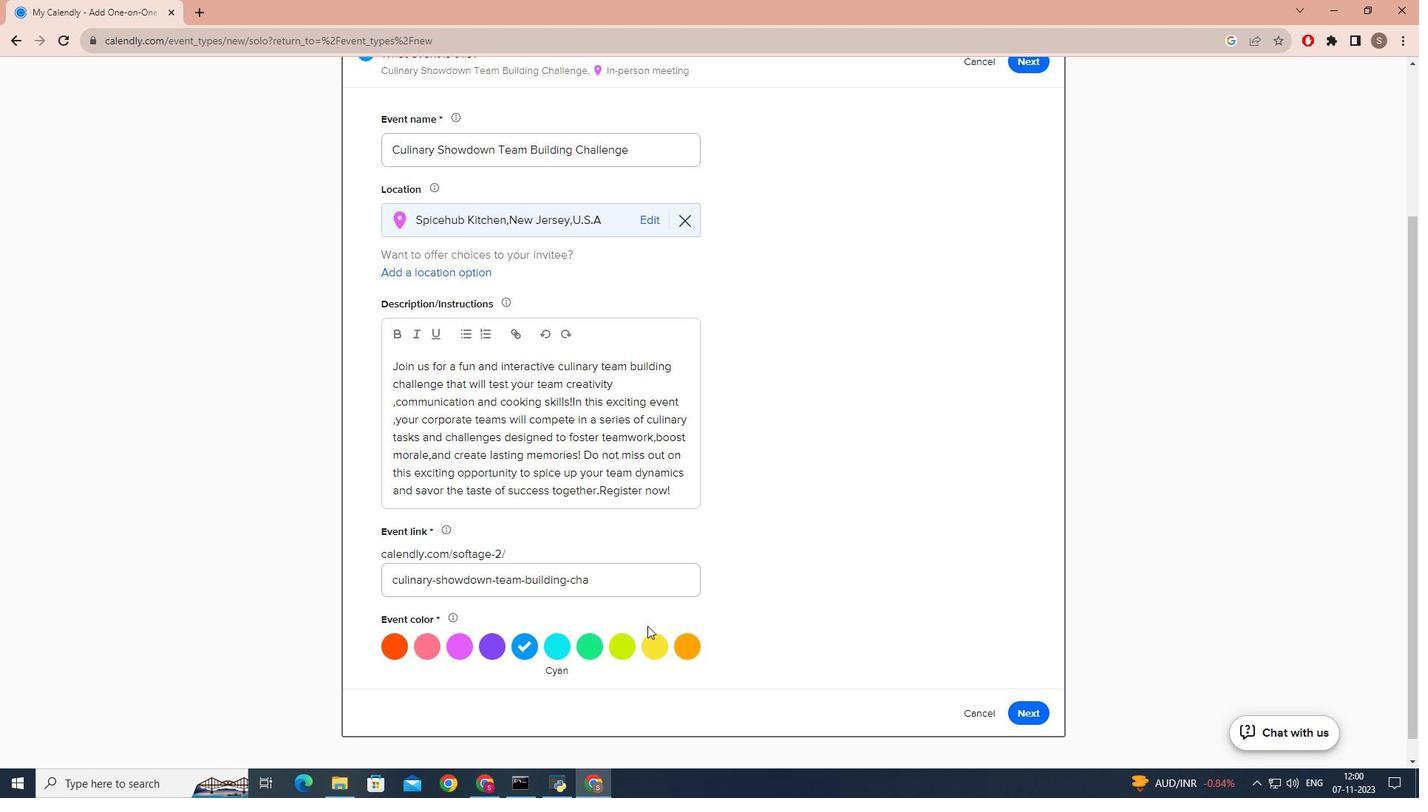 
Action: Mouse moved to (647, 626)
Screenshot: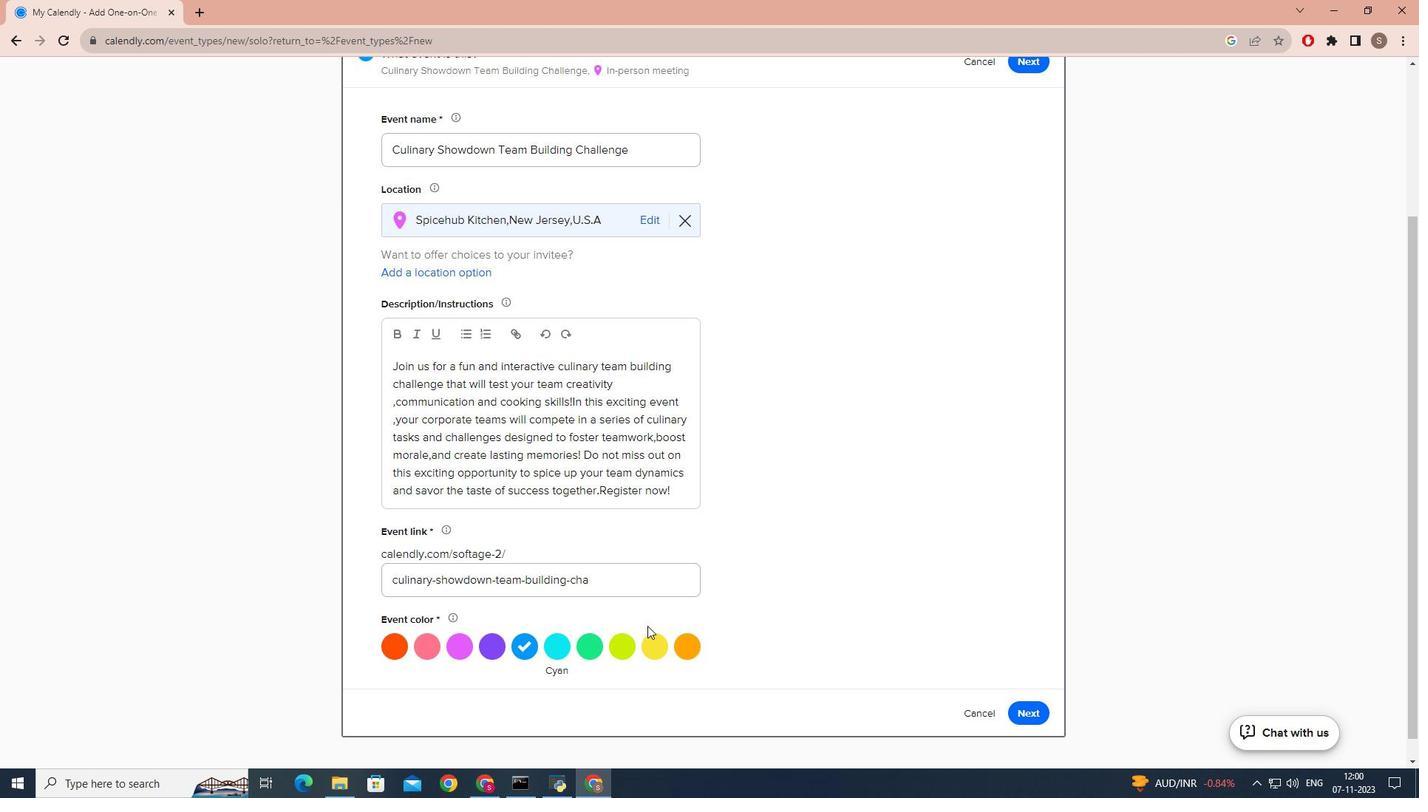 
Action: Mouse scrolled (647, 625) with delta (0, 0)
Screenshot: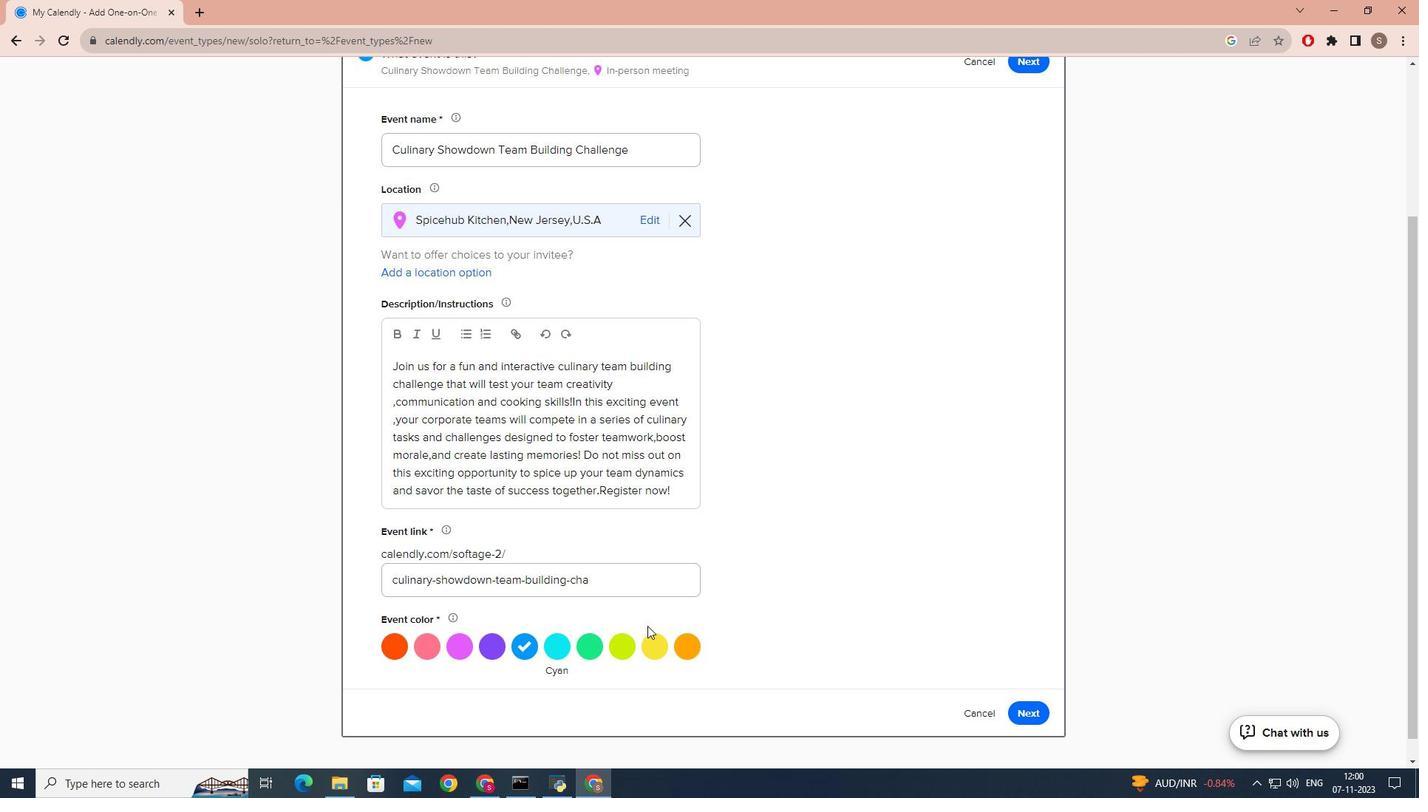 
Action: Mouse moved to (1042, 691)
Screenshot: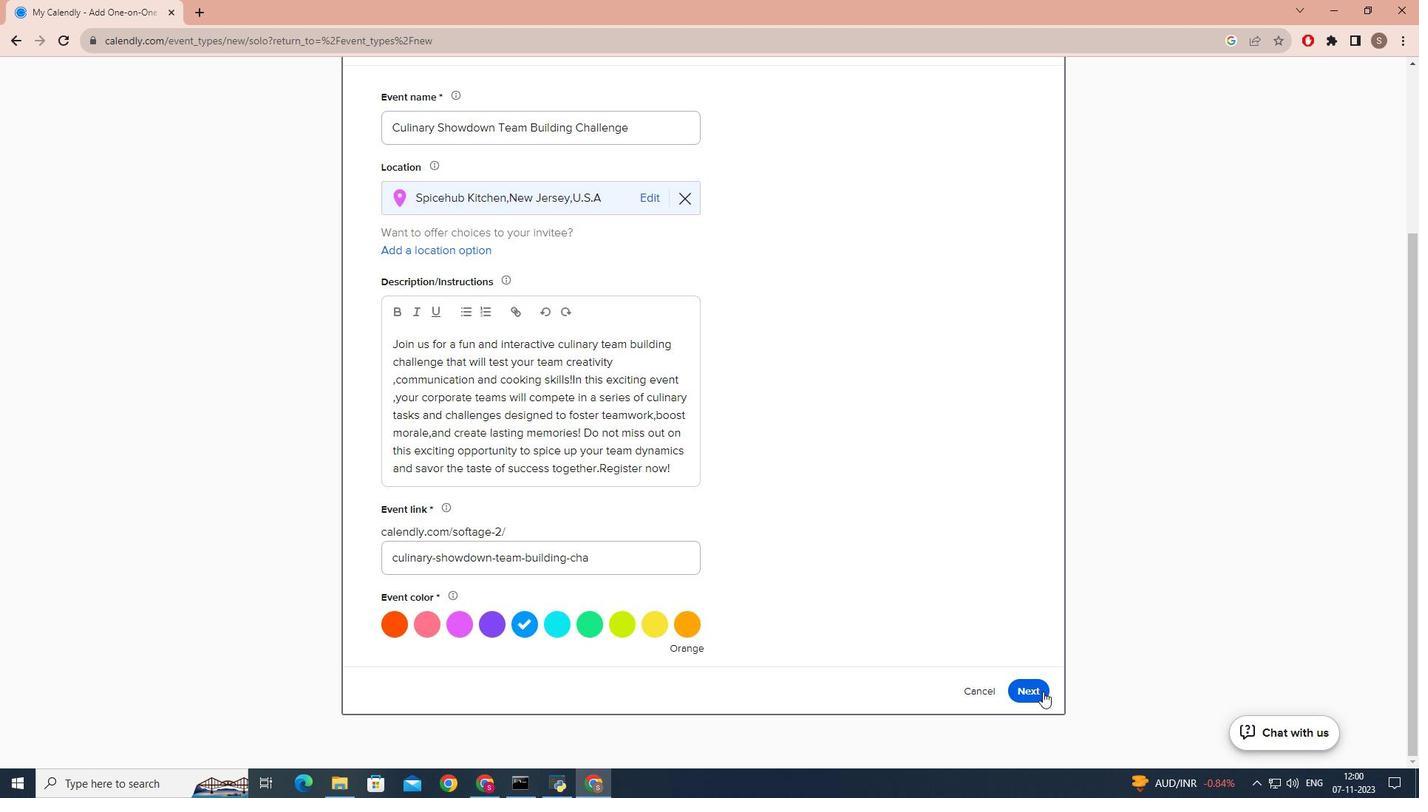 
Action: Mouse pressed left at (1042, 691)
Screenshot: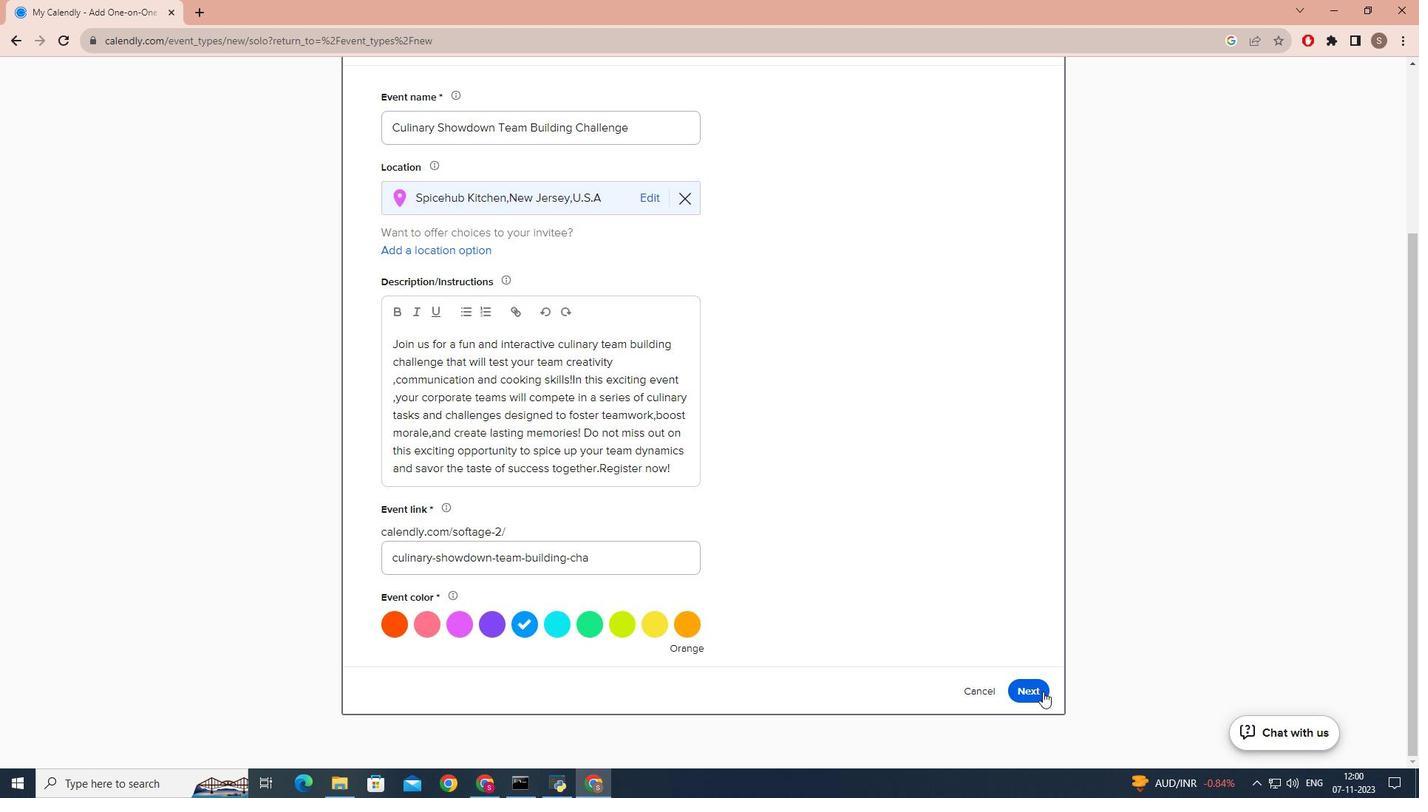 
Action: Mouse moved to (447, 384)
Screenshot: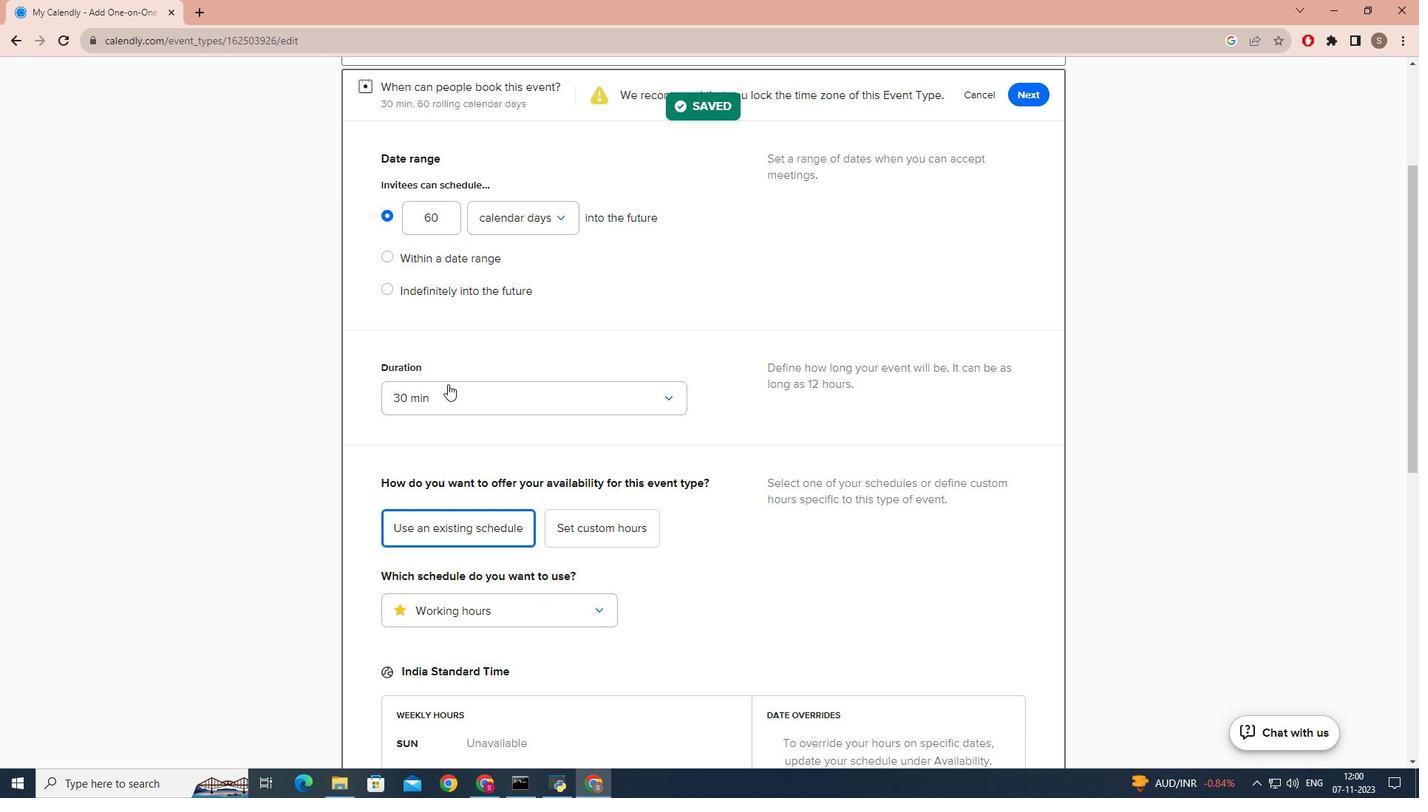 
Action: Mouse pressed left at (447, 384)
Screenshot: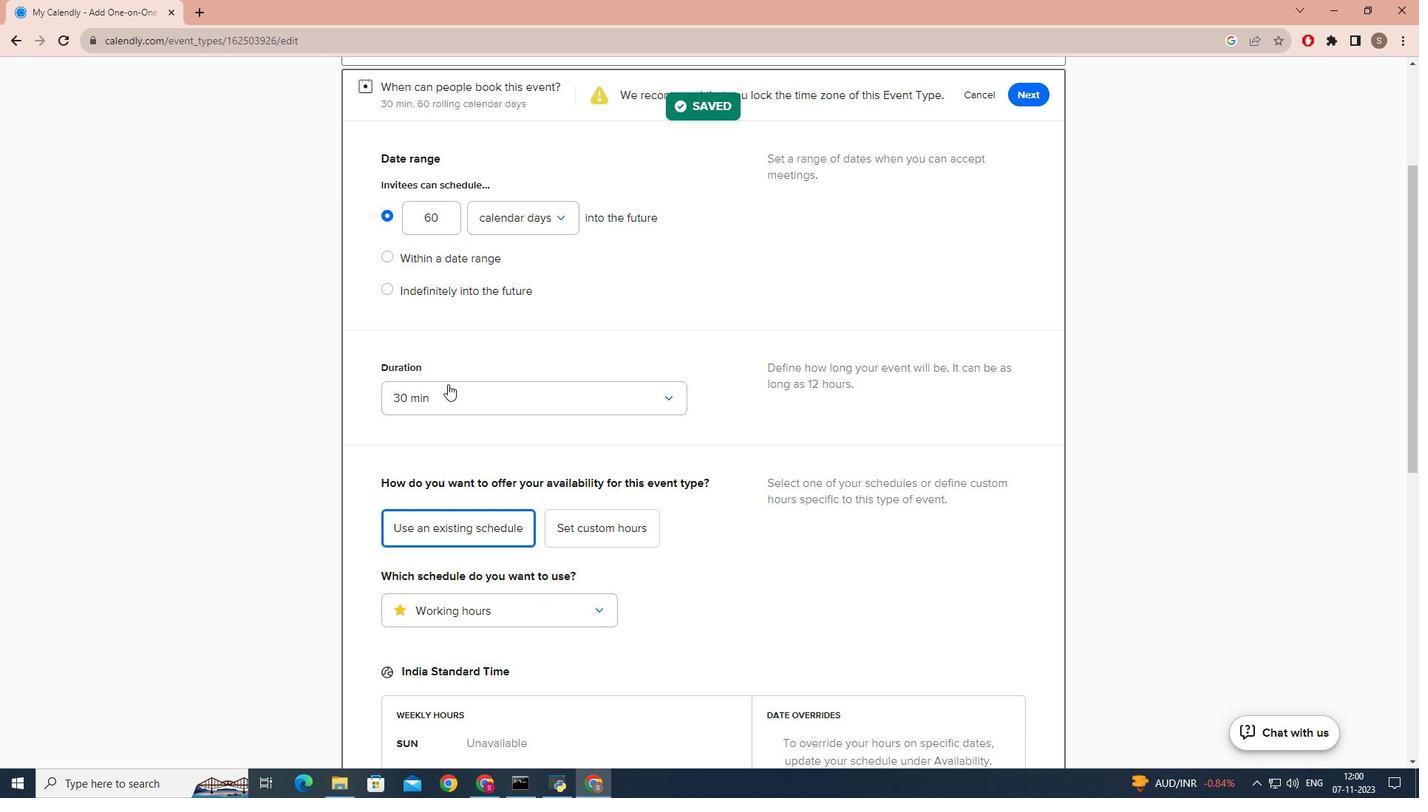 
Action: Mouse moved to (420, 553)
Screenshot: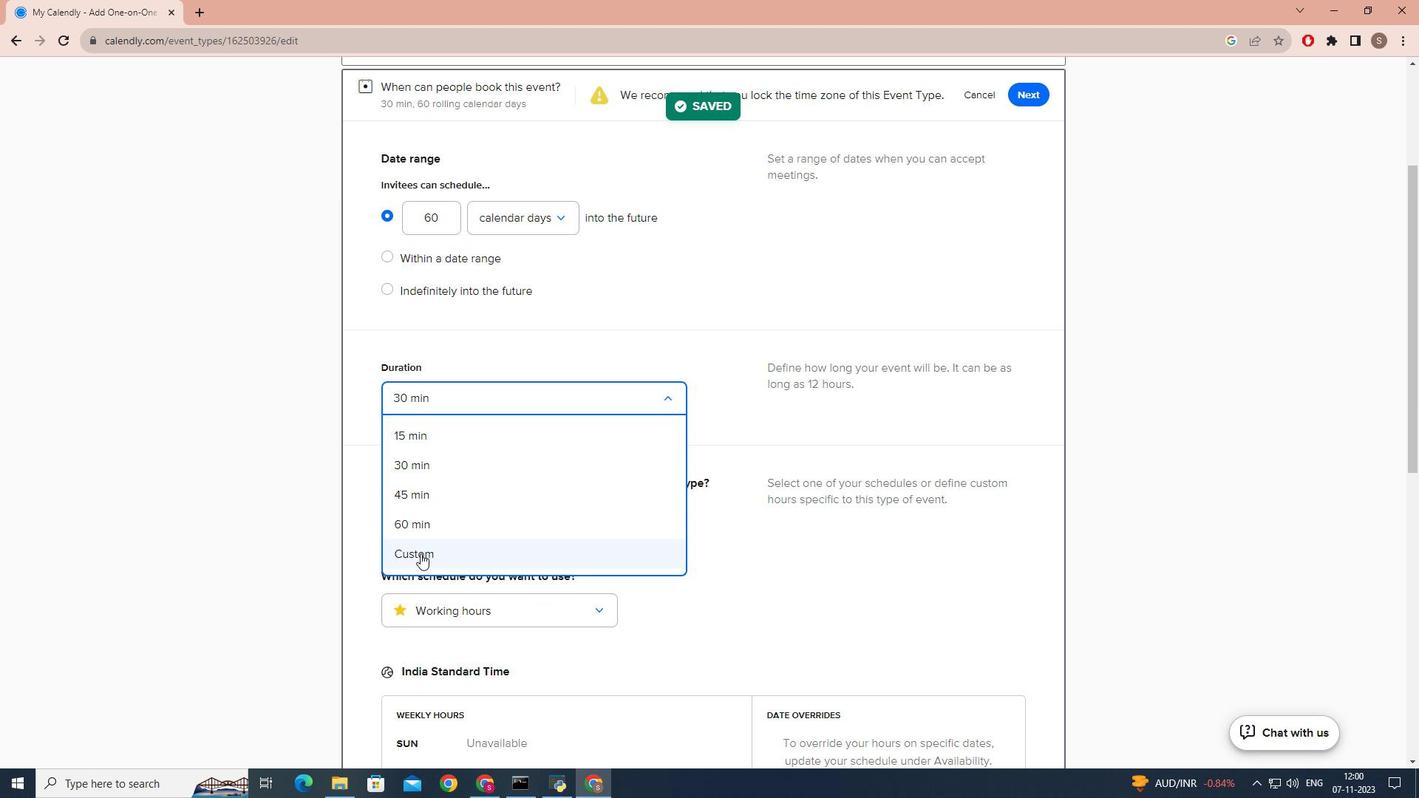 
Action: Mouse pressed left at (420, 553)
Screenshot: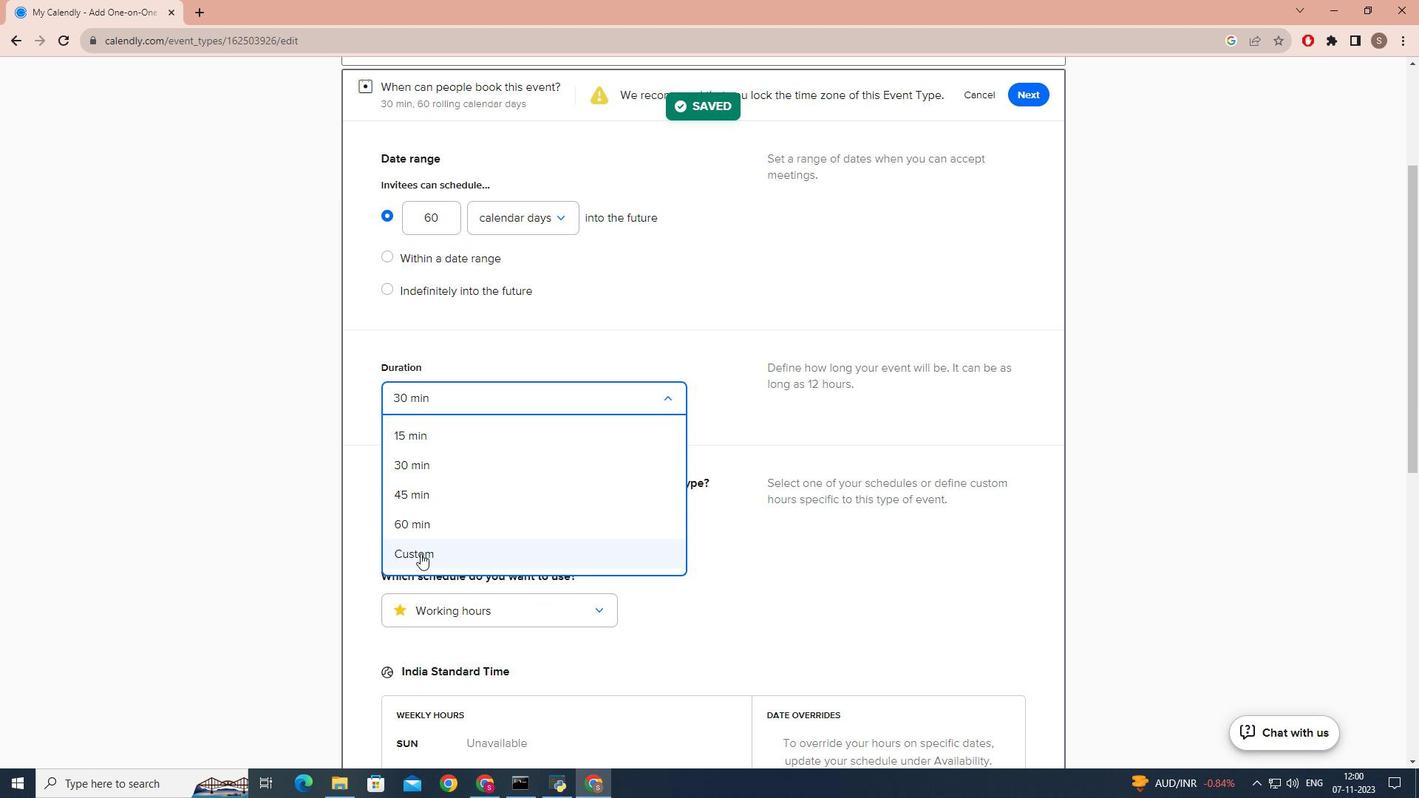 
Action: Mouse moved to (646, 444)
Screenshot: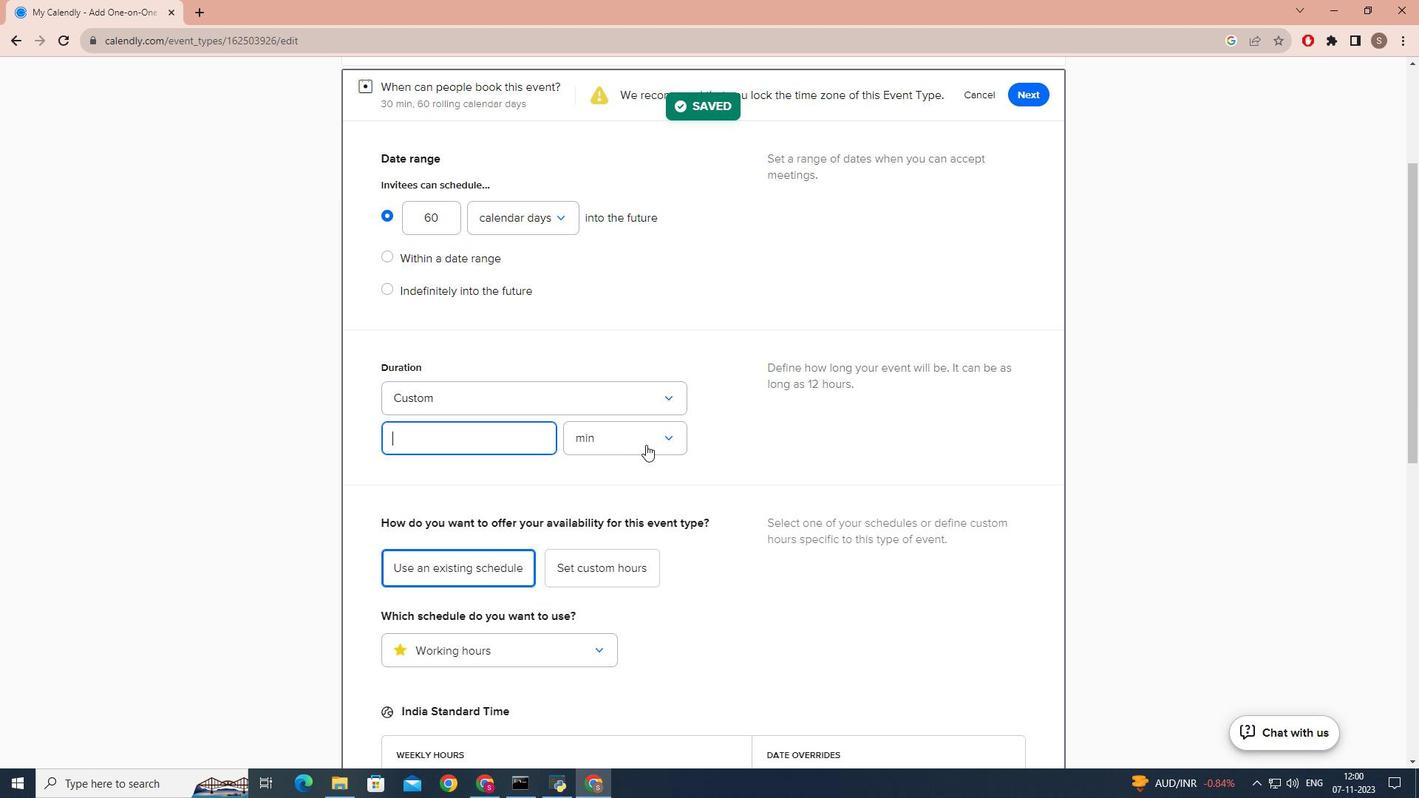 
Action: Mouse pressed left at (646, 444)
Screenshot: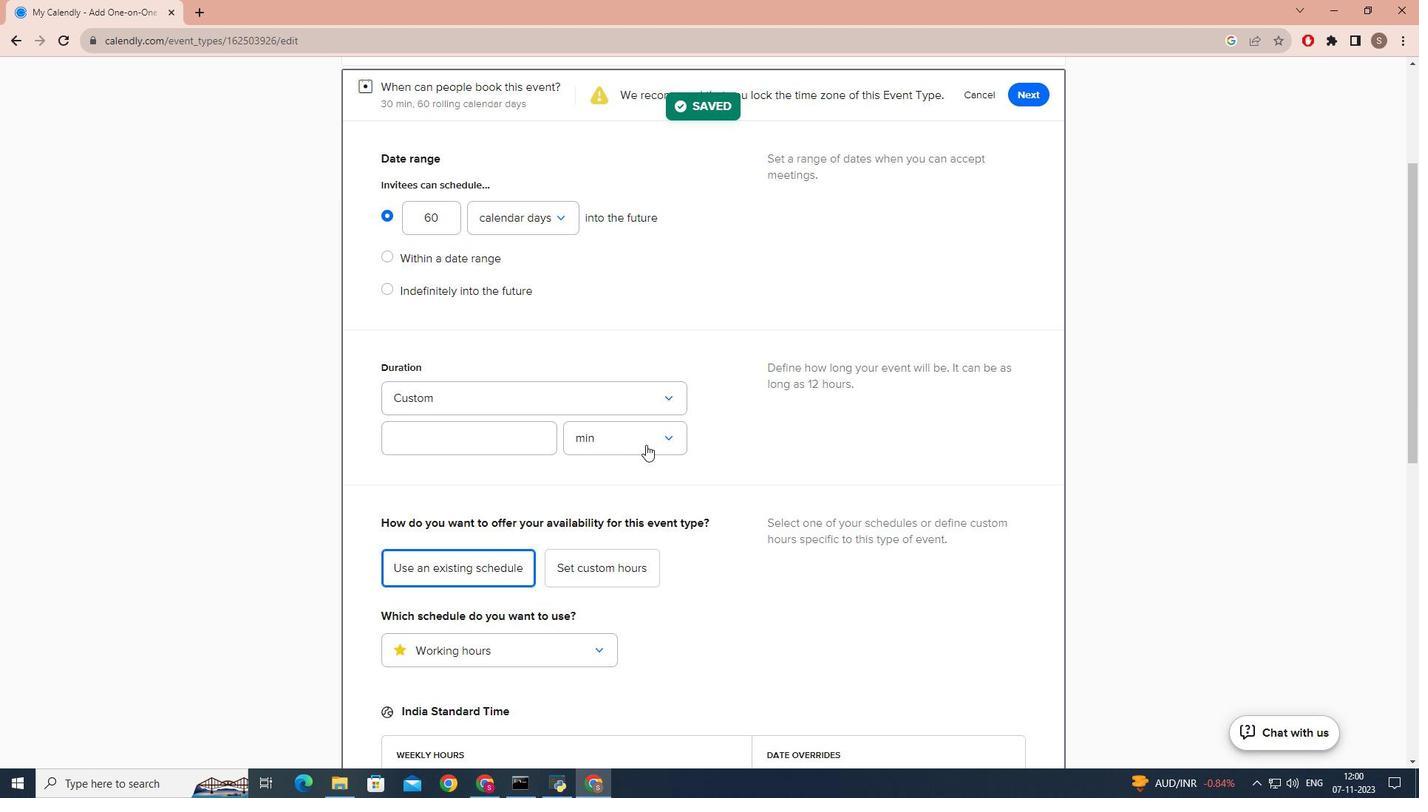 
Action: Mouse moved to (587, 499)
Screenshot: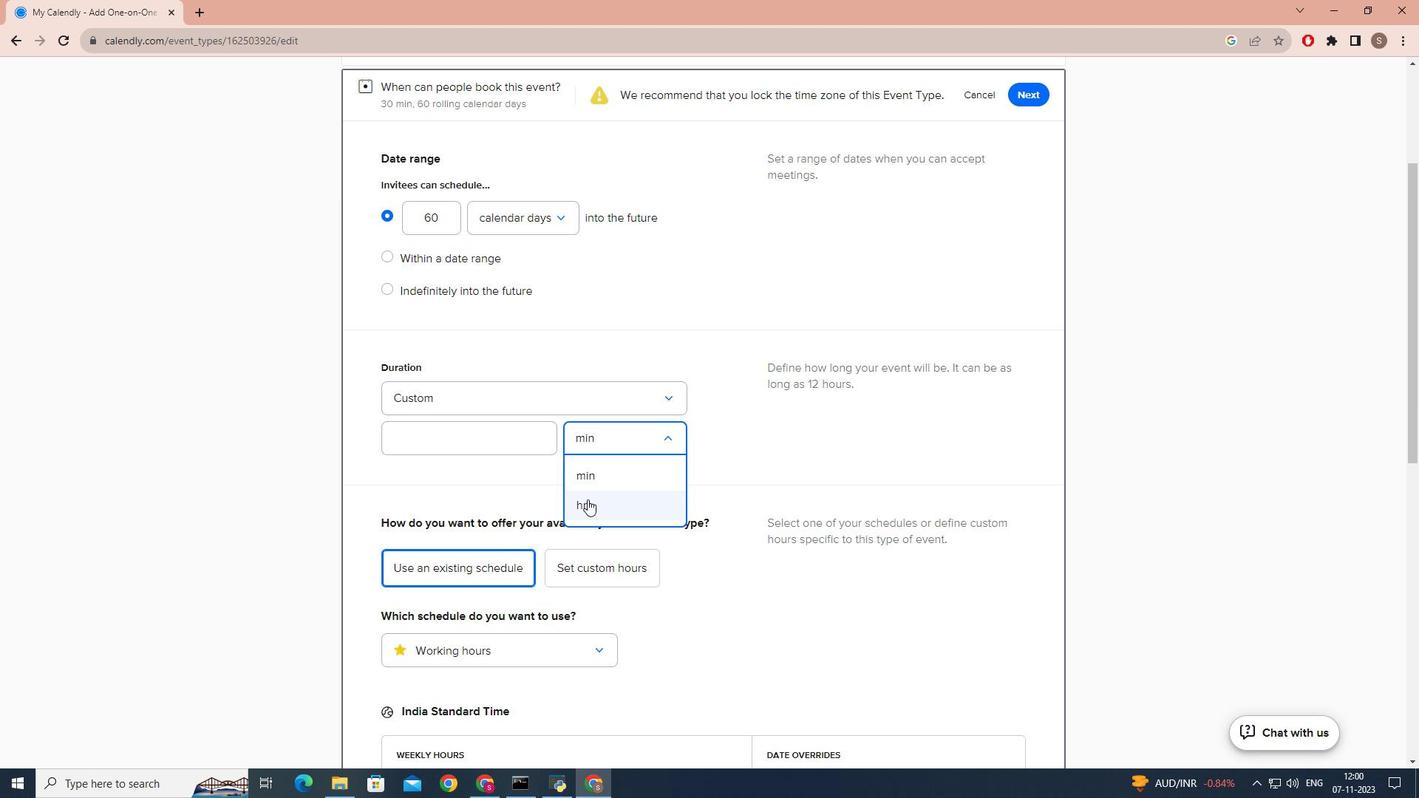 
Action: Mouse pressed left at (587, 499)
Screenshot: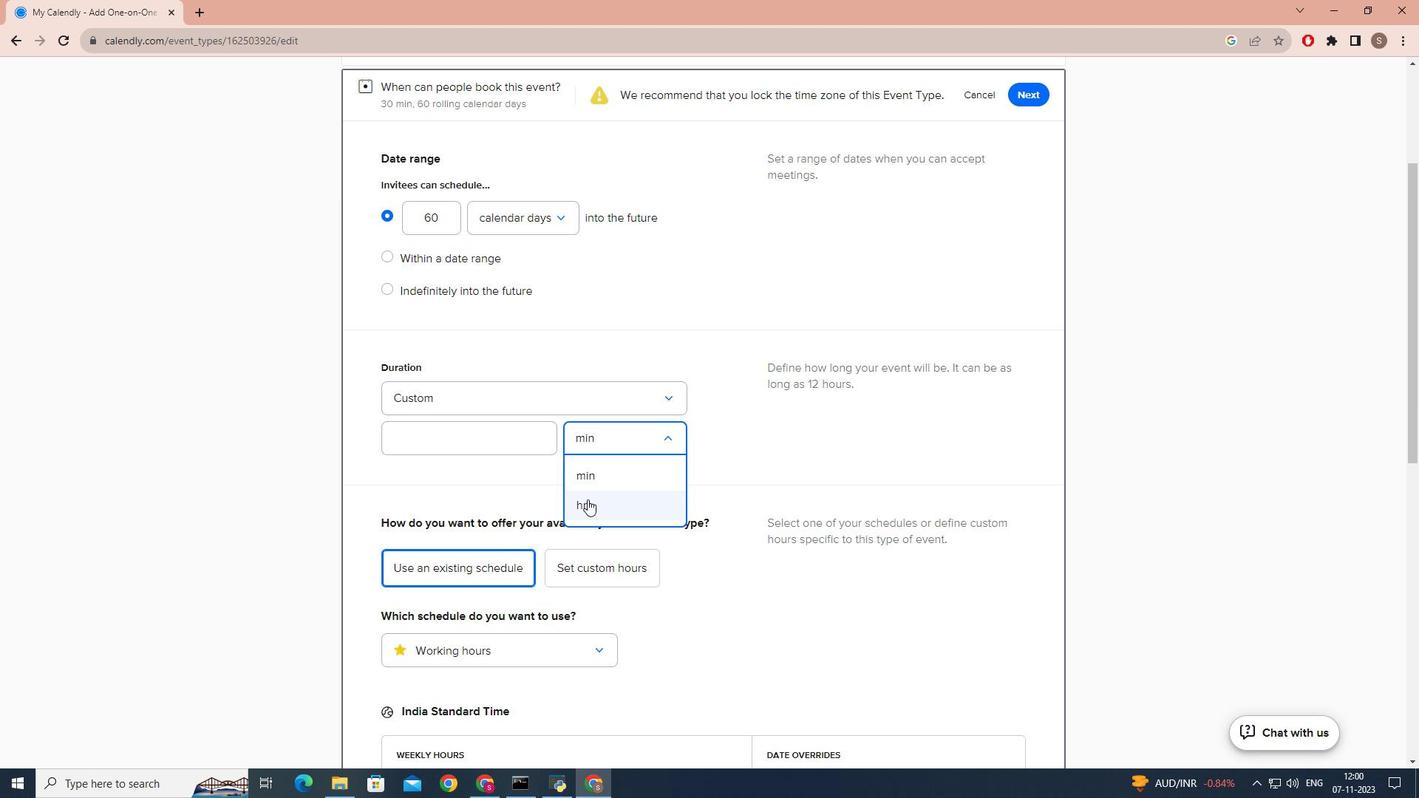 
Action: Mouse moved to (491, 425)
Screenshot: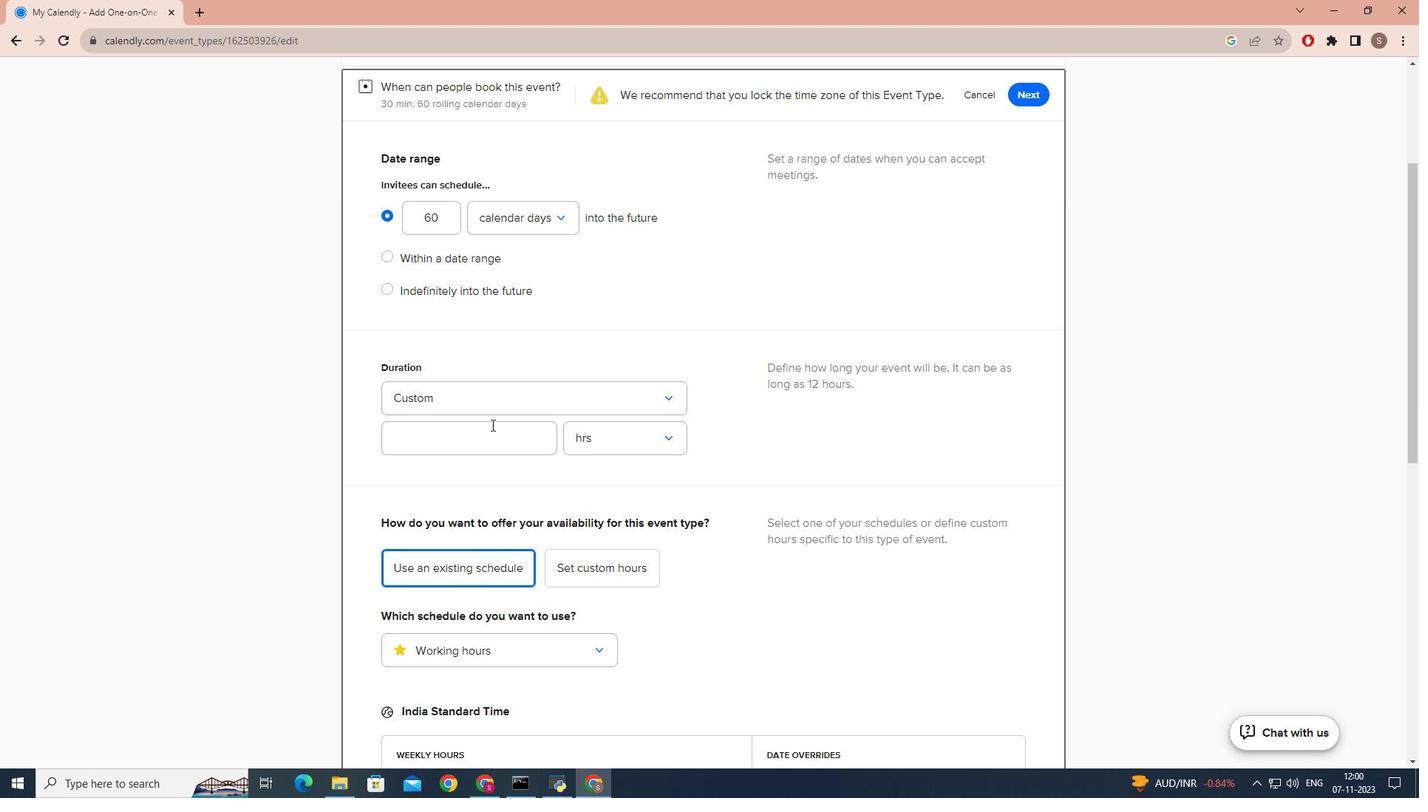 
Action: Mouse pressed left at (491, 425)
Screenshot: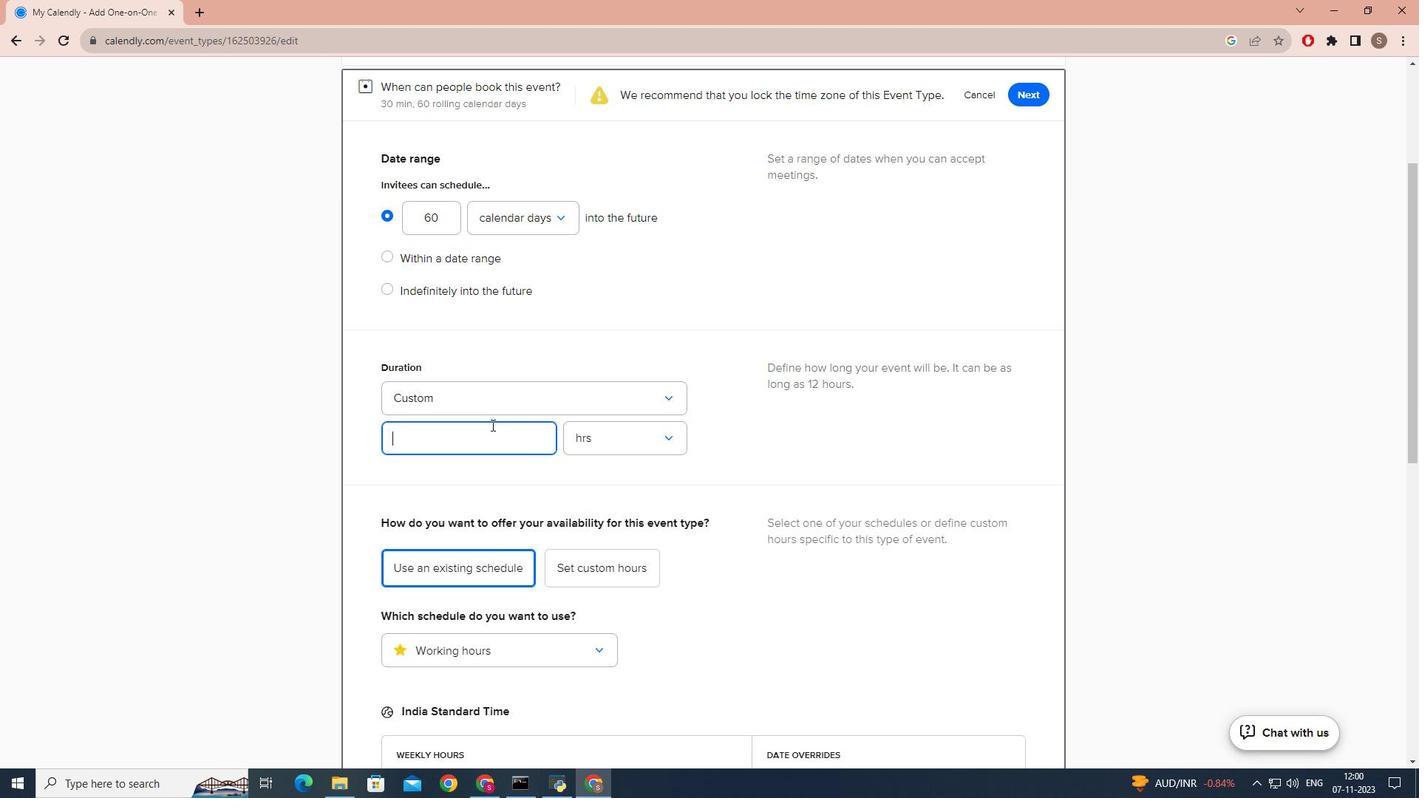 
Action: Key pressed 3
Screenshot: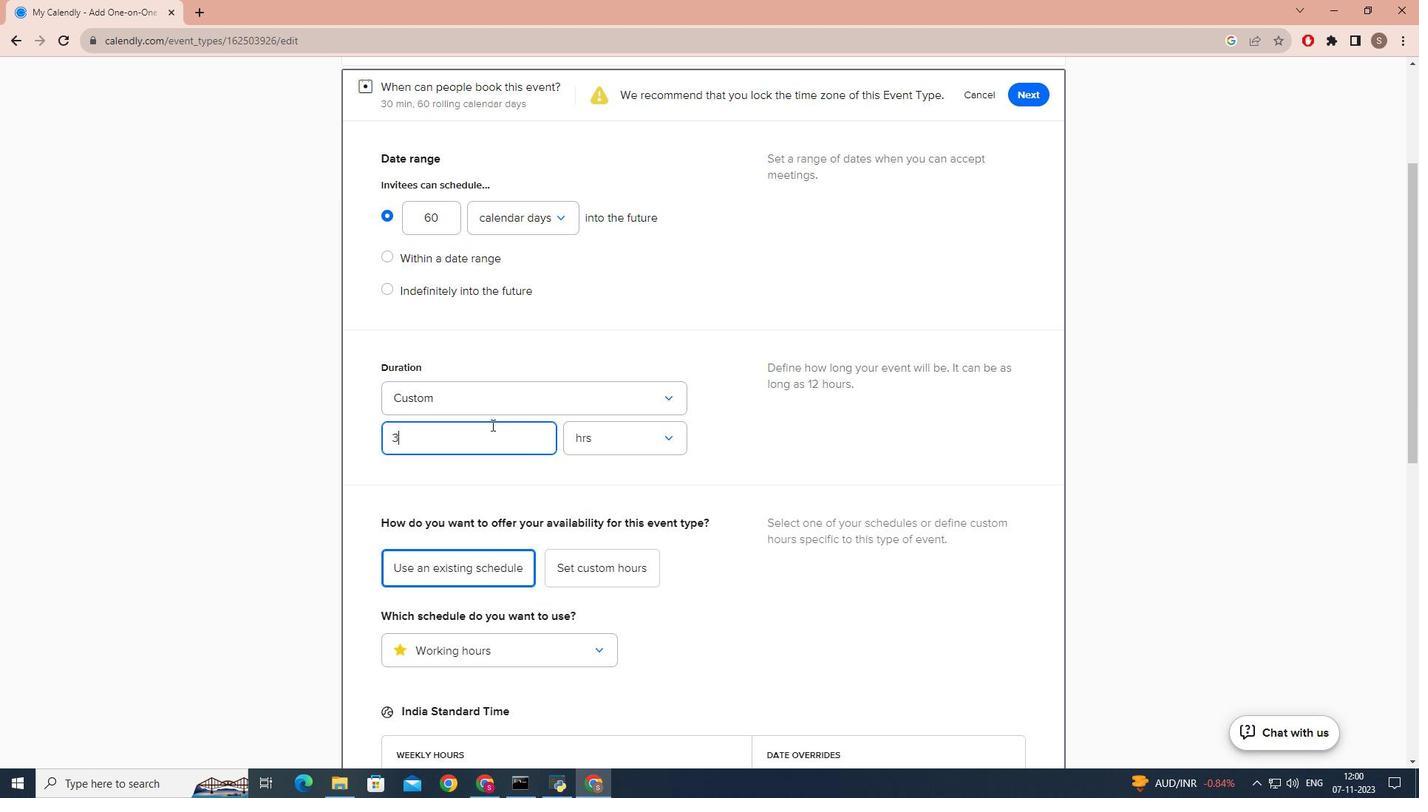 
Action: Mouse moved to (442, 489)
Screenshot: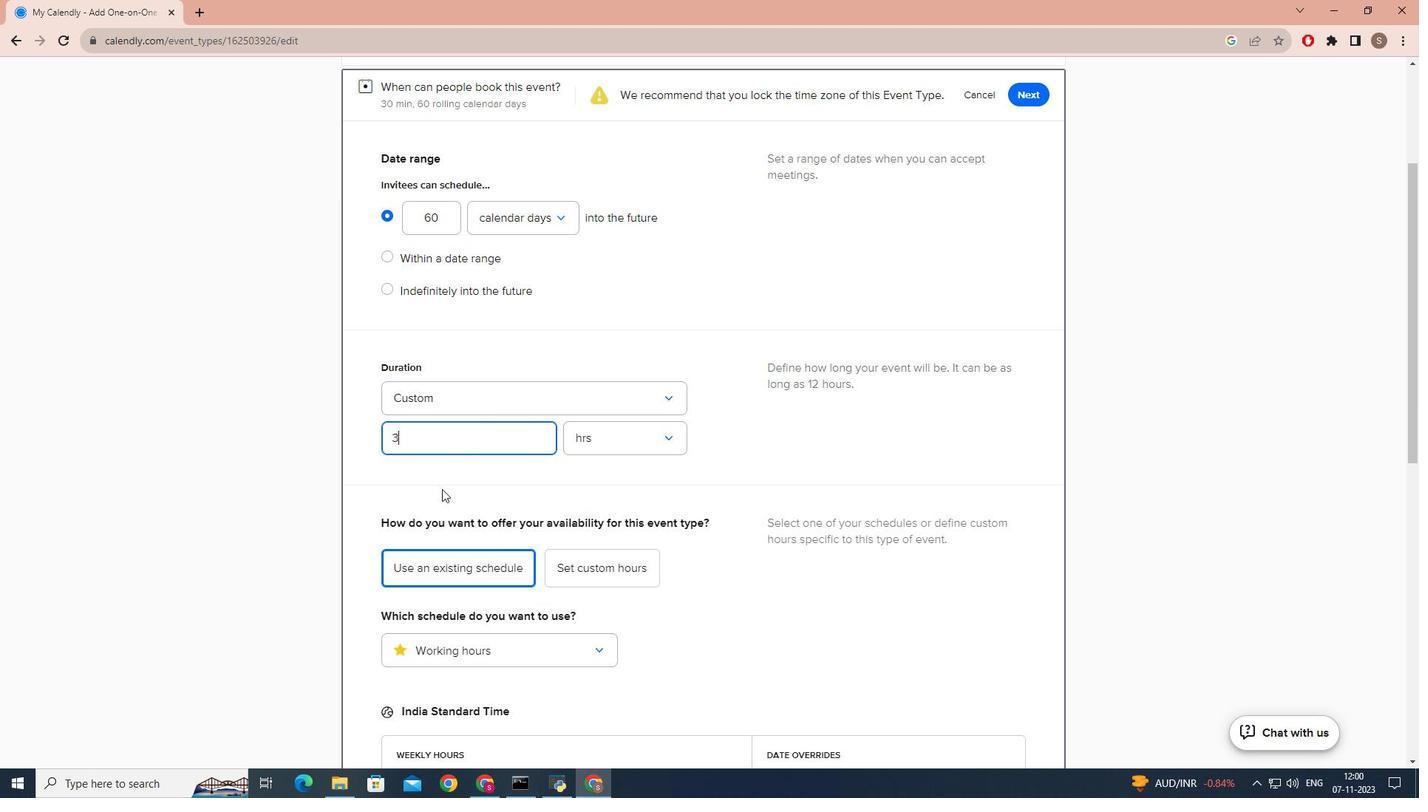 
Action: Mouse pressed left at (442, 489)
Screenshot: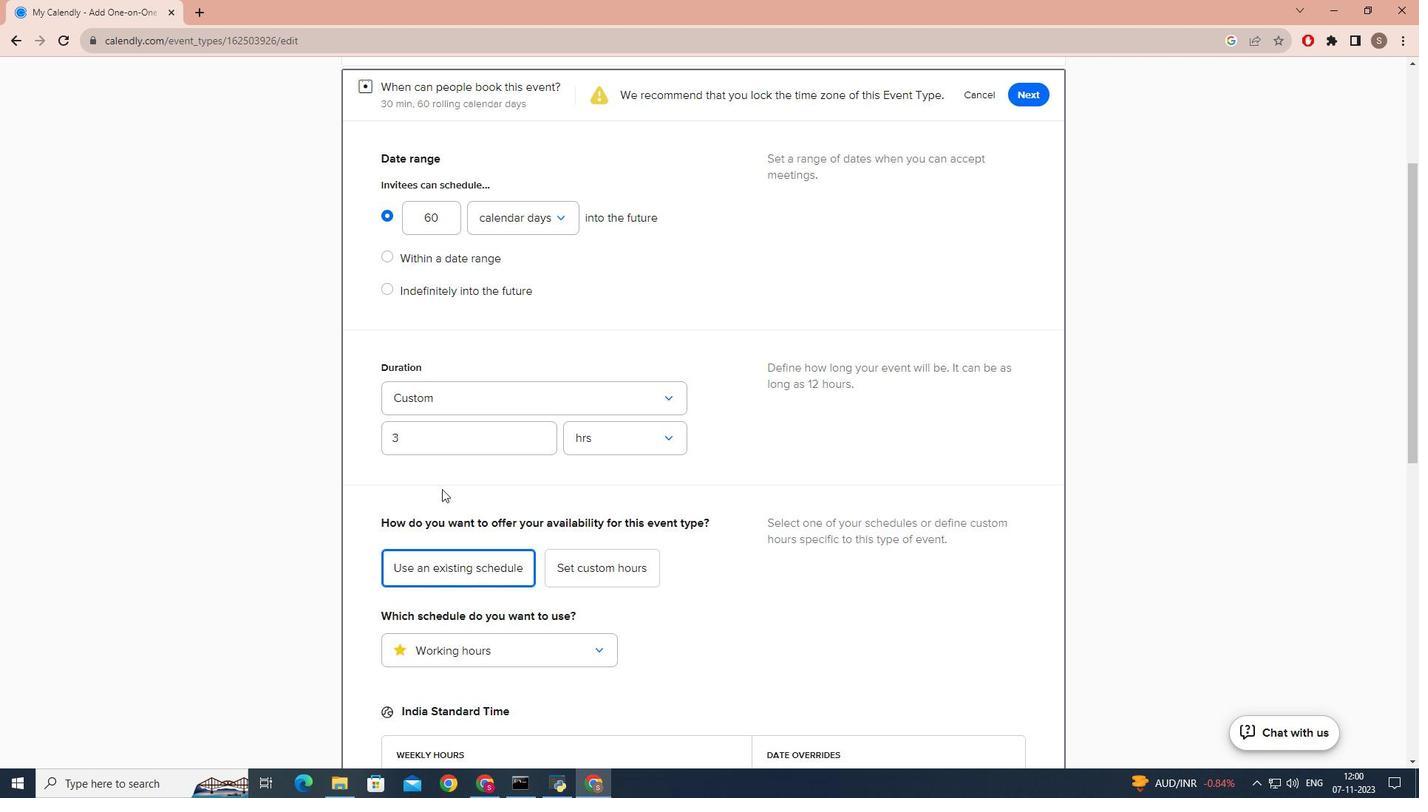 
Action: Mouse scrolled (442, 488) with delta (0, 0)
Screenshot: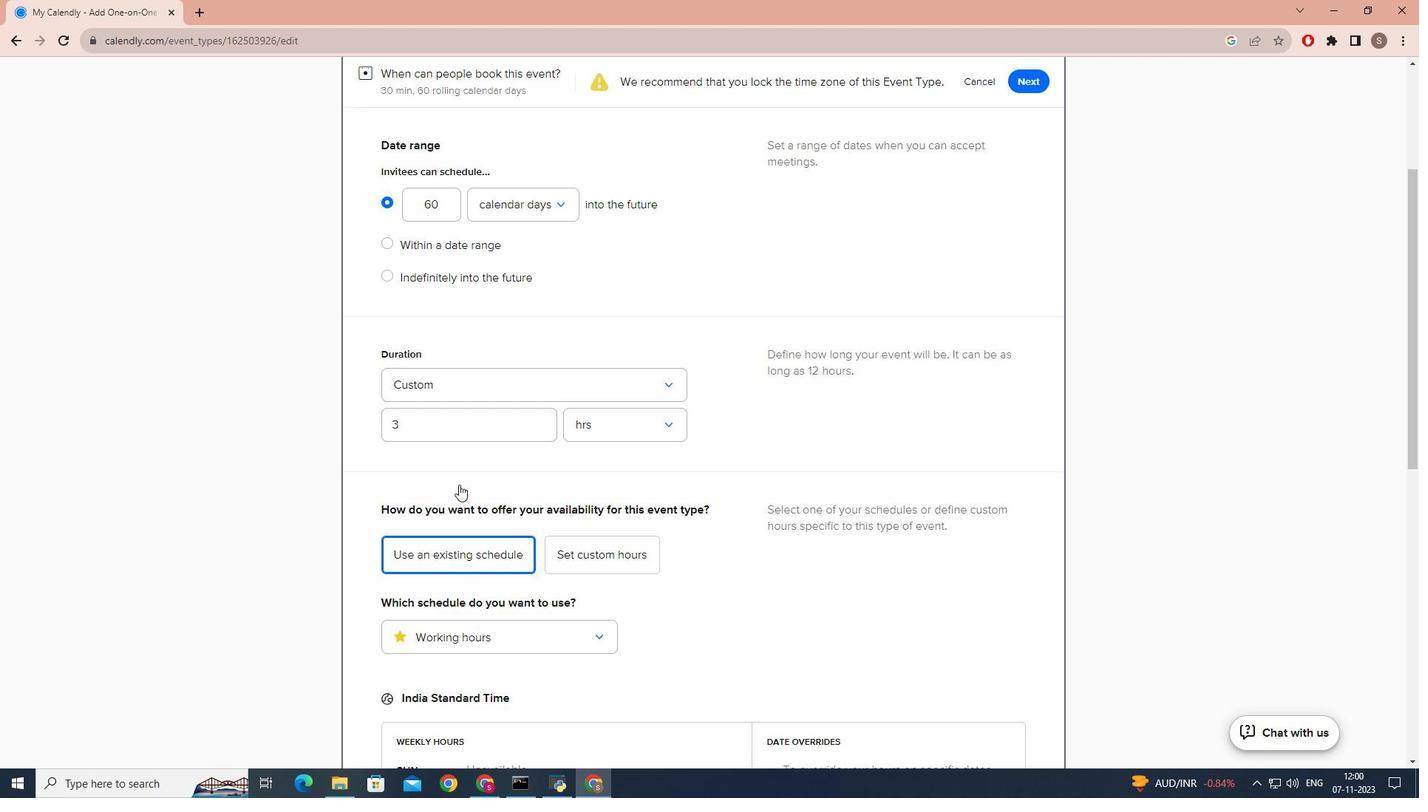 
Action: Mouse scrolled (442, 488) with delta (0, 0)
Screenshot: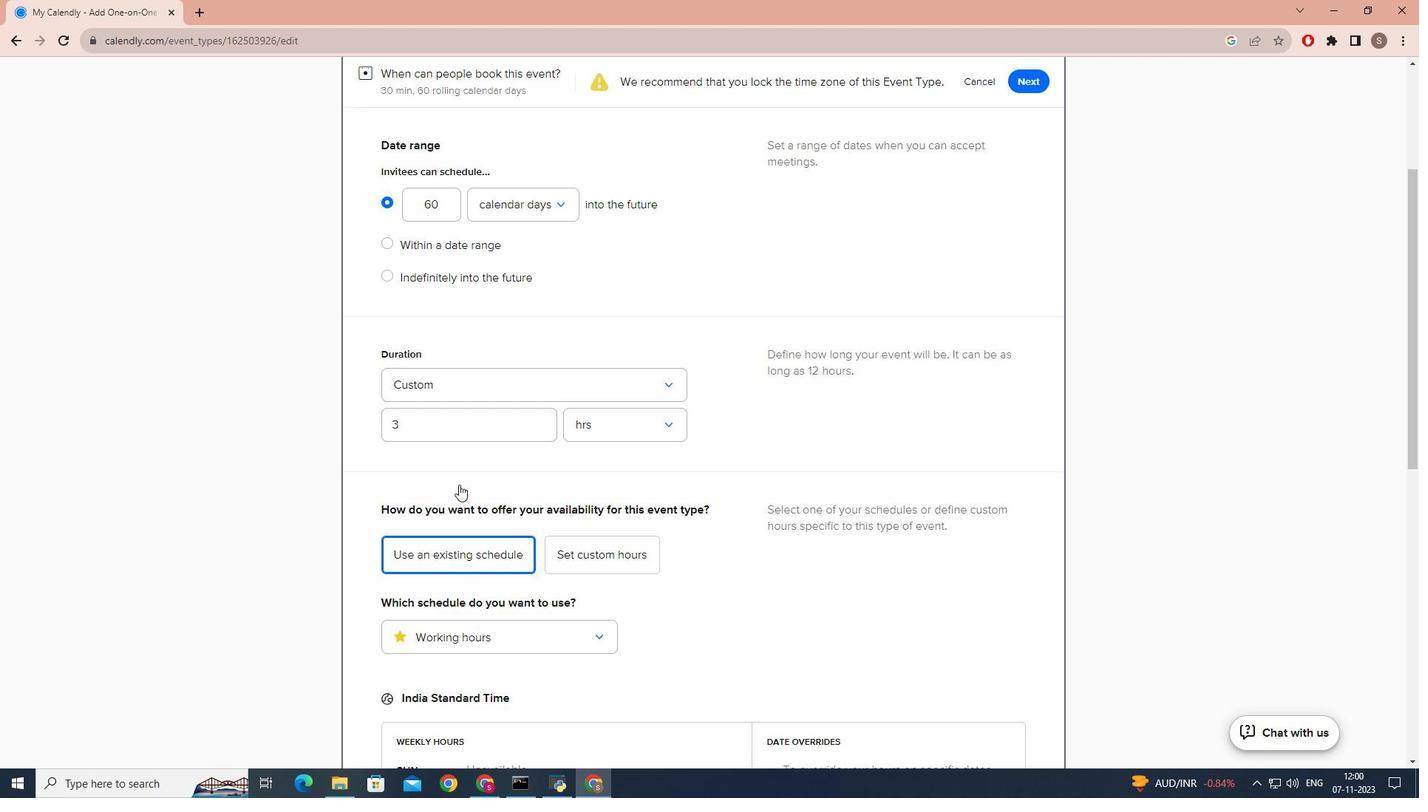
Action: Mouse scrolled (442, 488) with delta (0, 0)
Screenshot: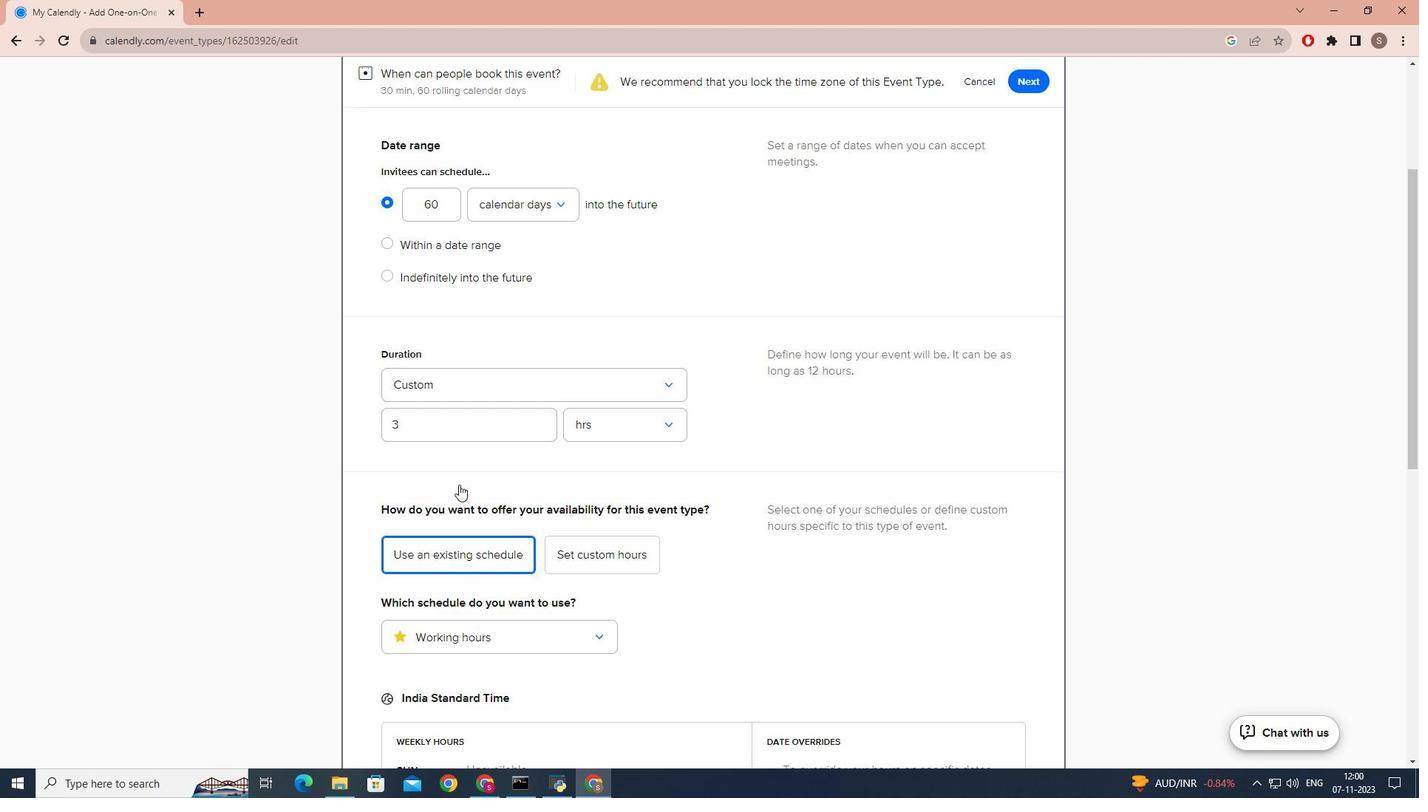 
Action: Mouse scrolled (442, 488) with delta (0, 0)
Screenshot: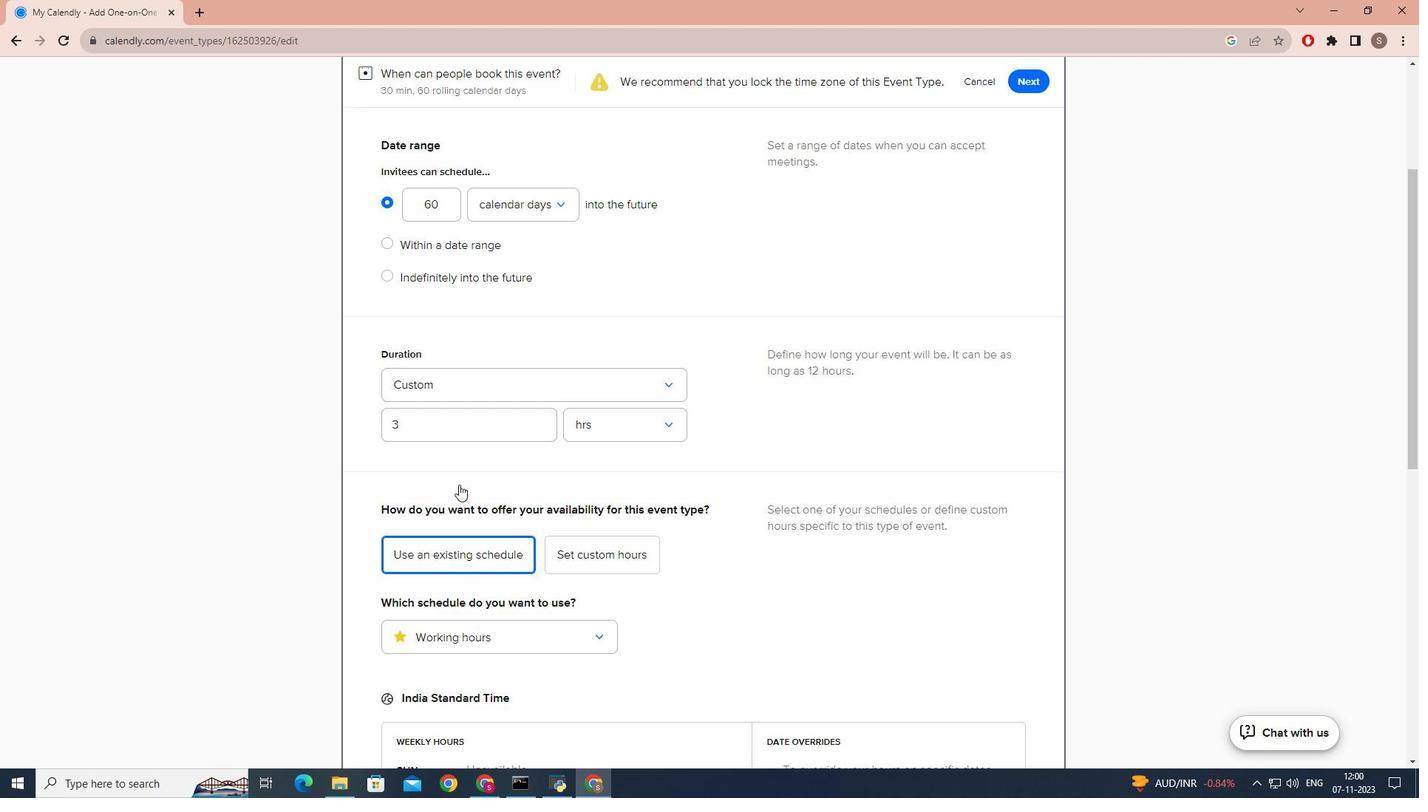 
Action: Mouse scrolled (442, 488) with delta (0, 0)
Screenshot: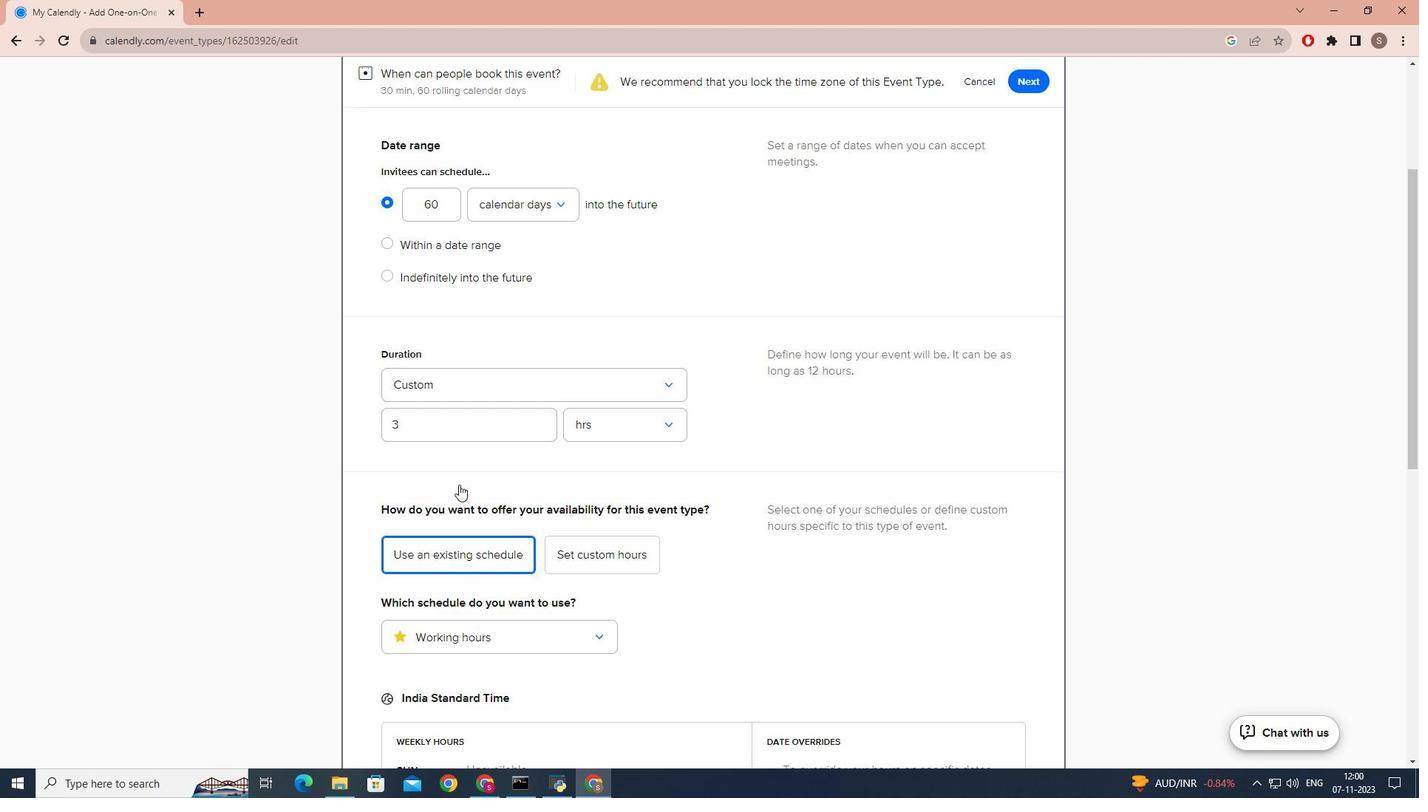 
Action: Mouse scrolled (442, 488) with delta (0, 0)
Screenshot: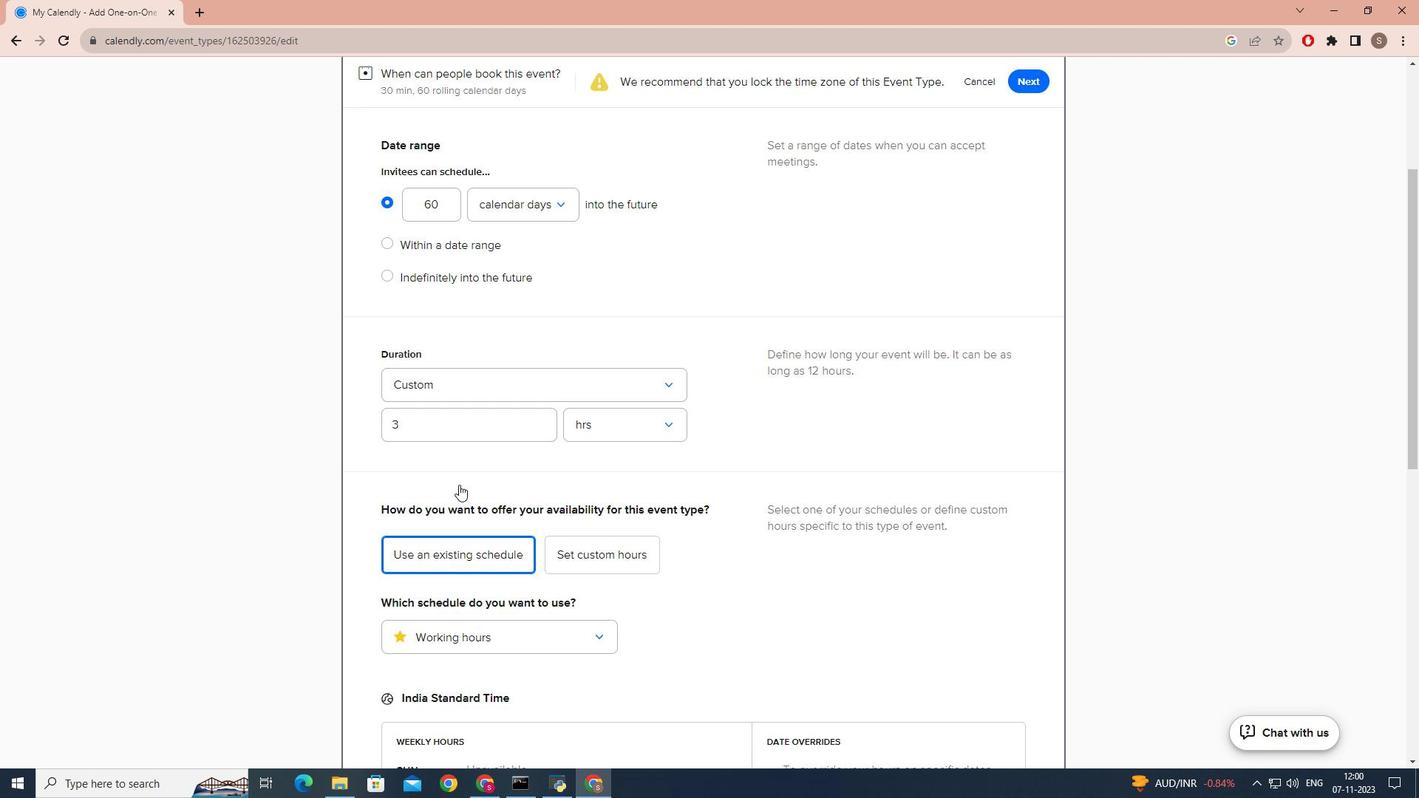 
Action: Mouse scrolled (442, 488) with delta (0, 0)
Screenshot: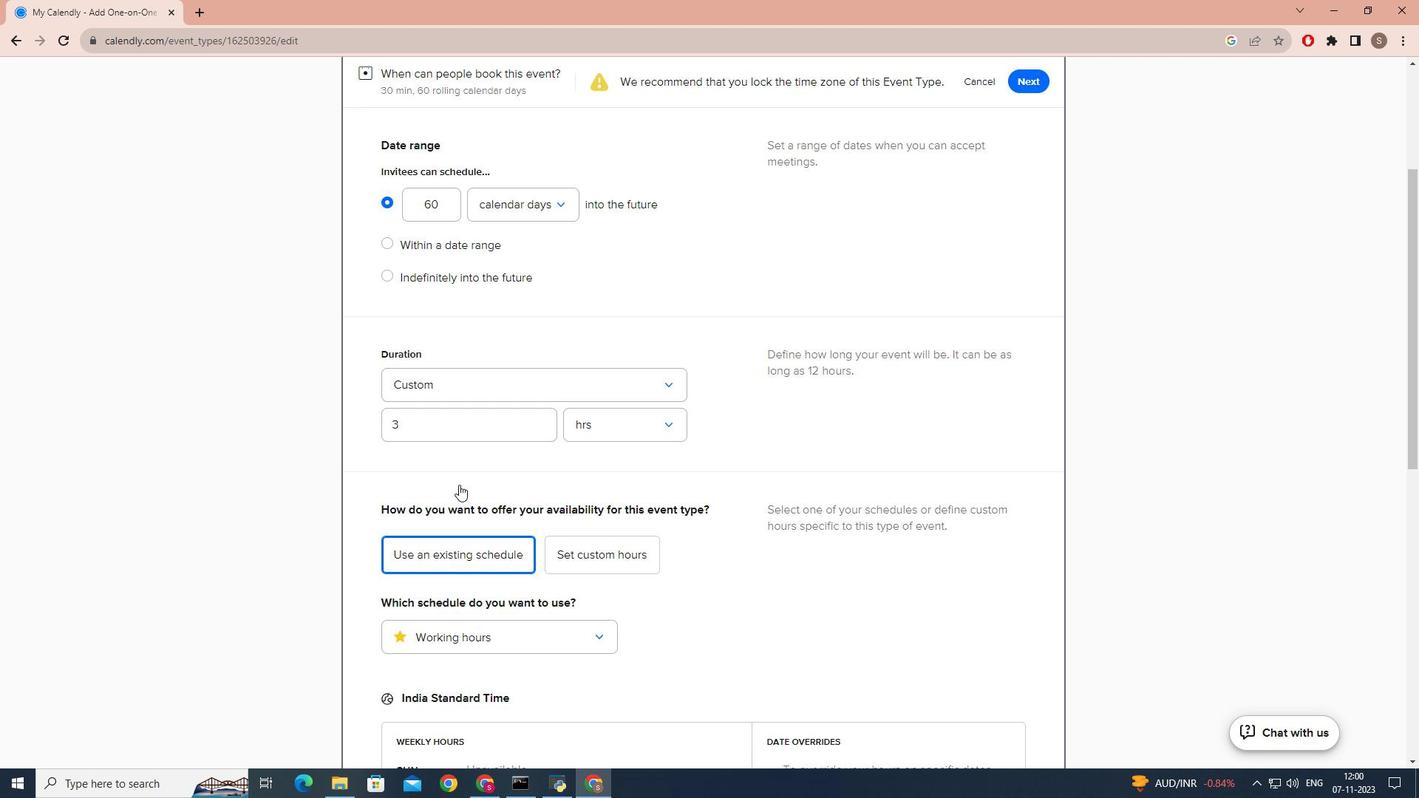 
Action: Mouse moved to (518, 471)
Screenshot: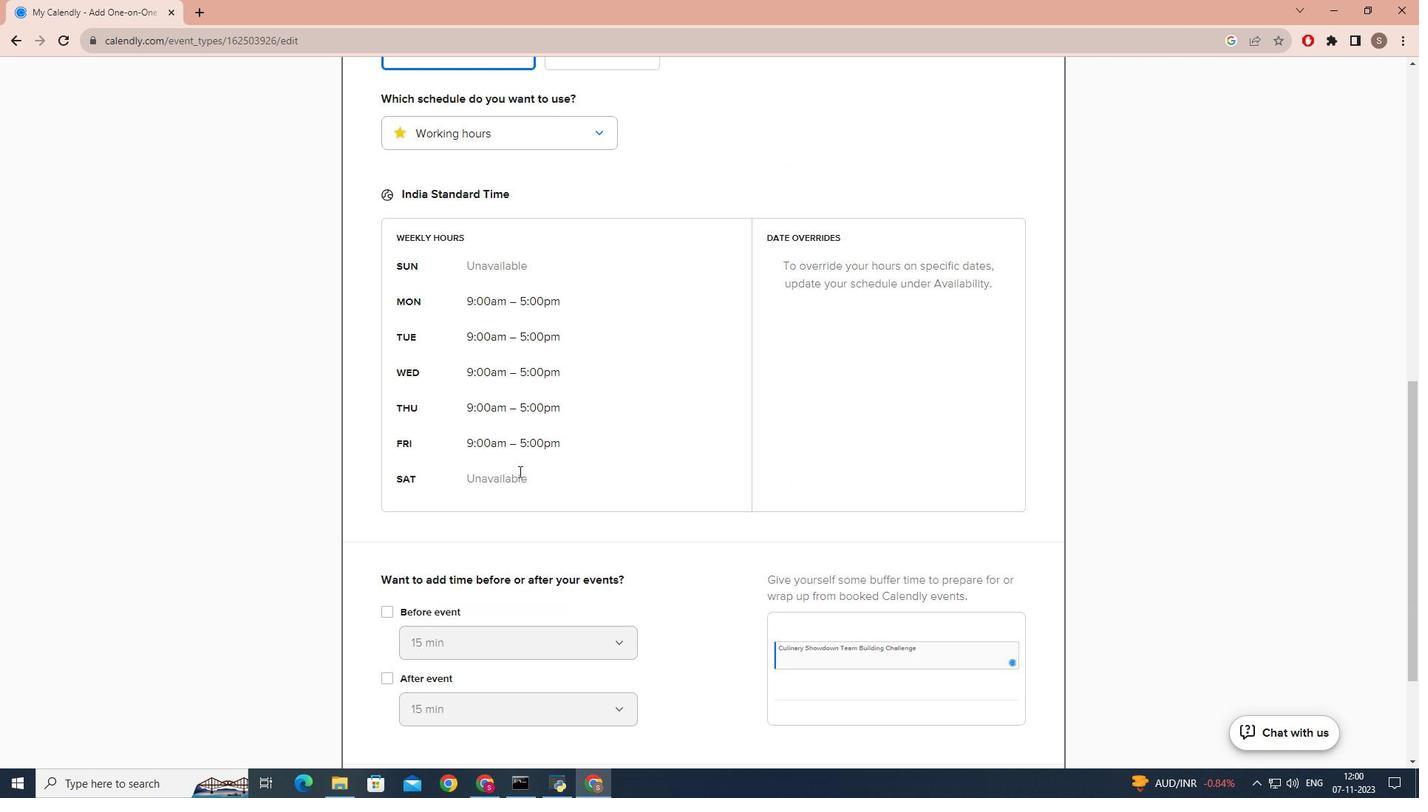 
Action: Mouse scrolled (518, 470) with delta (0, 0)
Screenshot: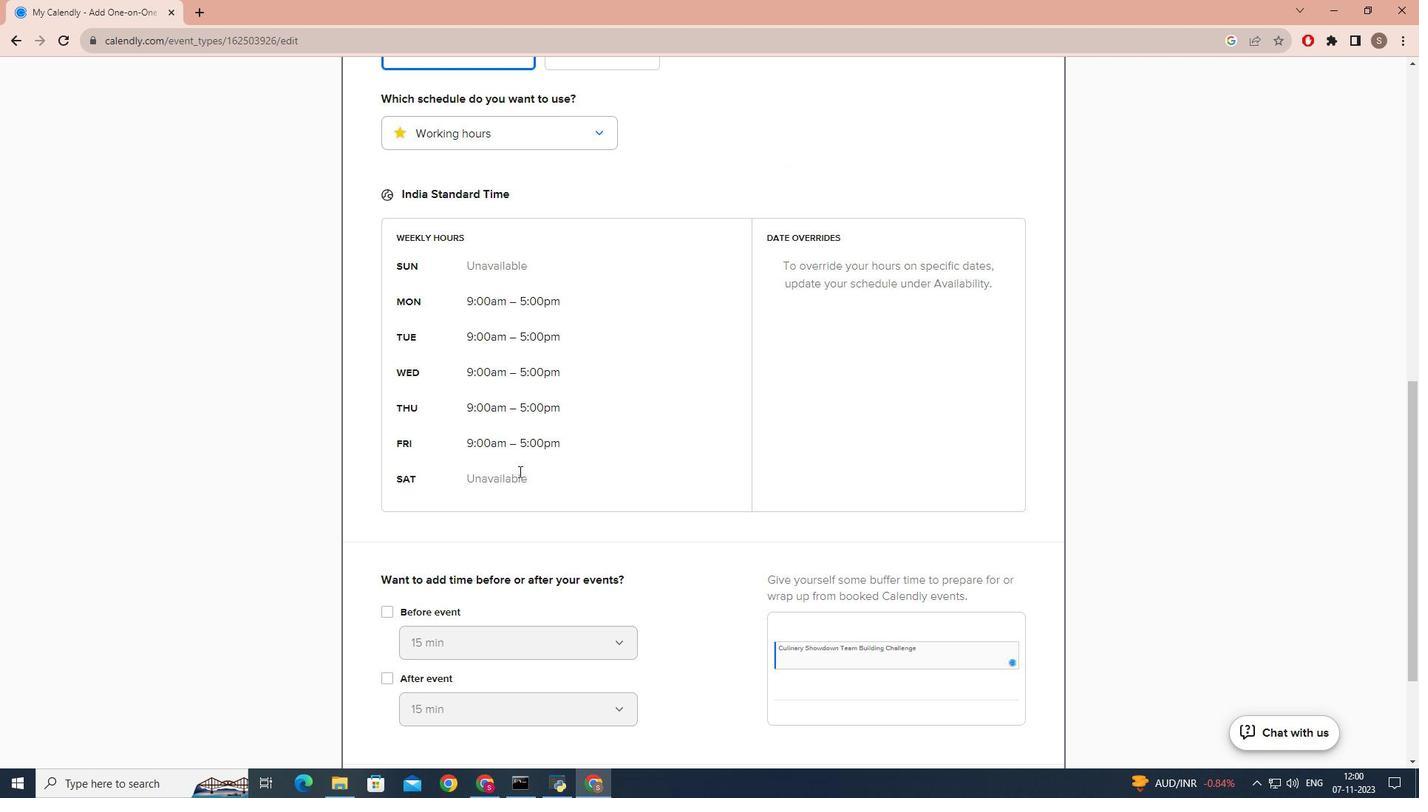 
Action: Mouse scrolled (518, 470) with delta (0, 0)
Screenshot: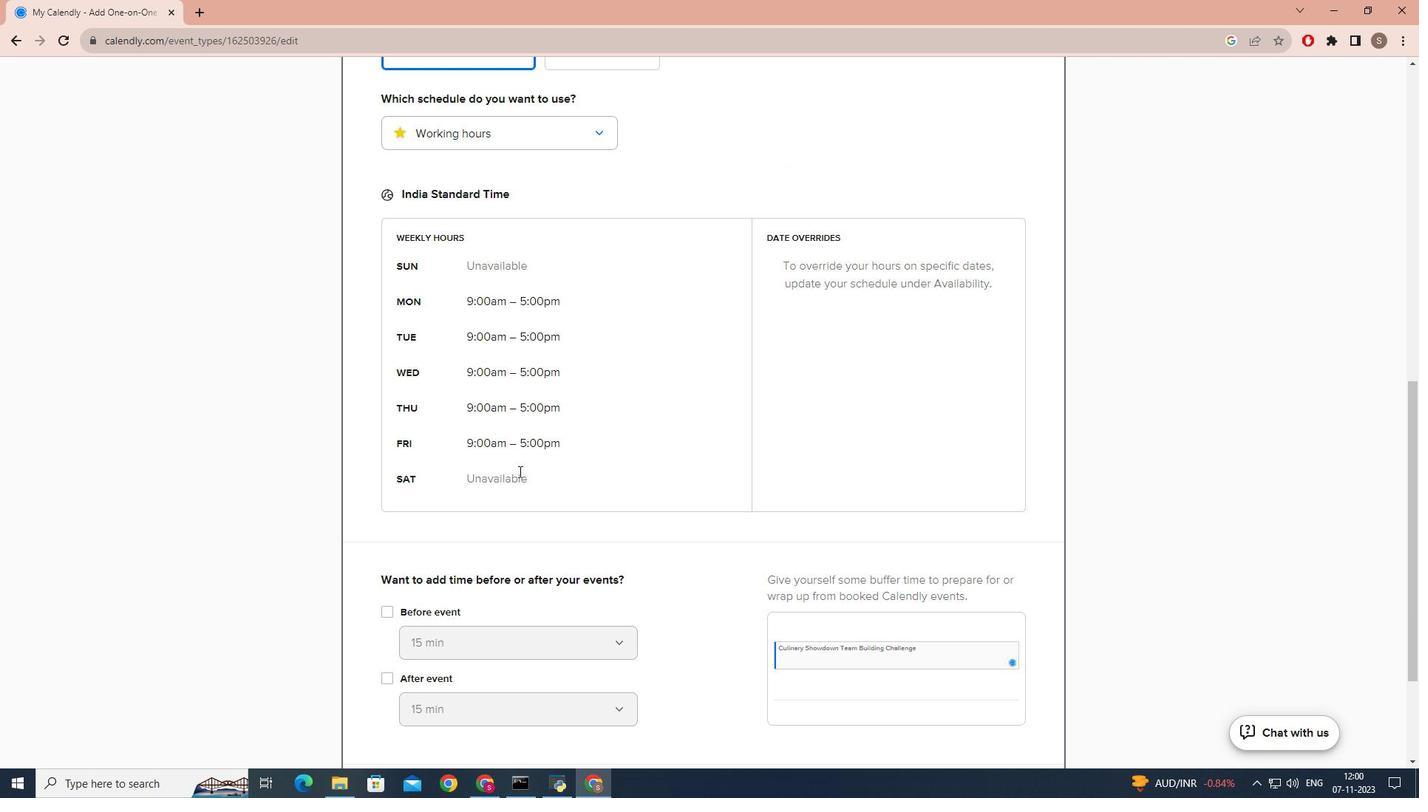 
Action: Mouse scrolled (518, 470) with delta (0, 0)
Screenshot: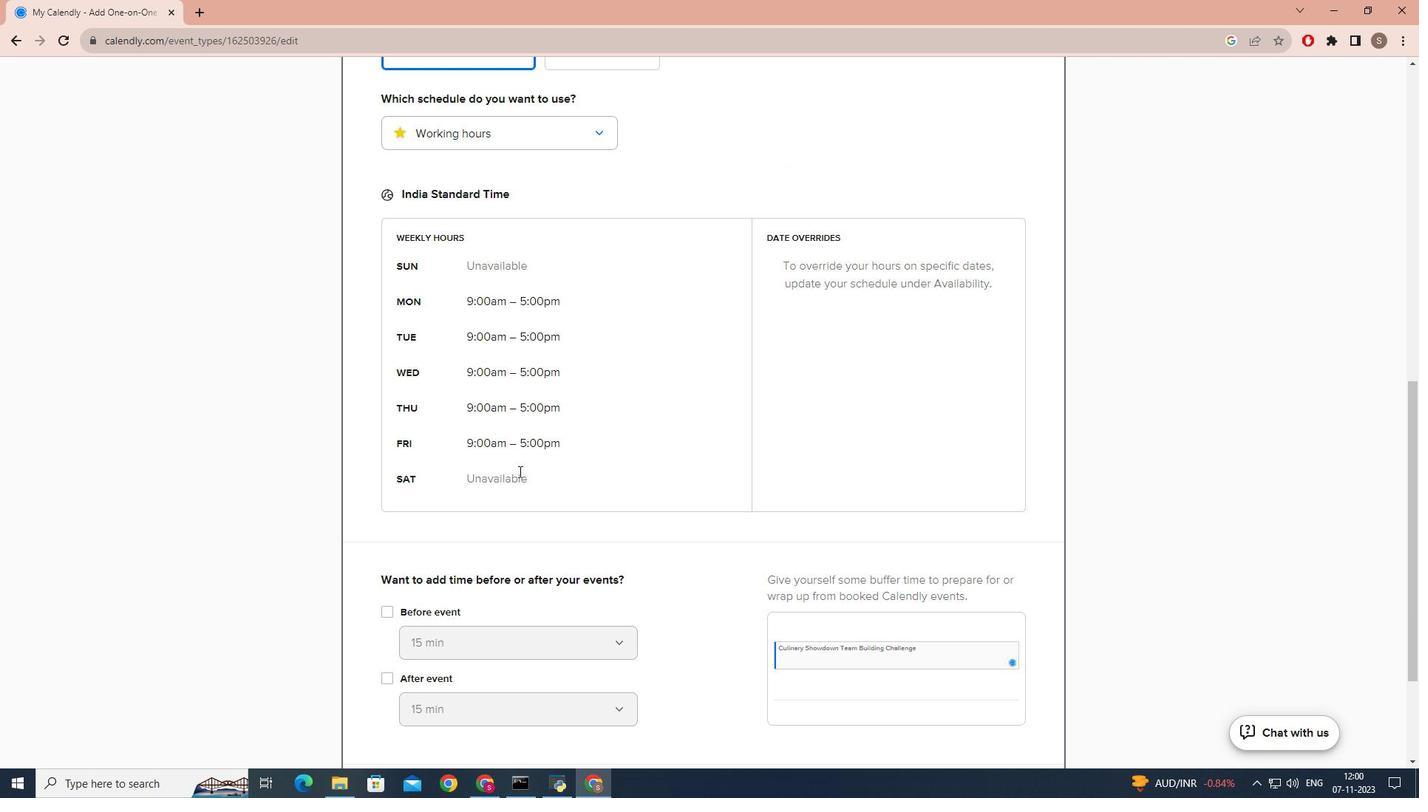 
Action: Mouse scrolled (518, 470) with delta (0, 0)
Screenshot: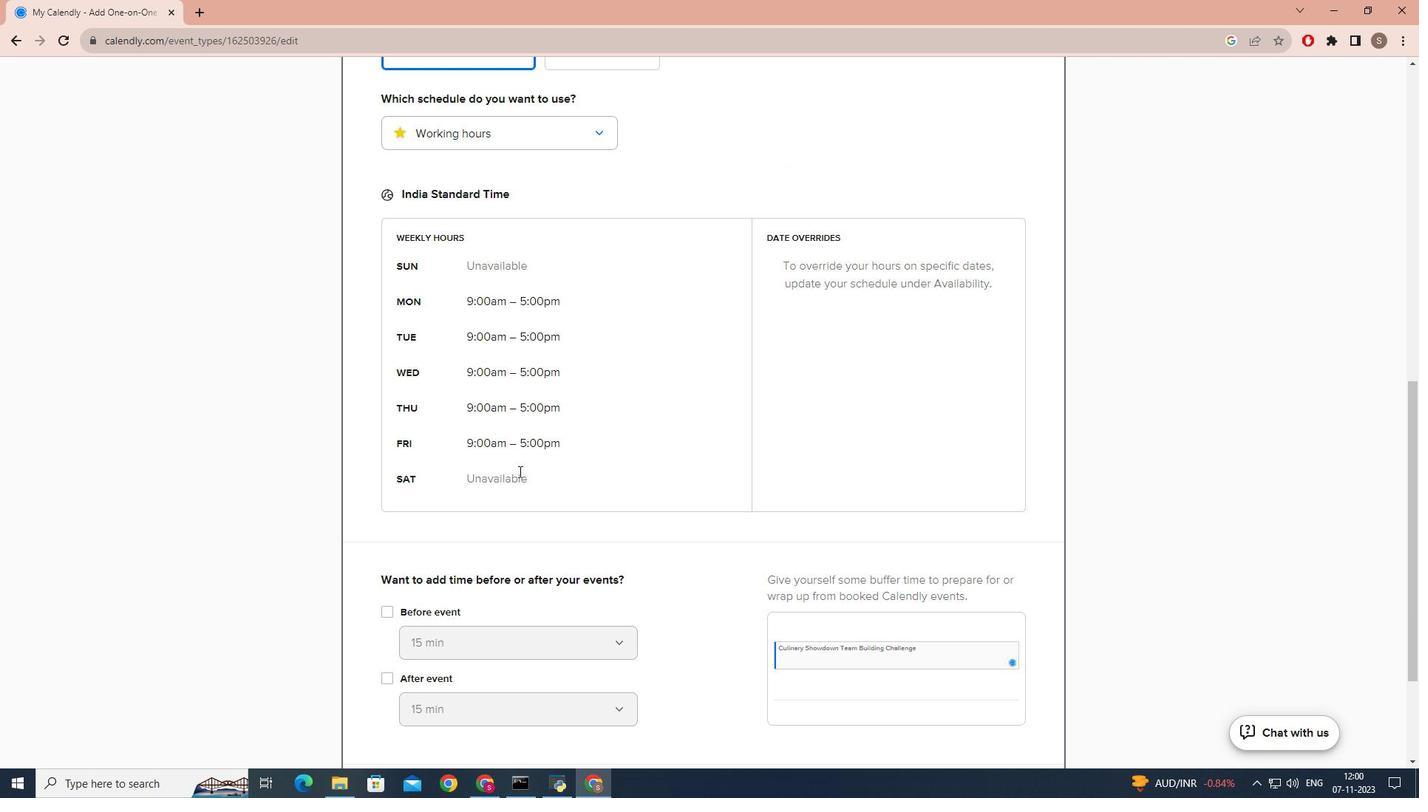 
Action: Mouse scrolled (518, 470) with delta (0, 0)
Screenshot: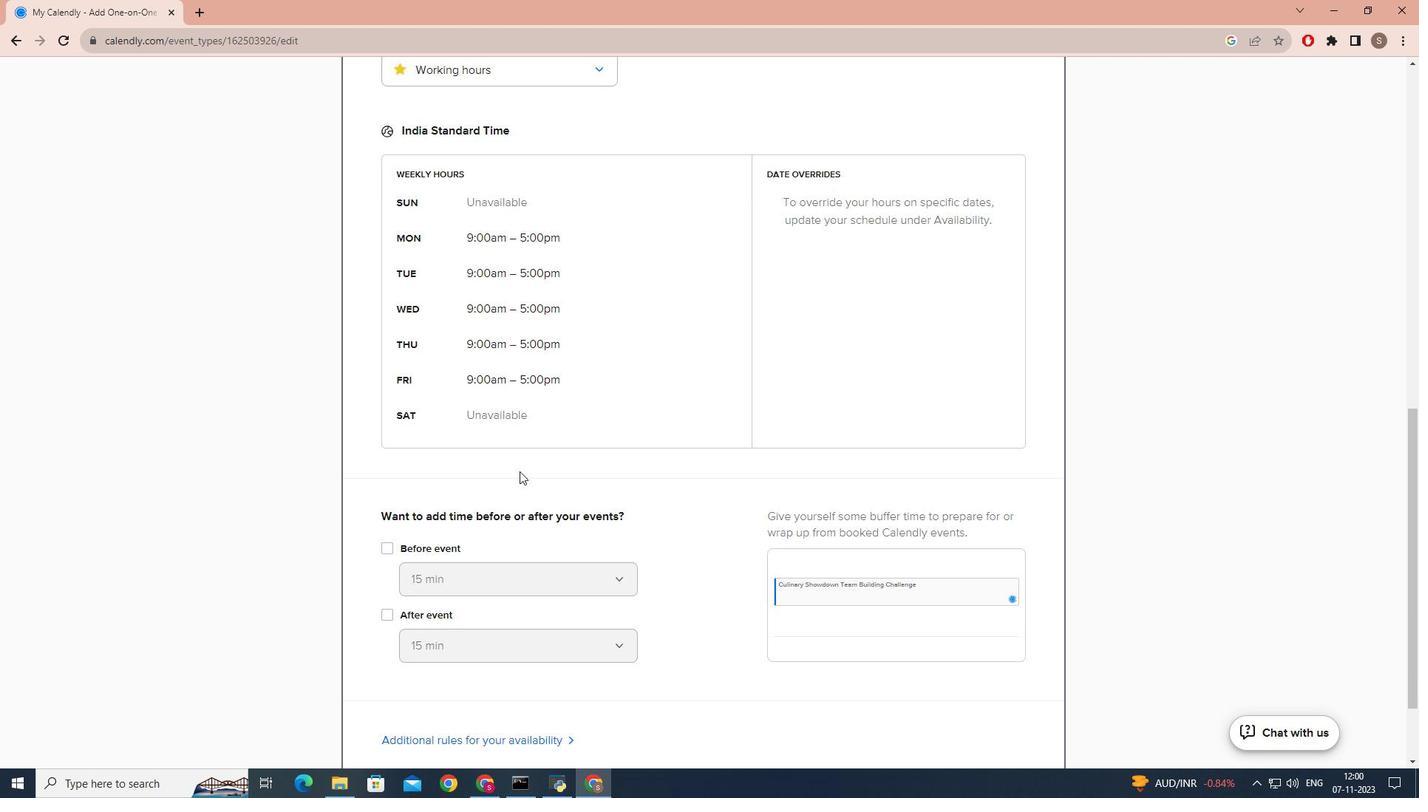 
Action: Mouse scrolled (518, 470) with delta (0, 0)
Screenshot: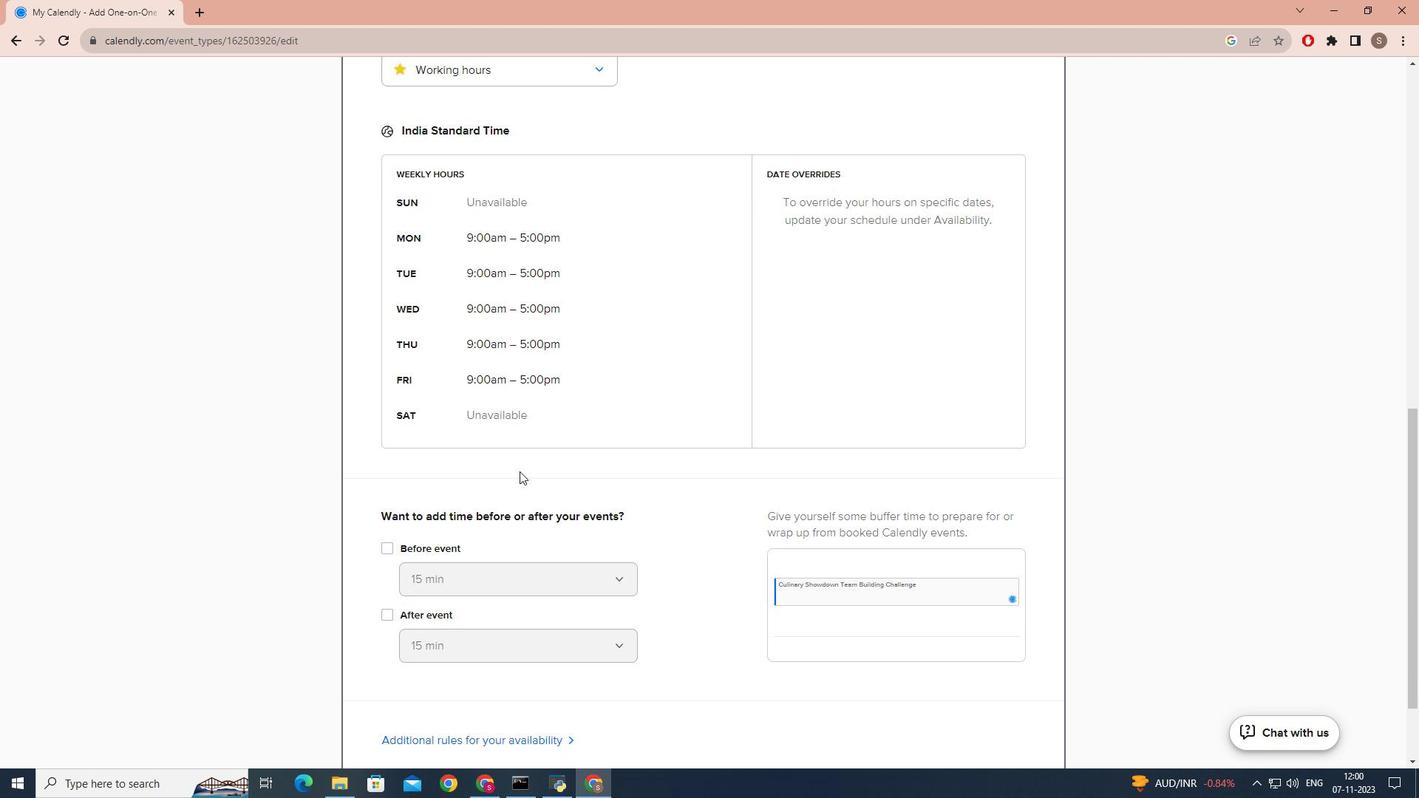 
Action: Mouse moved to (1022, 688)
Screenshot: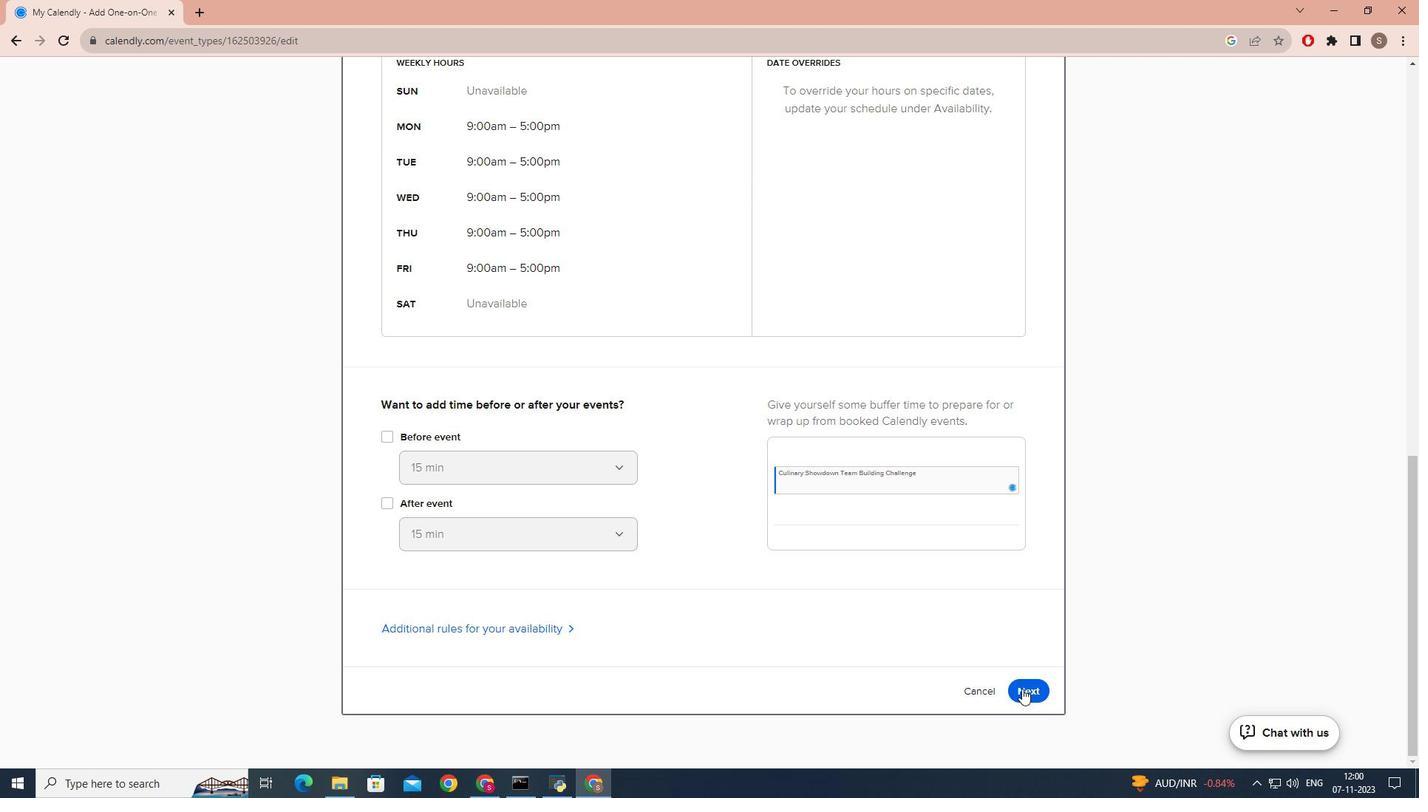 
Action: Mouse pressed left at (1022, 688)
Screenshot: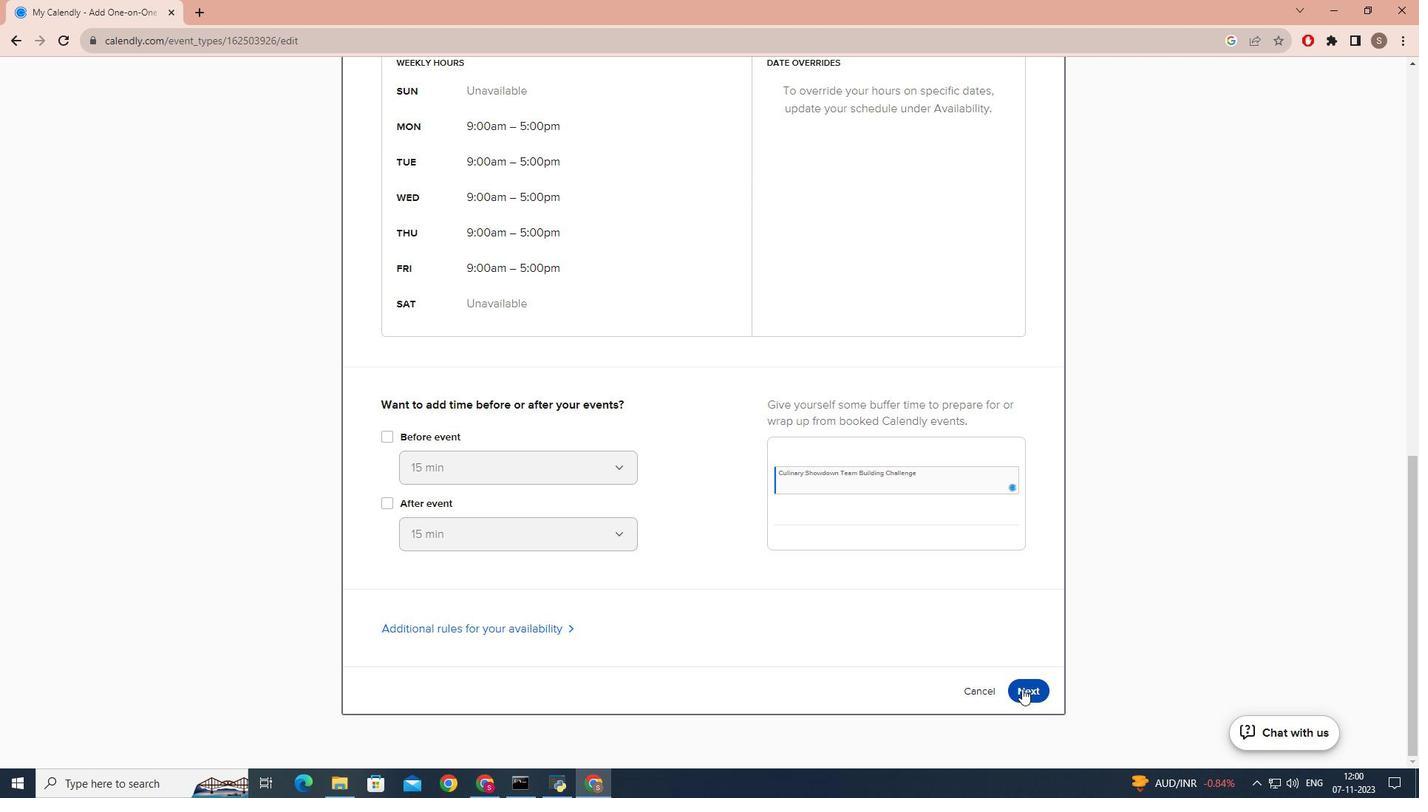 
Action: Mouse moved to (807, 561)
Screenshot: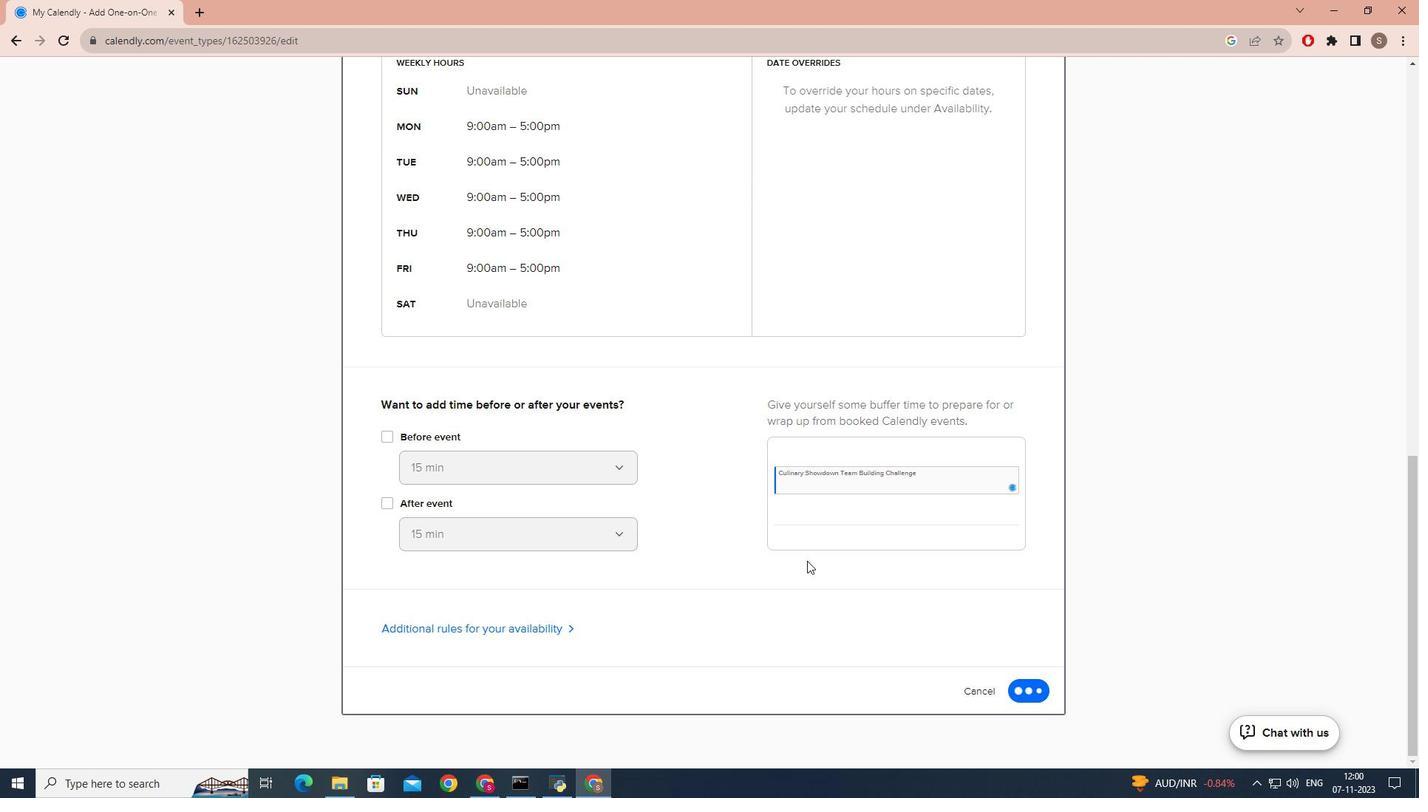 
